 Task: Find connections with filter location St. Thomas with filter topic #Mindfulnesswith filter profile language Spanish with filter current company GE Digital with filter school Cochin University of Science & Technology, Kochi with filter industry Natural Gas Distribution with filter service category Corporate Law with filter keywords title Hotel Receptionist
Action: Mouse moved to (499, 194)
Screenshot: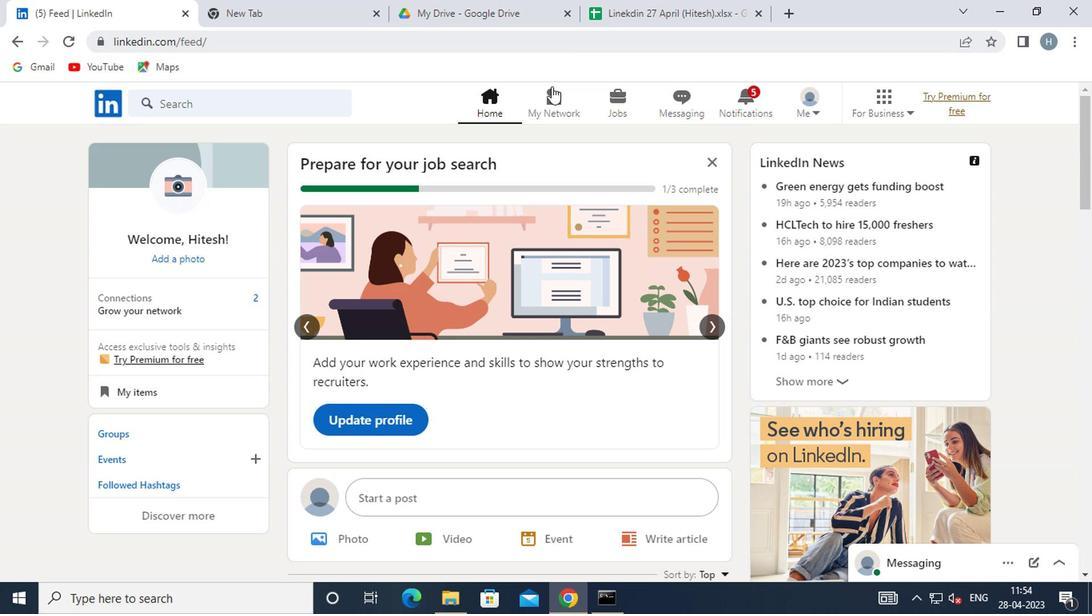
Action: Mouse pressed left at (499, 194)
Screenshot: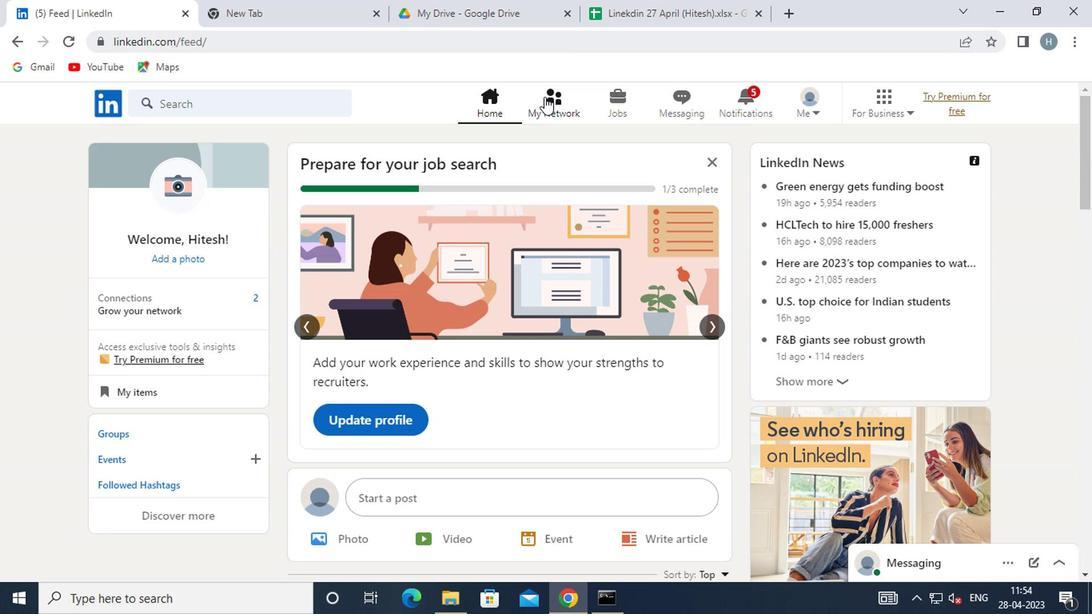 
Action: Mouse moved to (299, 246)
Screenshot: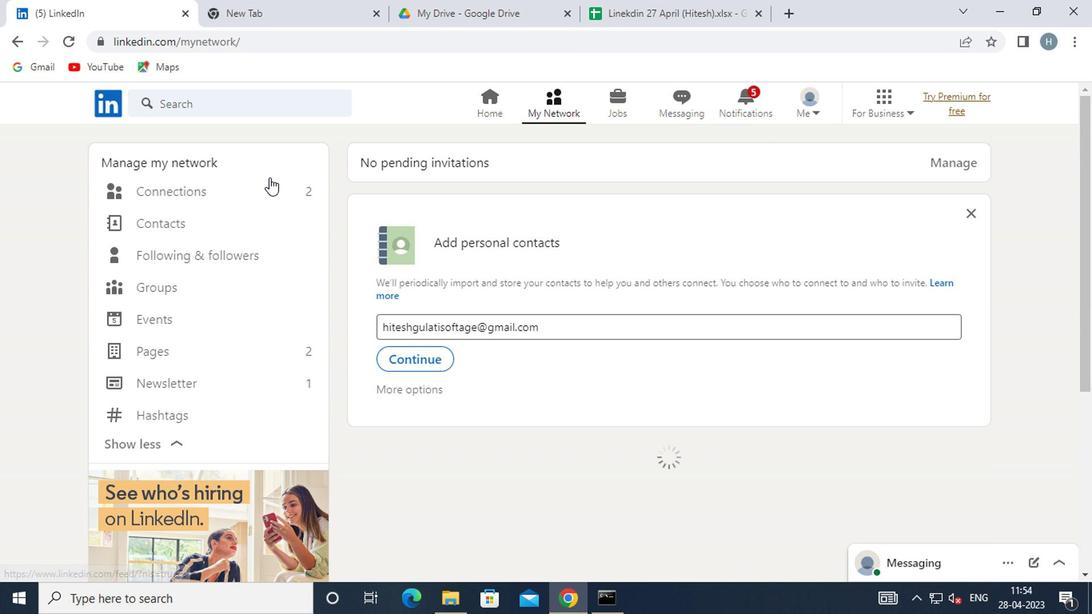 
Action: Mouse pressed left at (299, 246)
Screenshot: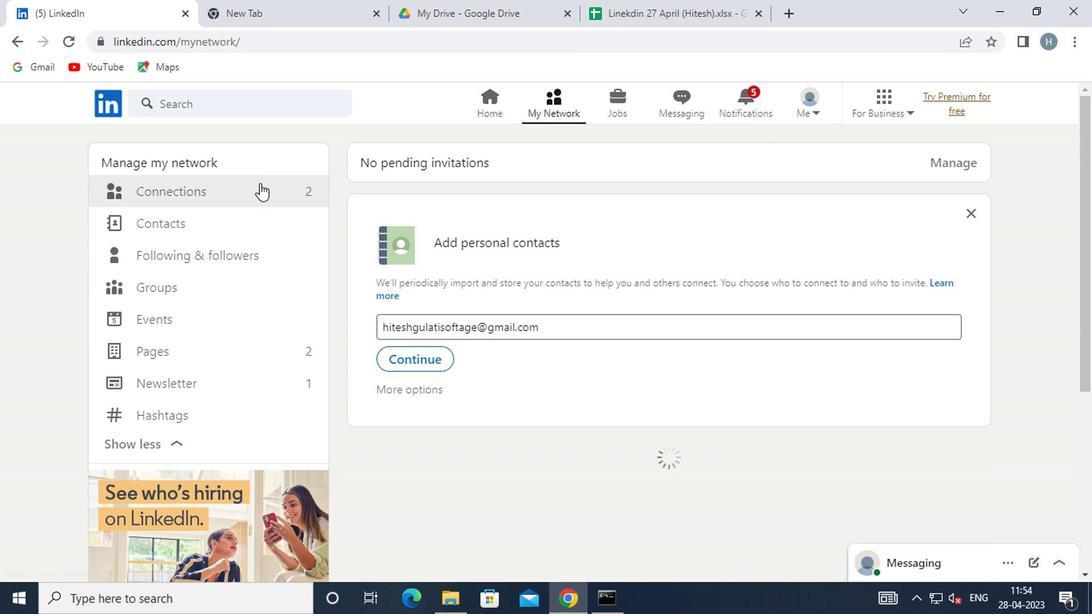 
Action: Mouse moved to (571, 250)
Screenshot: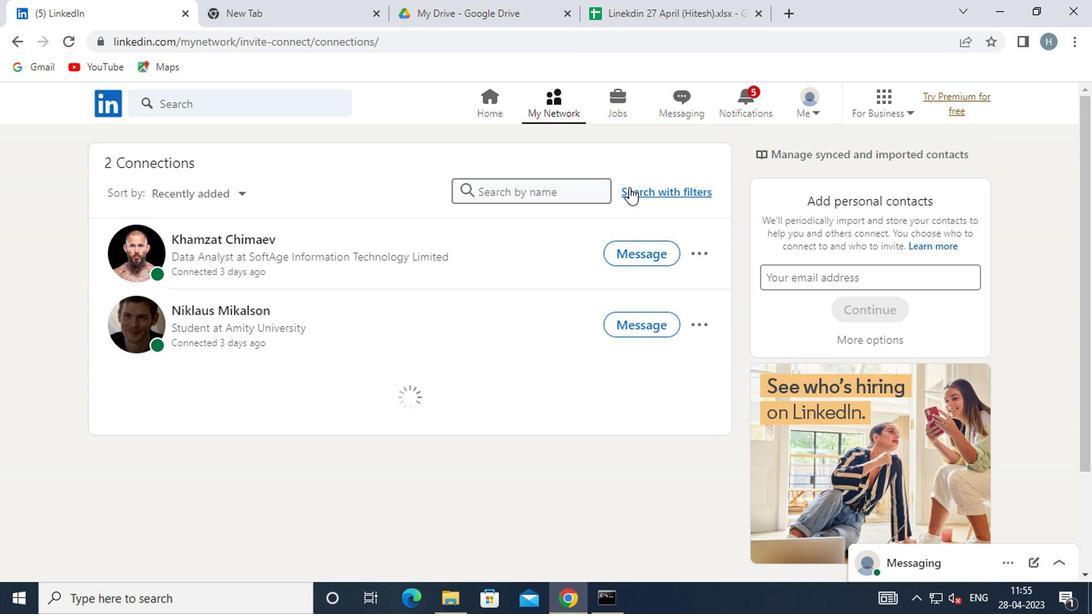
Action: Mouse pressed left at (571, 250)
Screenshot: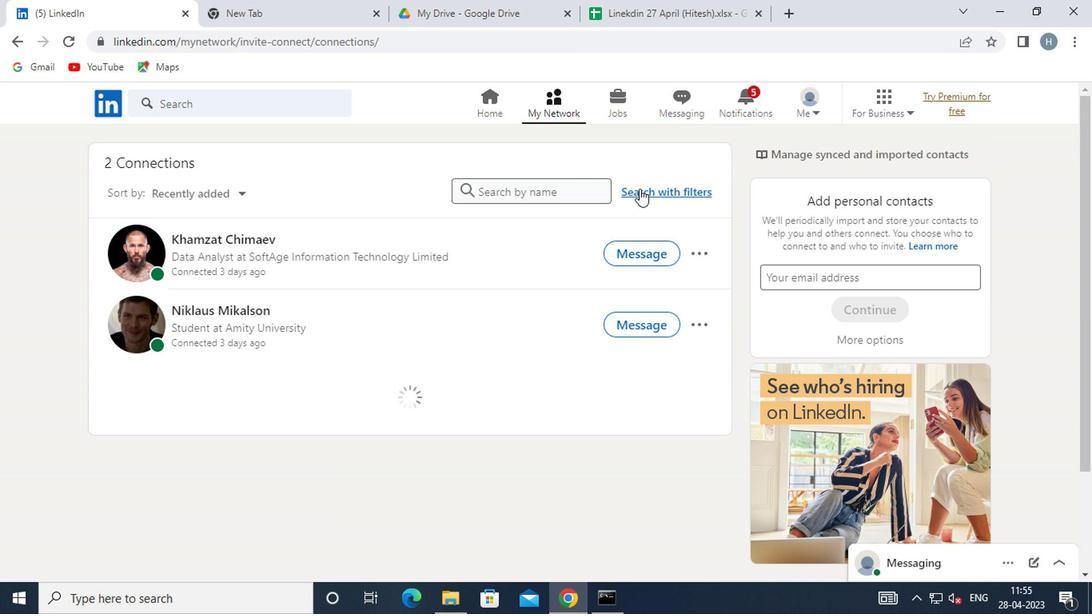 
Action: Mouse moved to (543, 219)
Screenshot: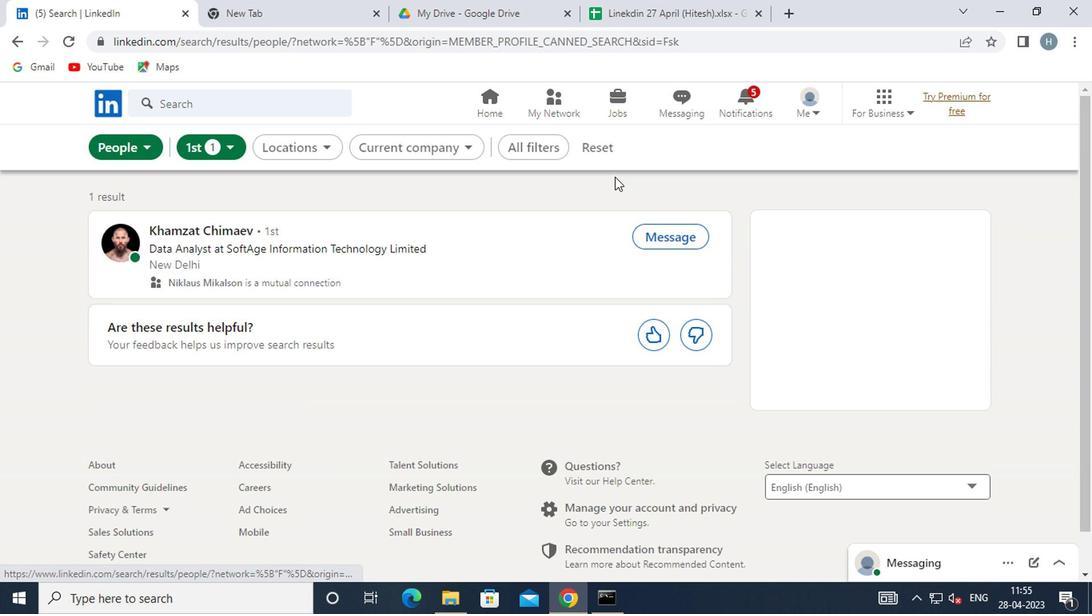 
Action: Mouse pressed left at (543, 219)
Screenshot: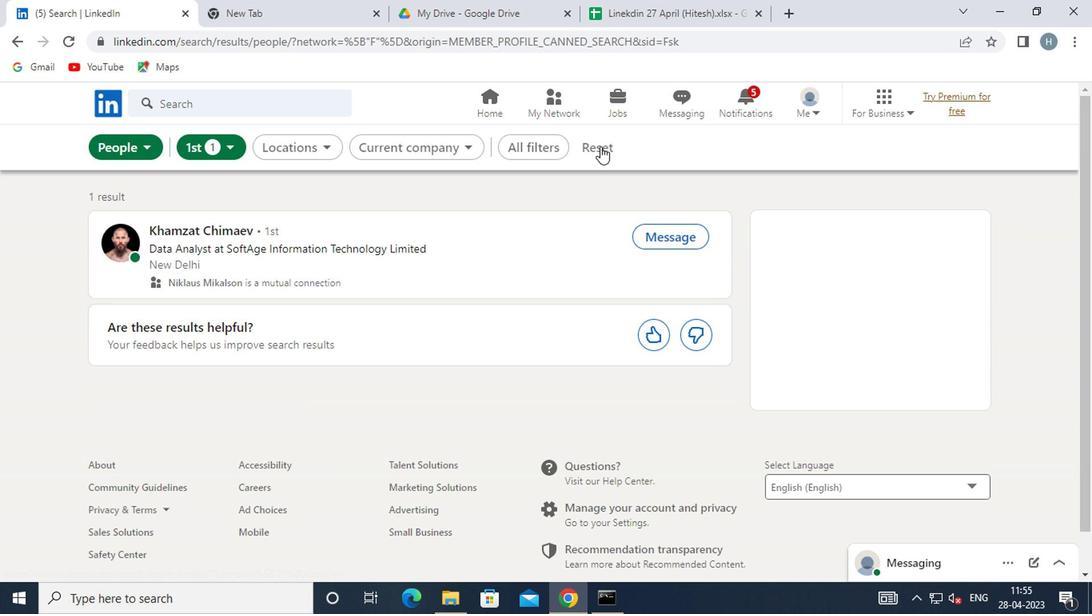 
Action: Mouse moved to (539, 219)
Screenshot: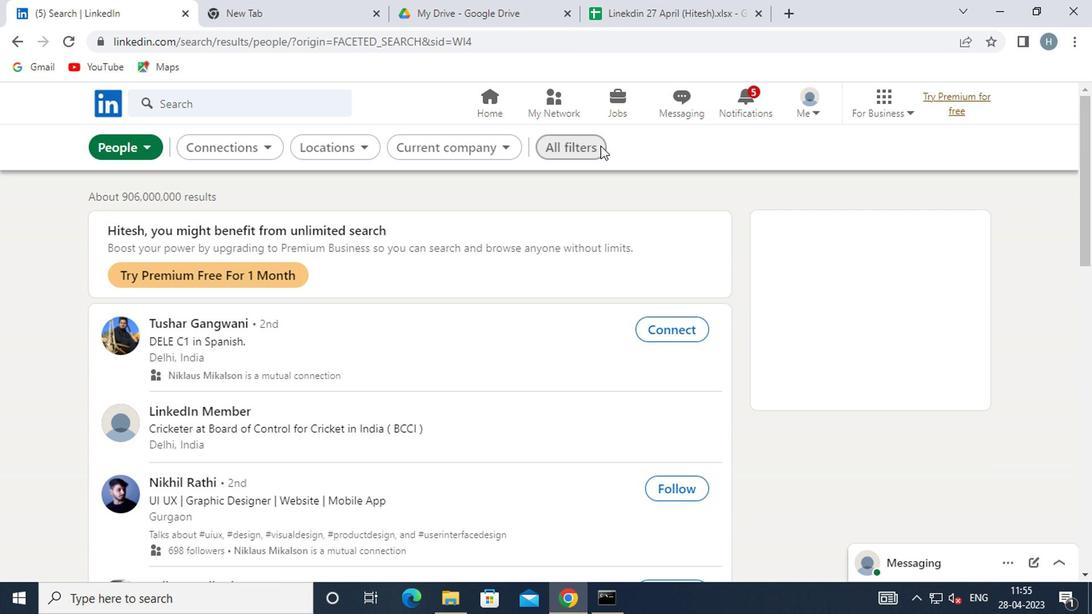 
Action: Mouse pressed left at (539, 219)
Screenshot: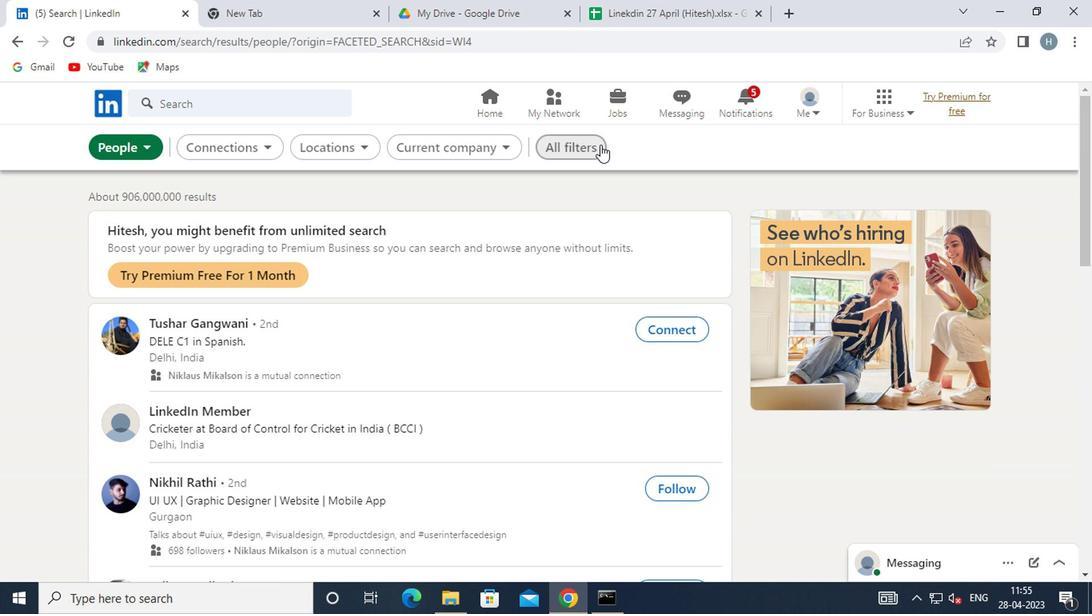 
Action: Mouse moved to (703, 320)
Screenshot: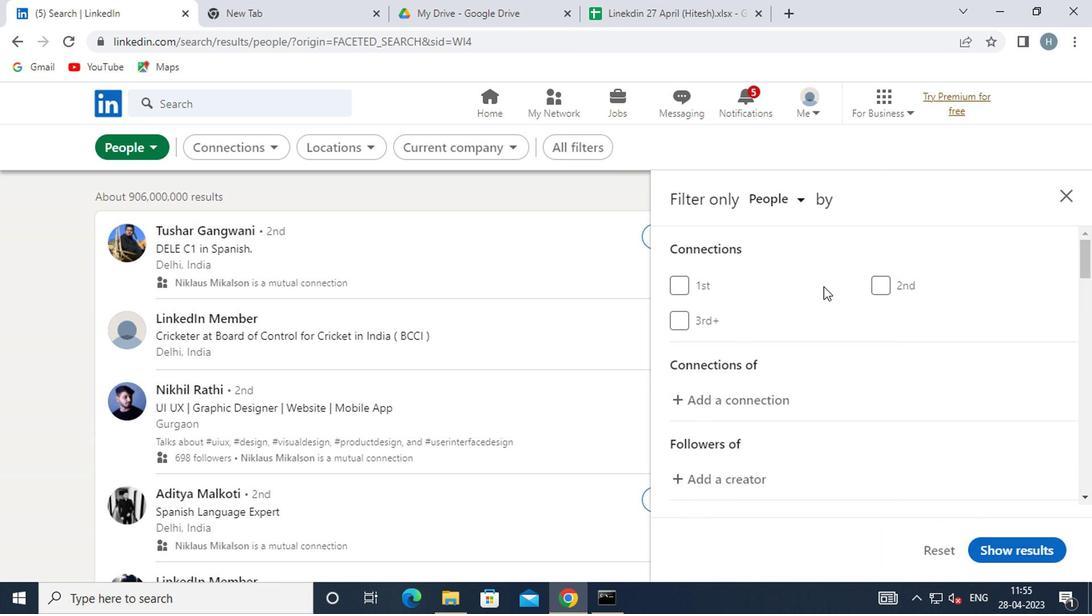 
Action: Mouse scrolled (703, 319) with delta (0, 0)
Screenshot: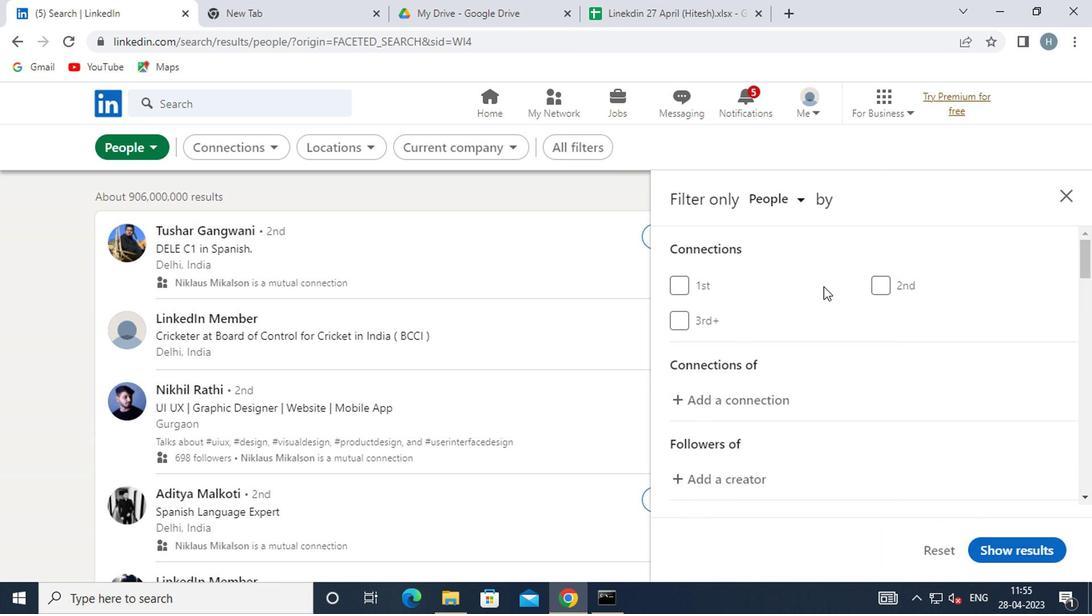
Action: Mouse moved to (703, 321)
Screenshot: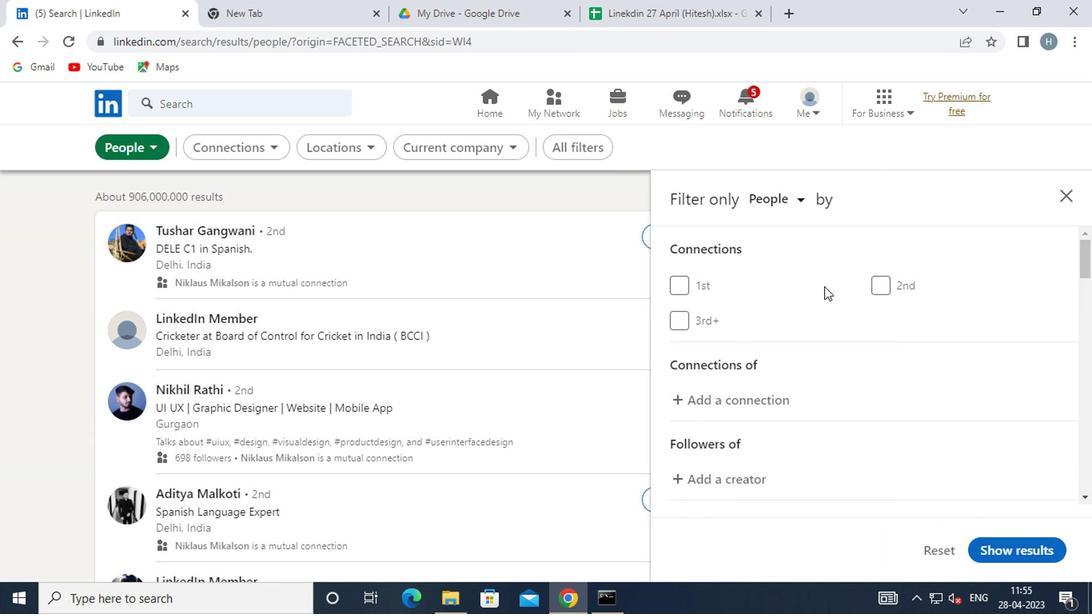 
Action: Mouse scrolled (703, 320) with delta (0, 0)
Screenshot: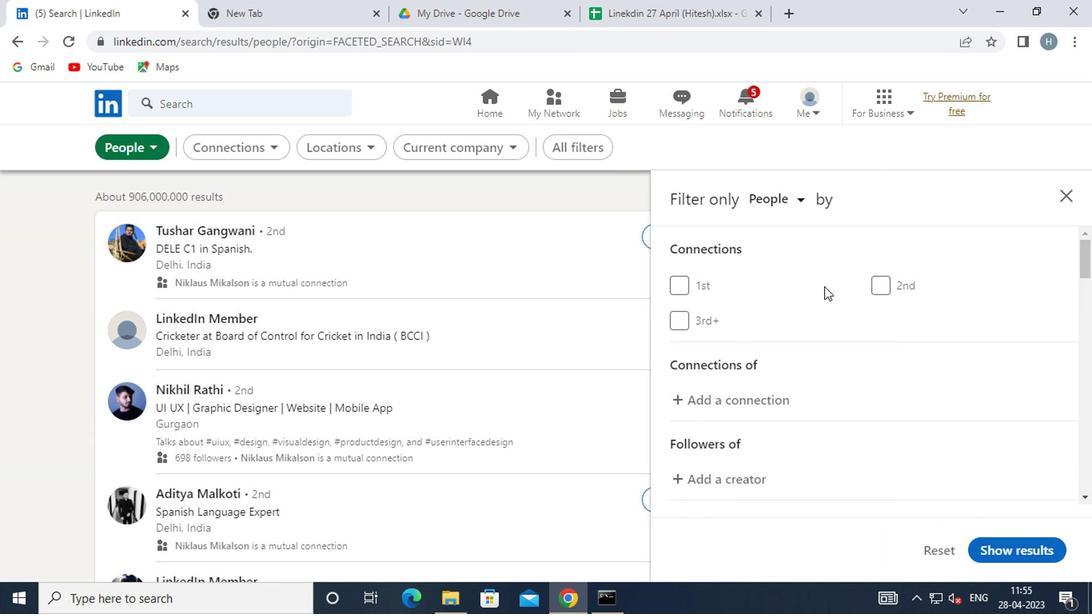 
Action: Mouse scrolled (703, 320) with delta (0, 0)
Screenshot: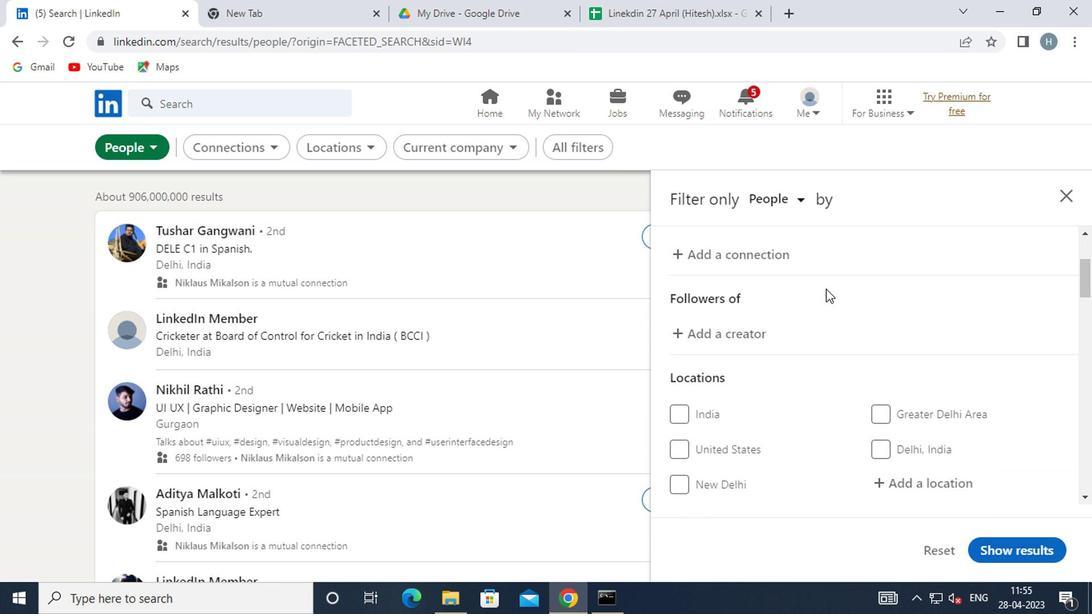 
Action: Mouse moved to (742, 390)
Screenshot: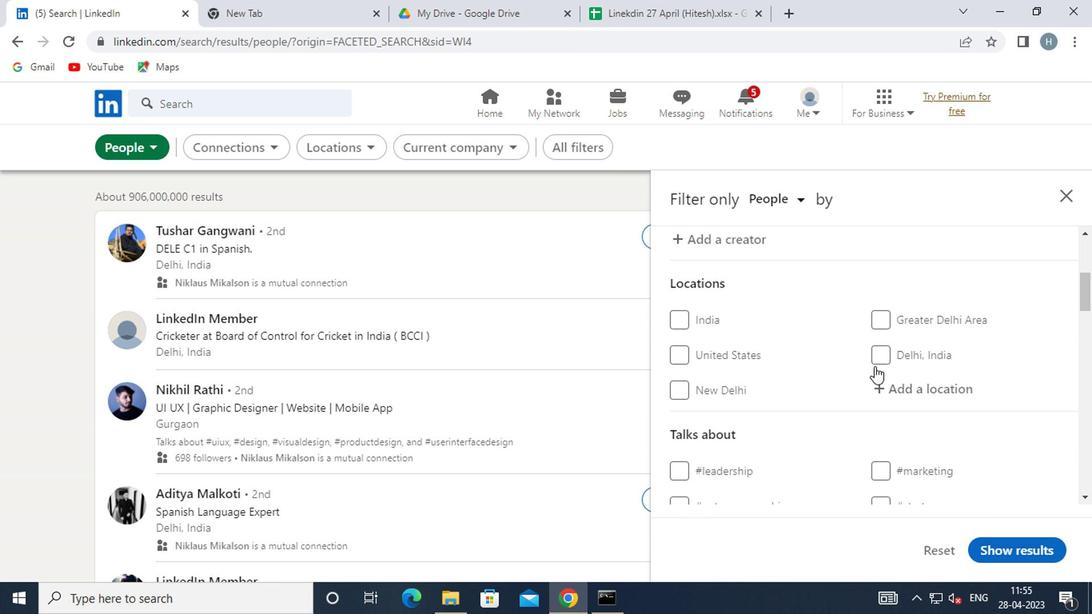 
Action: Mouse pressed left at (742, 390)
Screenshot: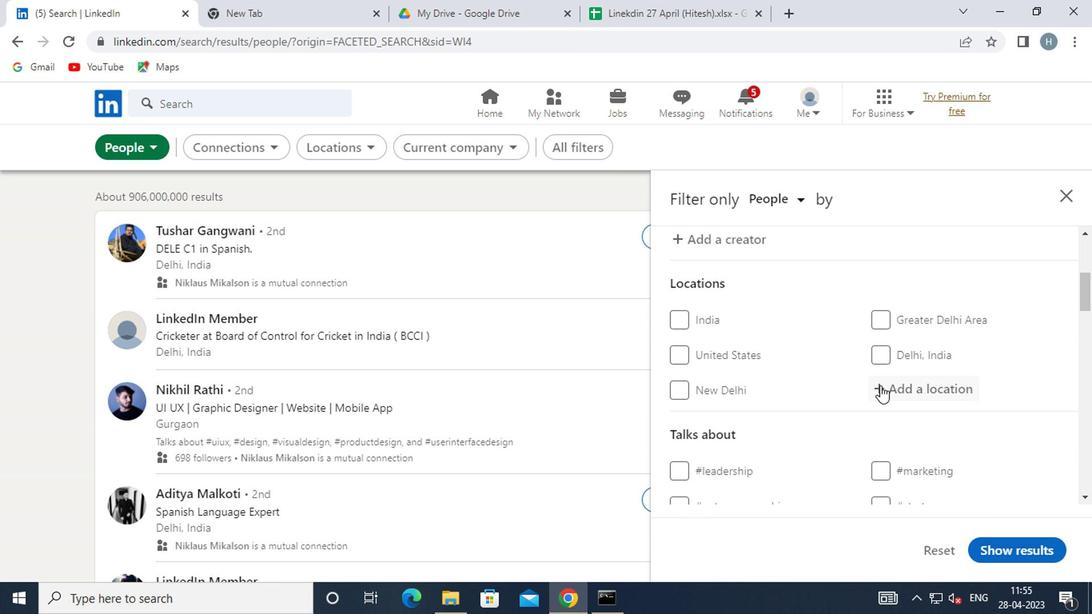 
Action: Mouse moved to (737, 394)
Screenshot: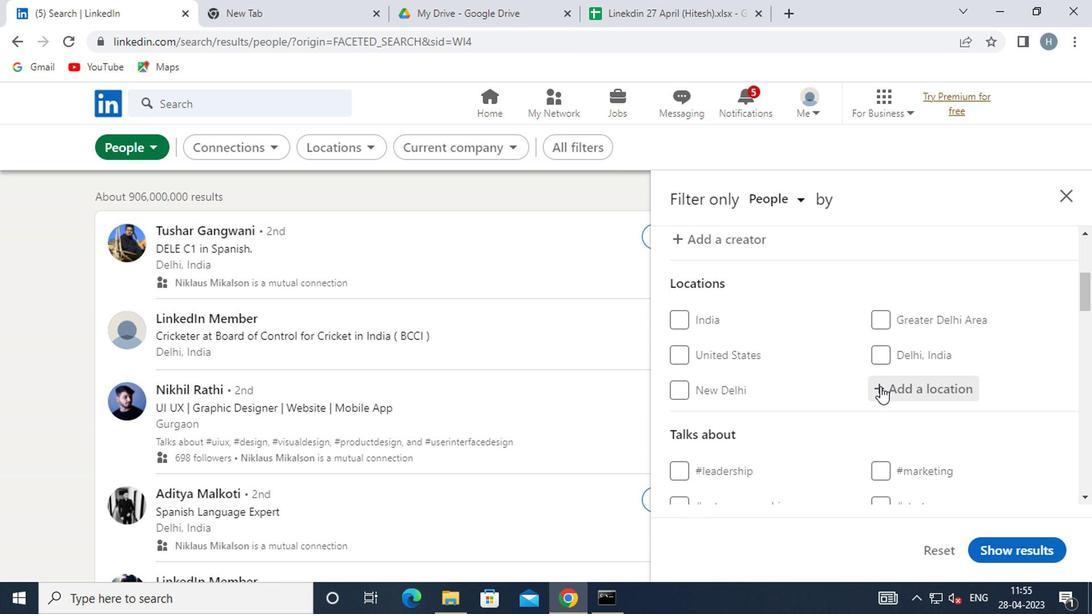 
Action: Key pressed <Key.shift>ST<Key.space><Key.shift>THOMAS
Screenshot: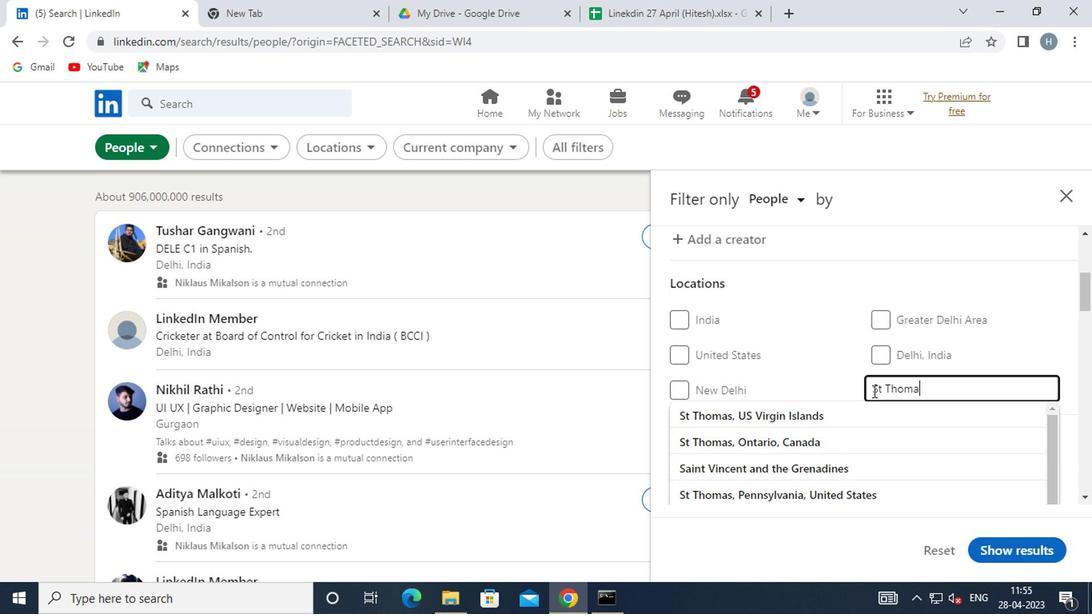 
Action: Mouse moved to (748, 396)
Screenshot: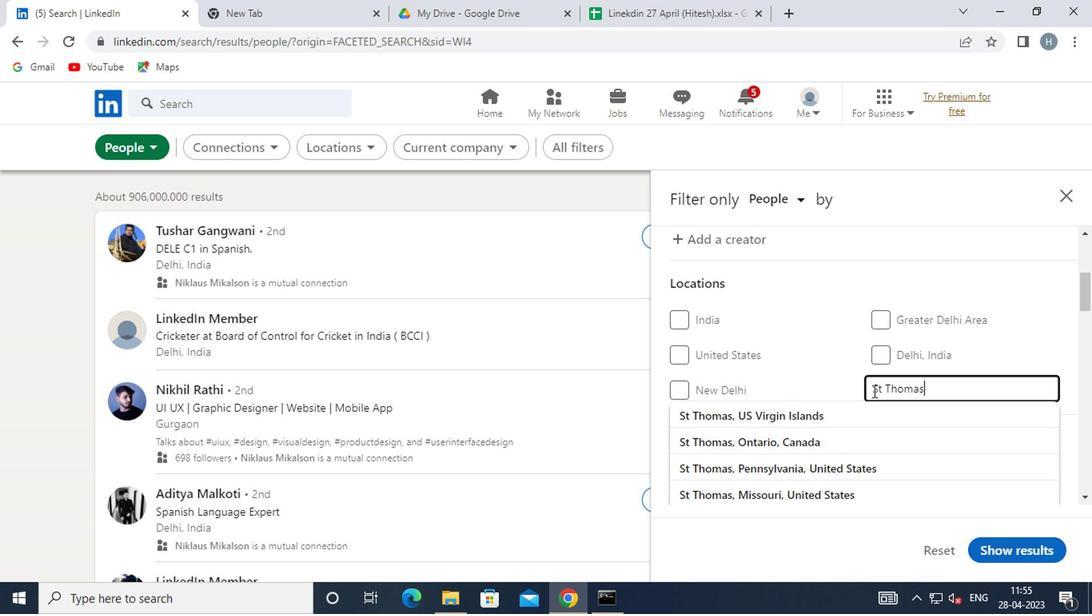 
Action: Key pressed <Key.enter>
Screenshot: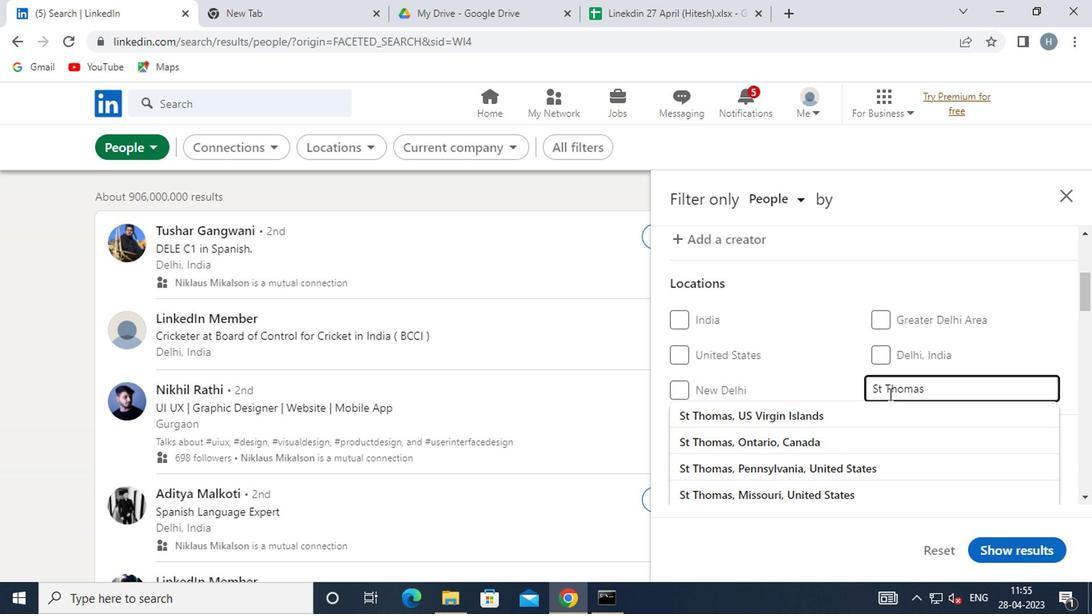 
Action: Mouse moved to (770, 397)
Screenshot: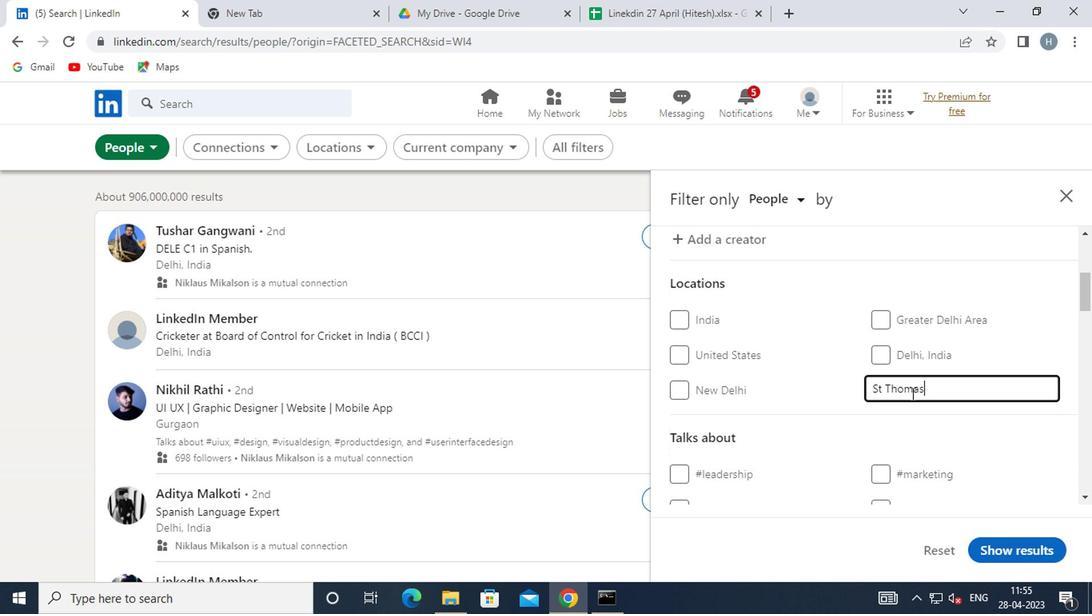 
Action: Mouse scrolled (770, 396) with delta (0, 0)
Screenshot: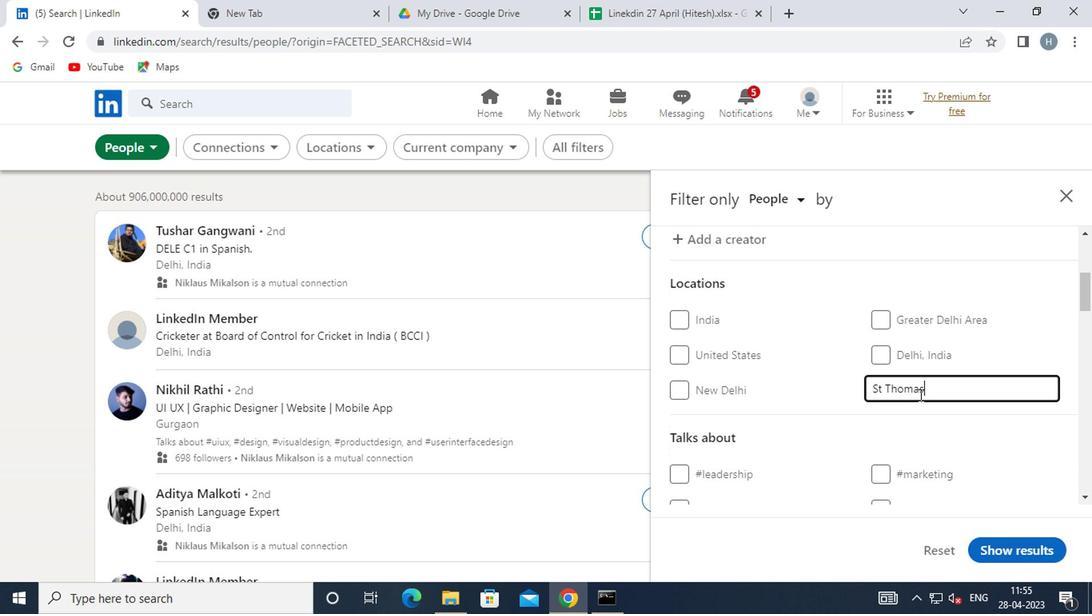 
Action: Mouse scrolled (770, 396) with delta (0, 0)
Screenshot: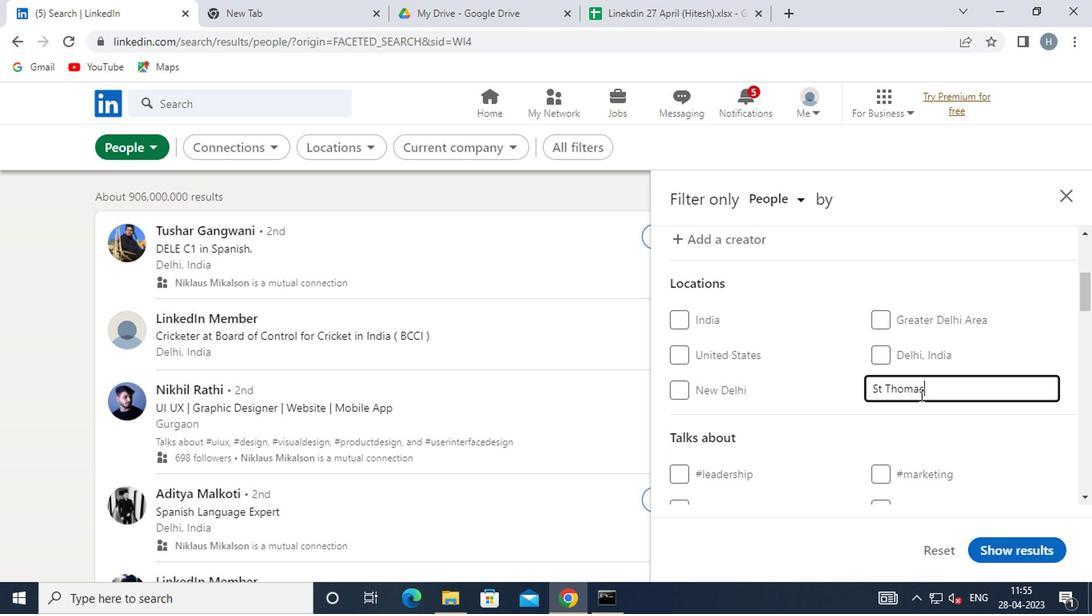 
Action: Mouse moved to (773, 395)
Screenshot: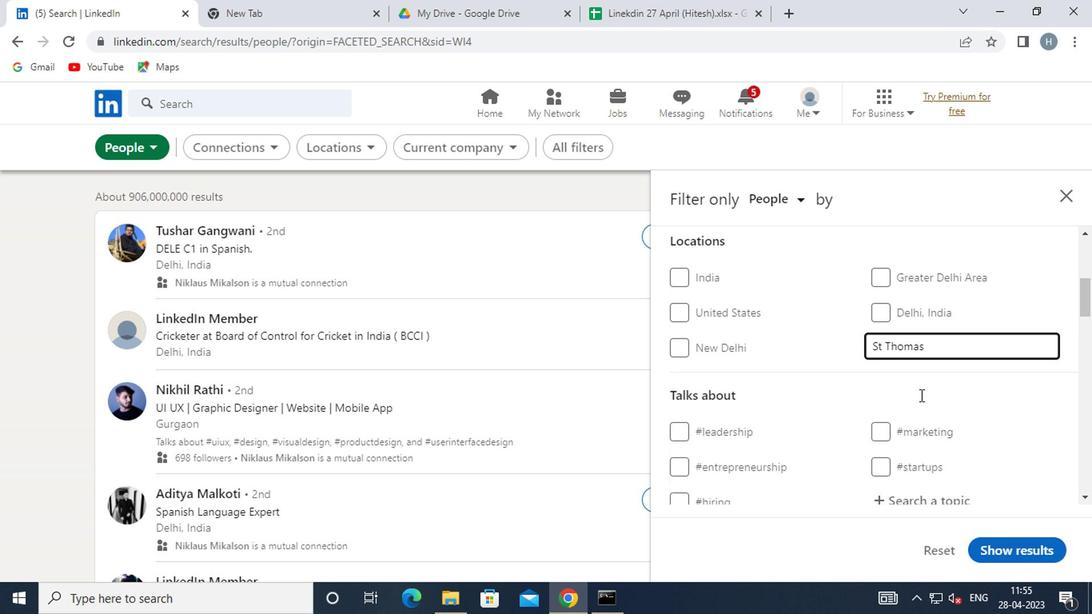 
Action: Mouse scrolled (773, 394) with delta (0, 0)
Screenshot: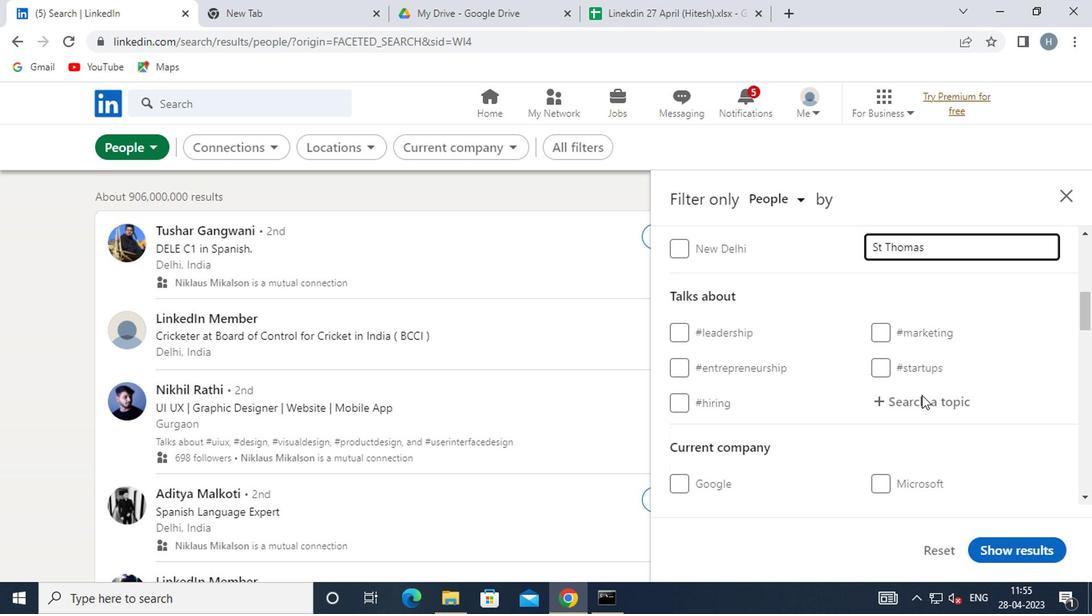 
Action: Mouse moved to (787, 336)
Screenshot: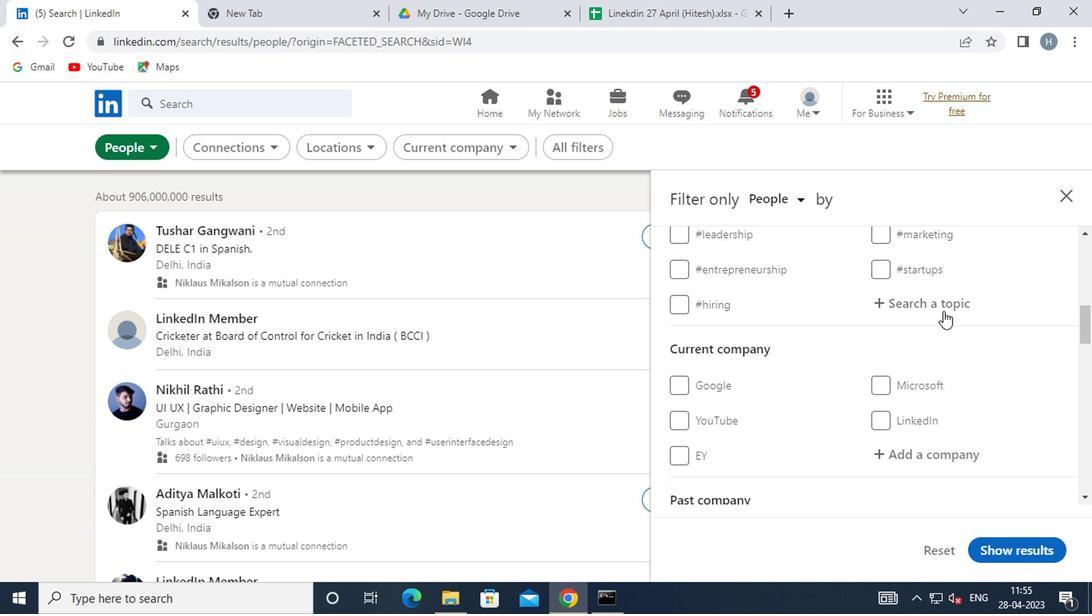 
Action: Mouse pressed left at (787, 336)
Screenshot: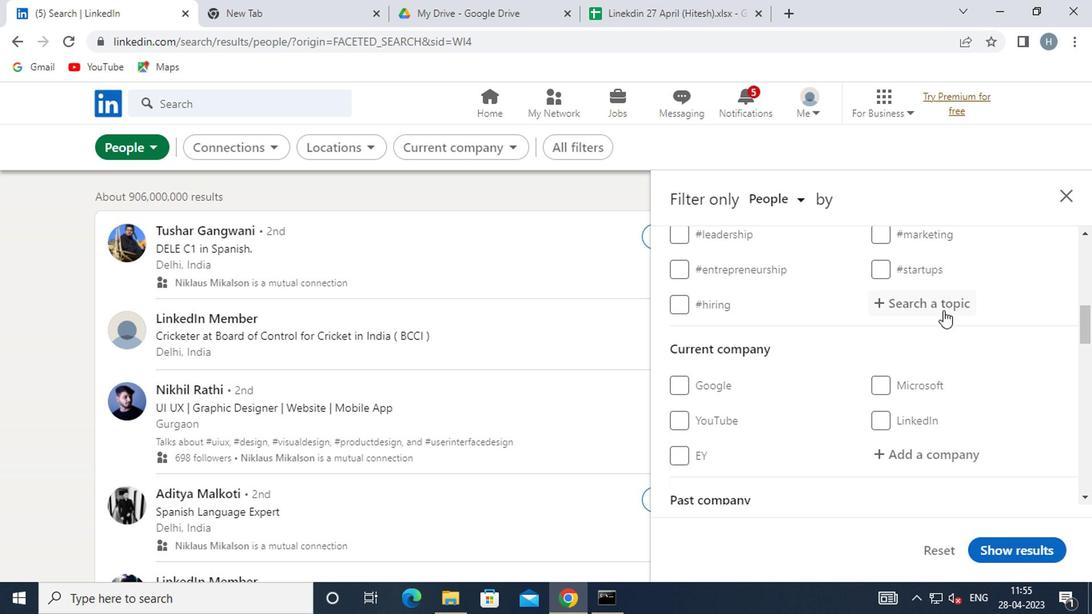 
Action: Key pressed <Key.shift><Key.shift><Key.shift><Key.shift><Key.shift><Key.shift><Key.shift><Key.shift><Key.shift>#<Key.shift>MINDFULNESS
Screenshot: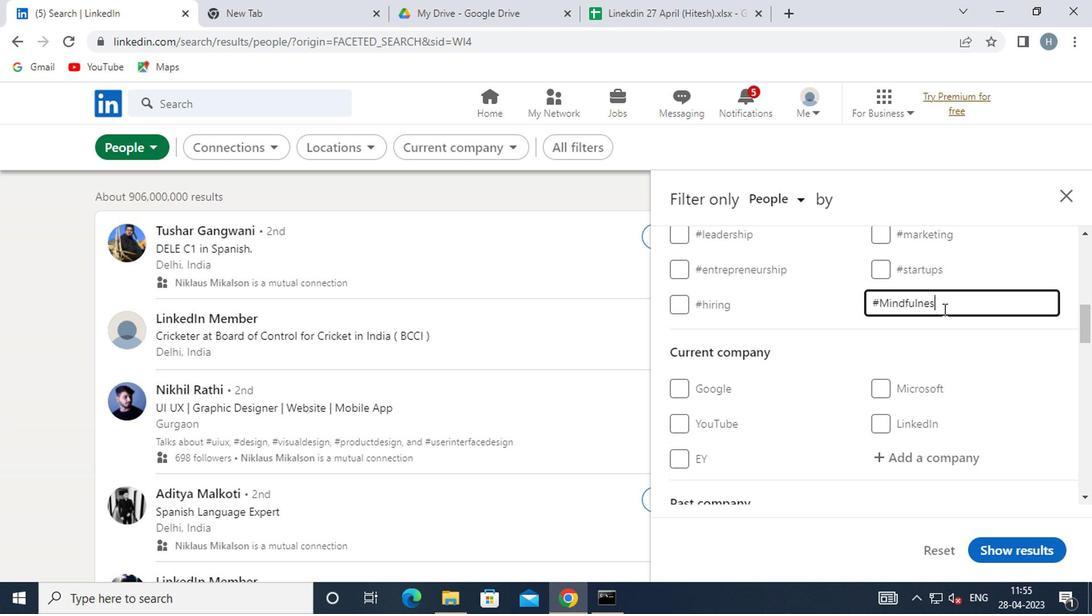 
Action: Mouse moved to (843, 354)
Screenshot: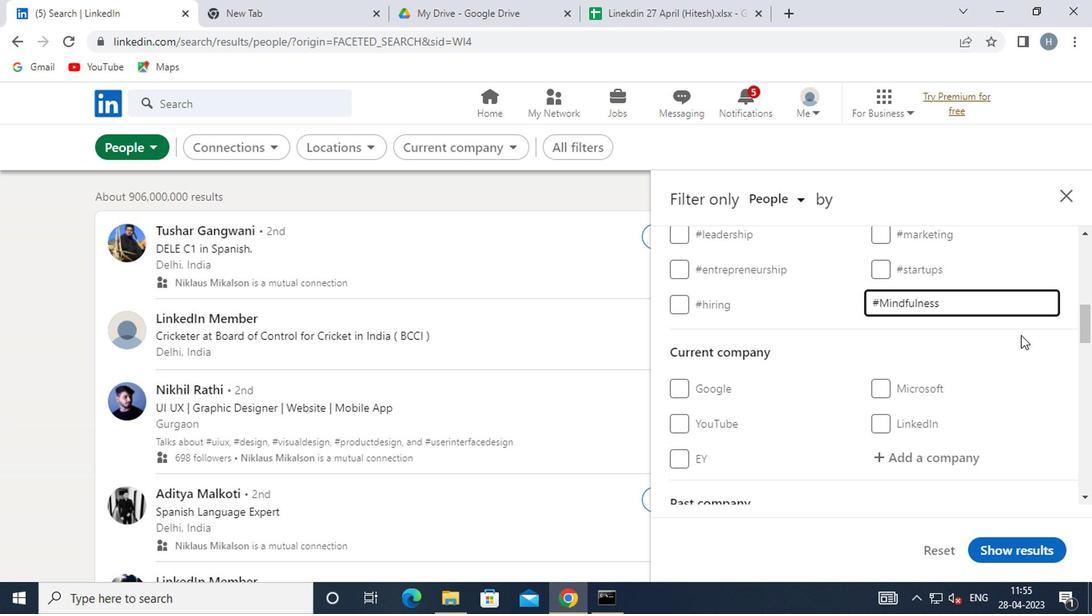 
Action: Key pressed <Key.enter>
Screenshot: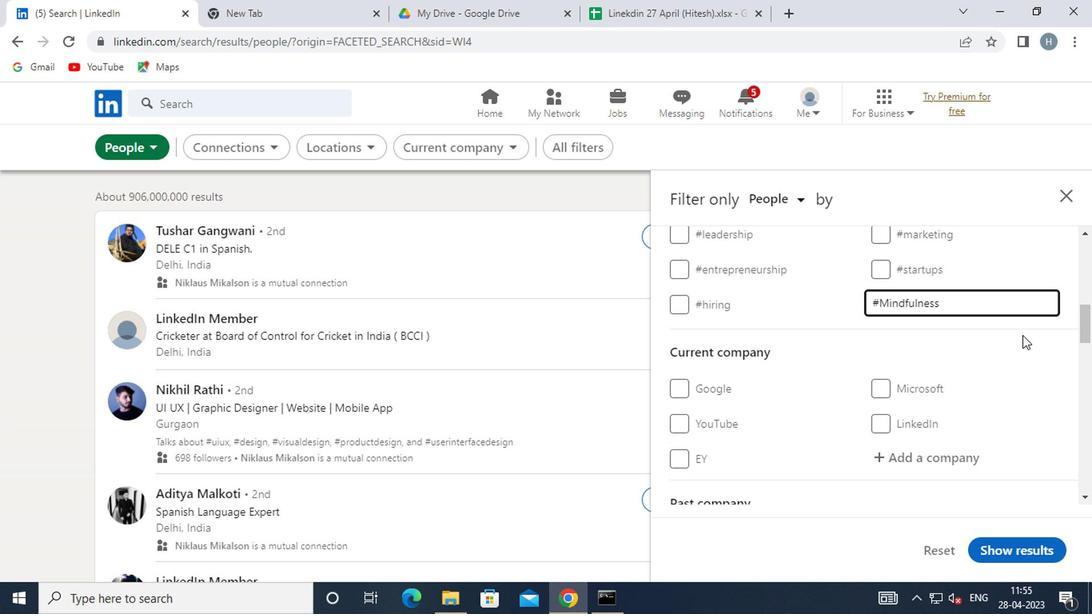 
Action: Mouse moved to (841, 364)
Screenshot: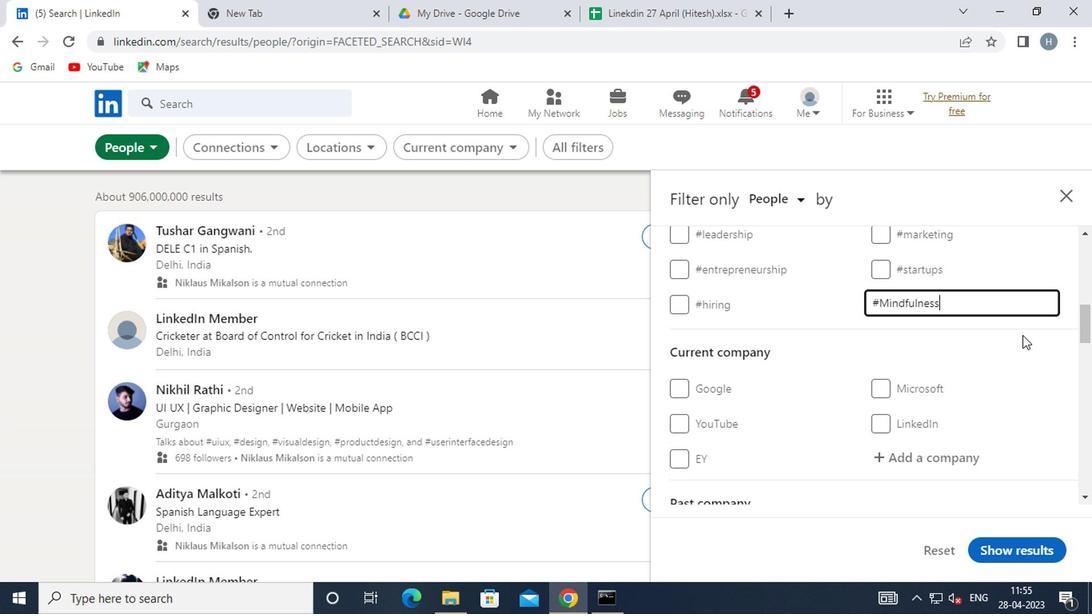 
Action: Mouse scrolled (841, 364) with delta (0, 0)
Screenshot: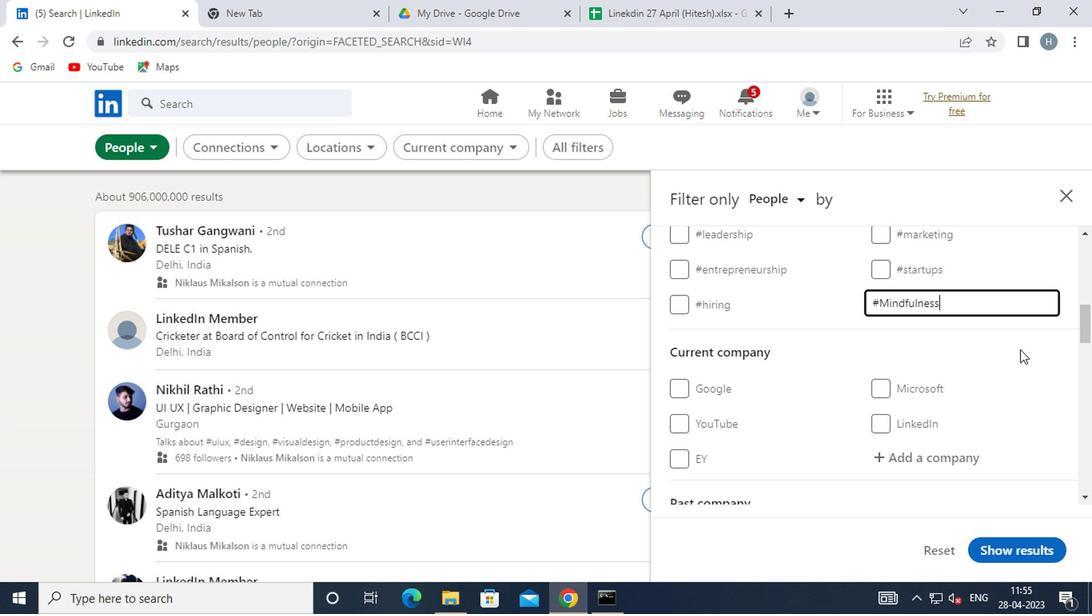 
Action: Mouse moved to (836, 357)
Screenshot: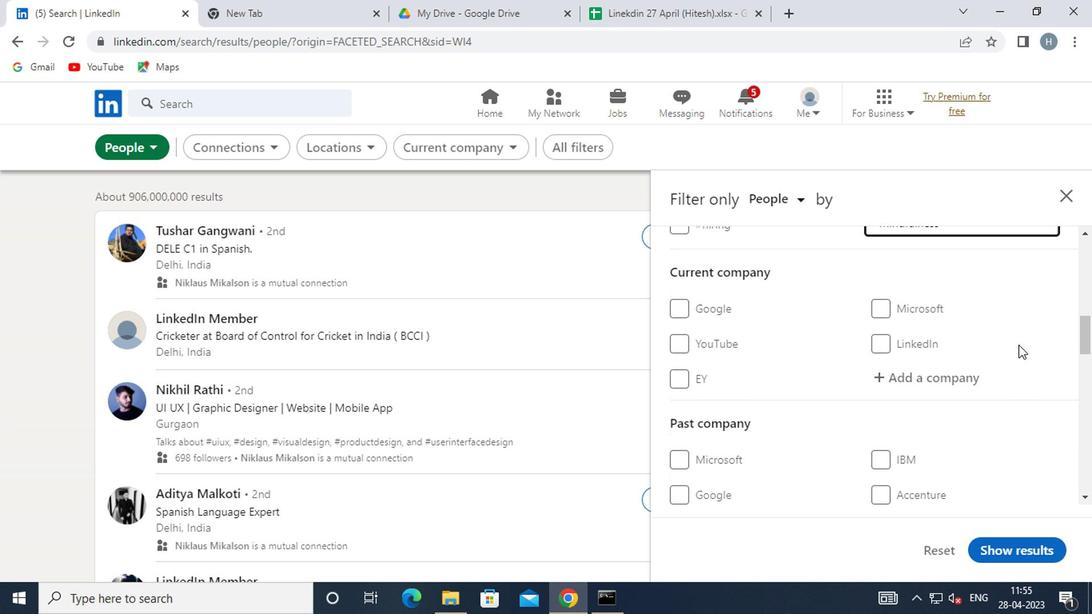 
Action: Mouse scrolled (836, 357) with delta (0, 0)
Screenshot: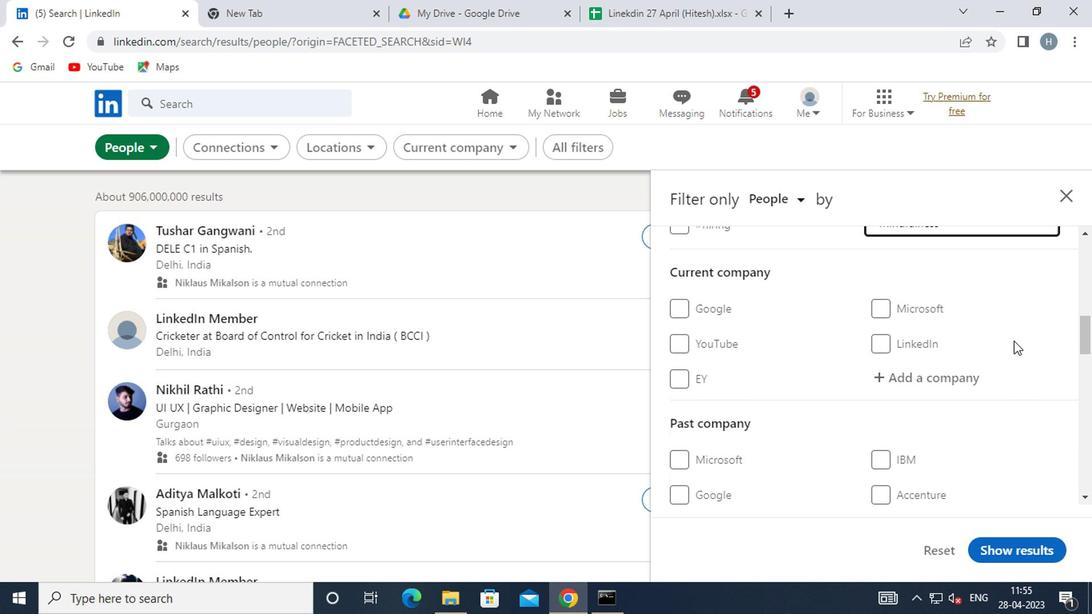 
Action: Mouse moved to (836, 356)
Screenshot: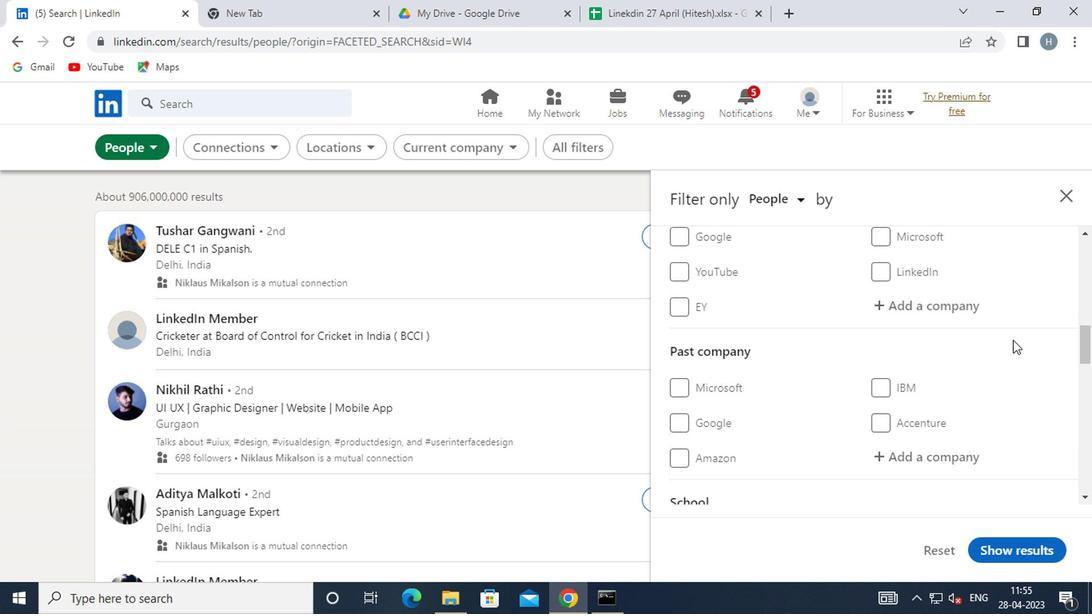 
Action: Mouse scrolled (836, 356) with delta (0, 0)
Screenshot: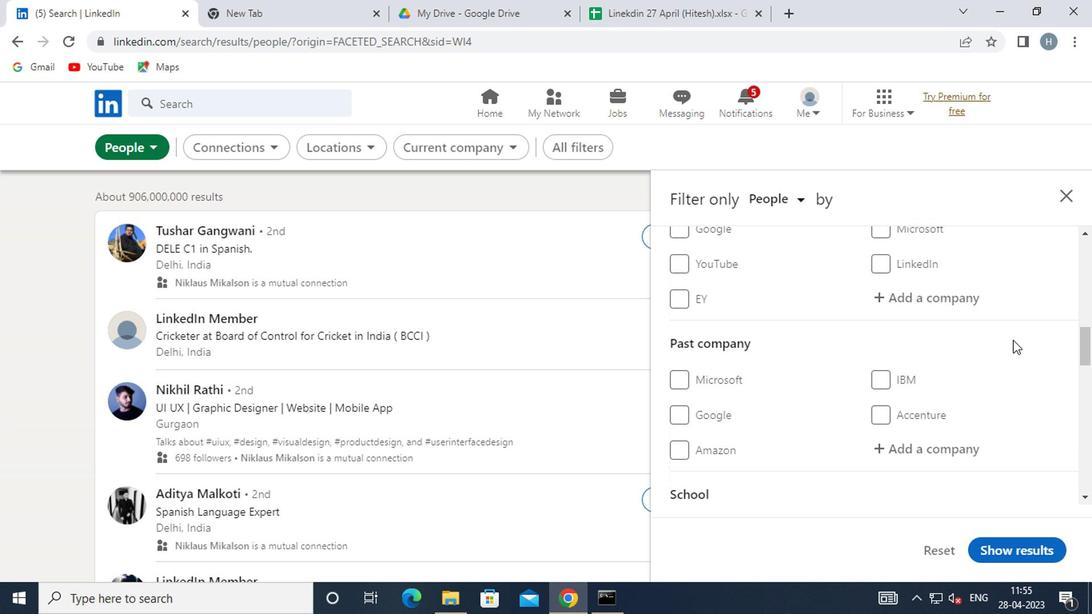 
Action: Mouse moved to (835, 354)
Screenshot: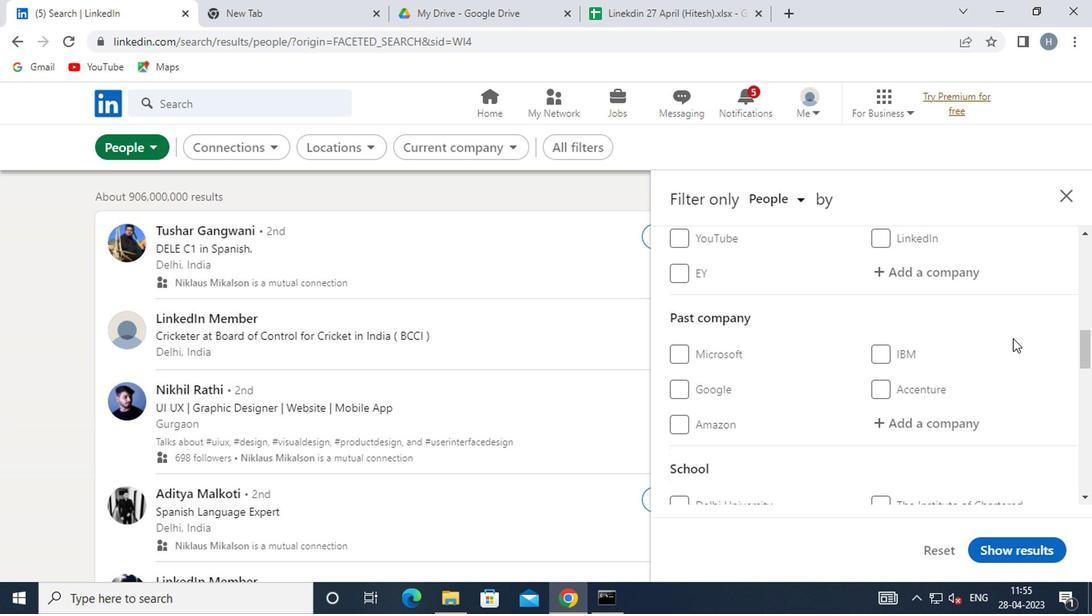 
Action: Mouse scrolled (835, 354) with delta (0, 0)
Screenshot: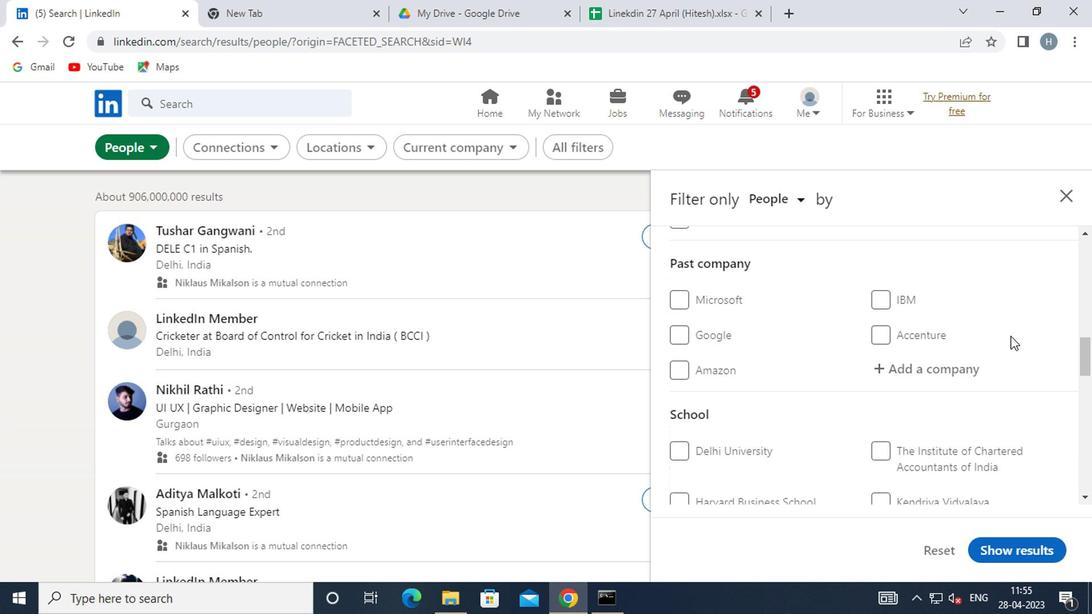 
Action: Mouse moved to (834, 353)
Screenshot: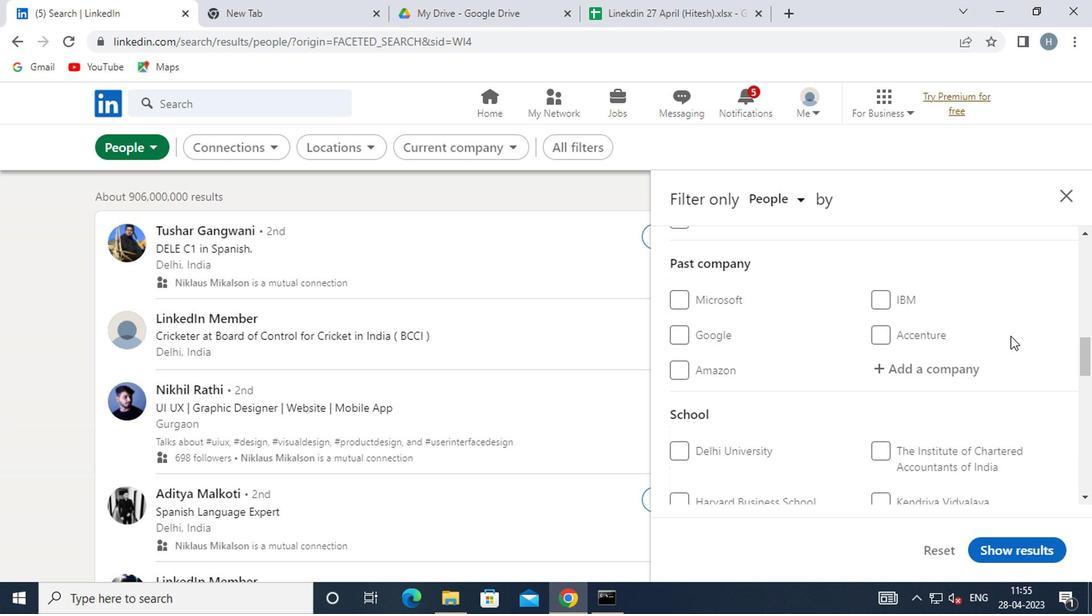 
Action: Mouse scrolled (834, 353) with delta (0, 0)
Screenshot: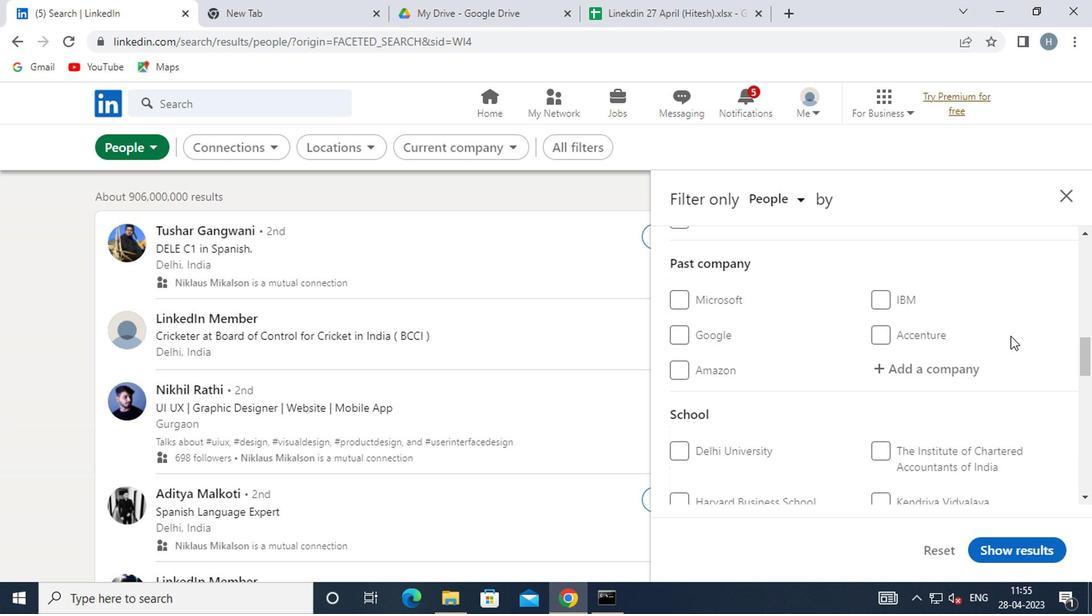 
Action: Mouse moved to (830, 352)
Screenshot: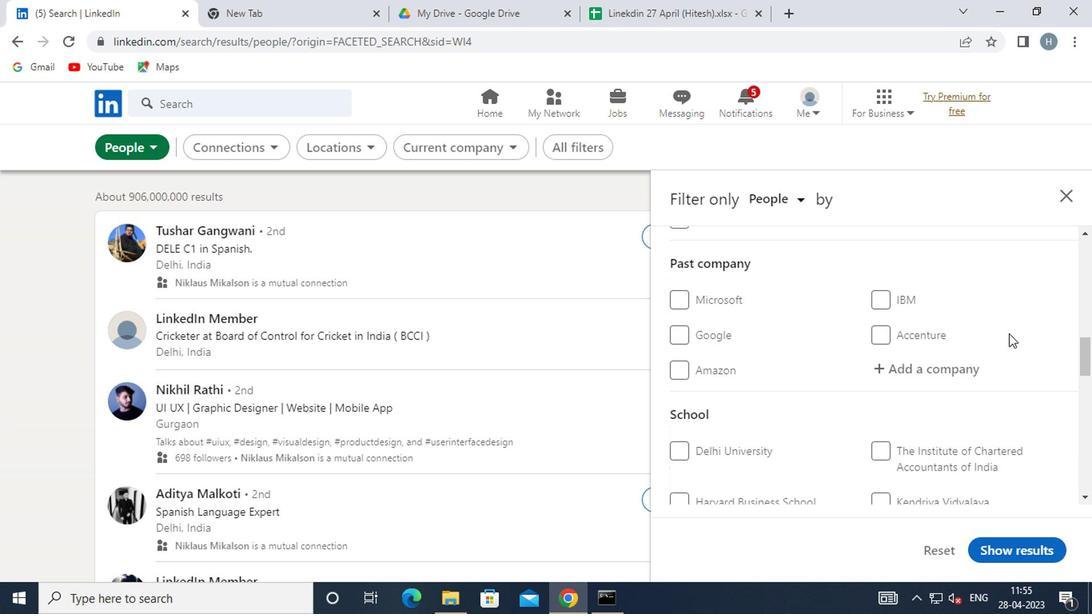 
Action: Mouse scrolled (830, 351) with delta (0, 0)
Screenshot: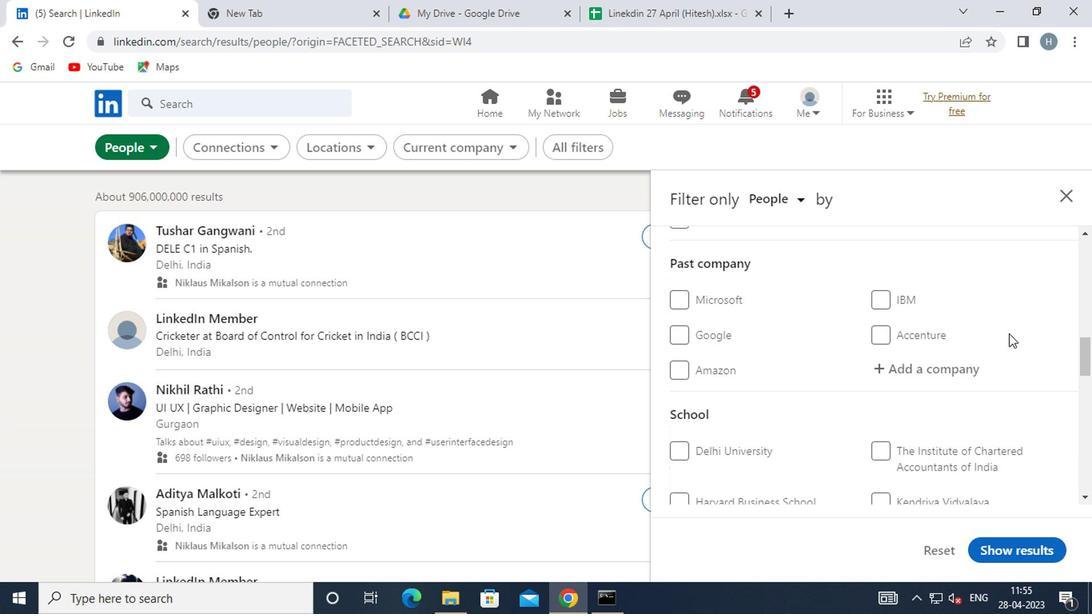 
Action: Mouse moved to (798, 358)
Screenshot: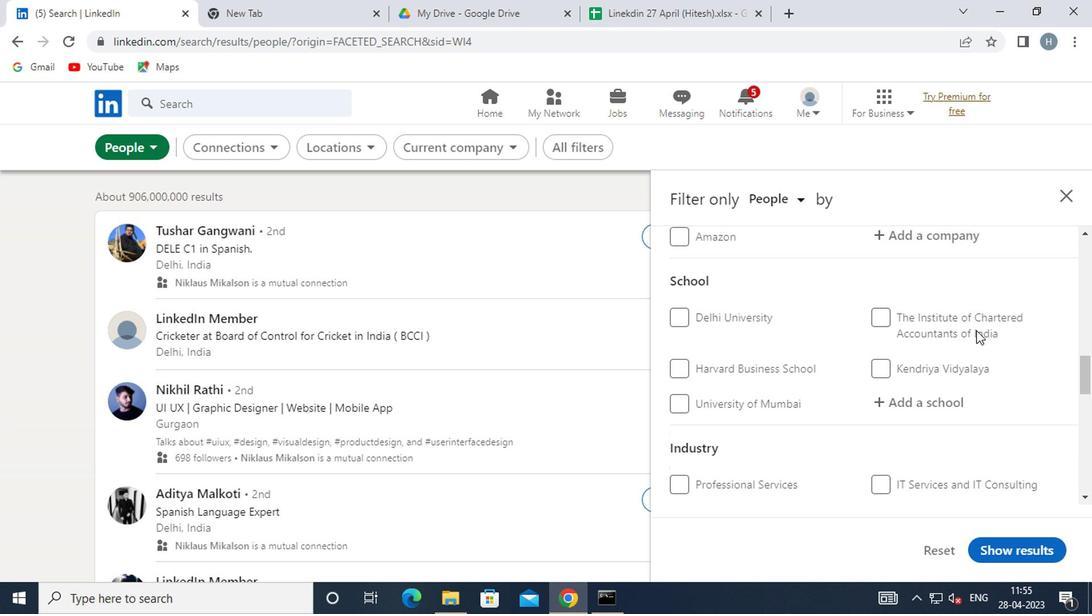 
Action: Mouse scrolled (798, 358) with delta (0, 0)
Screenshot: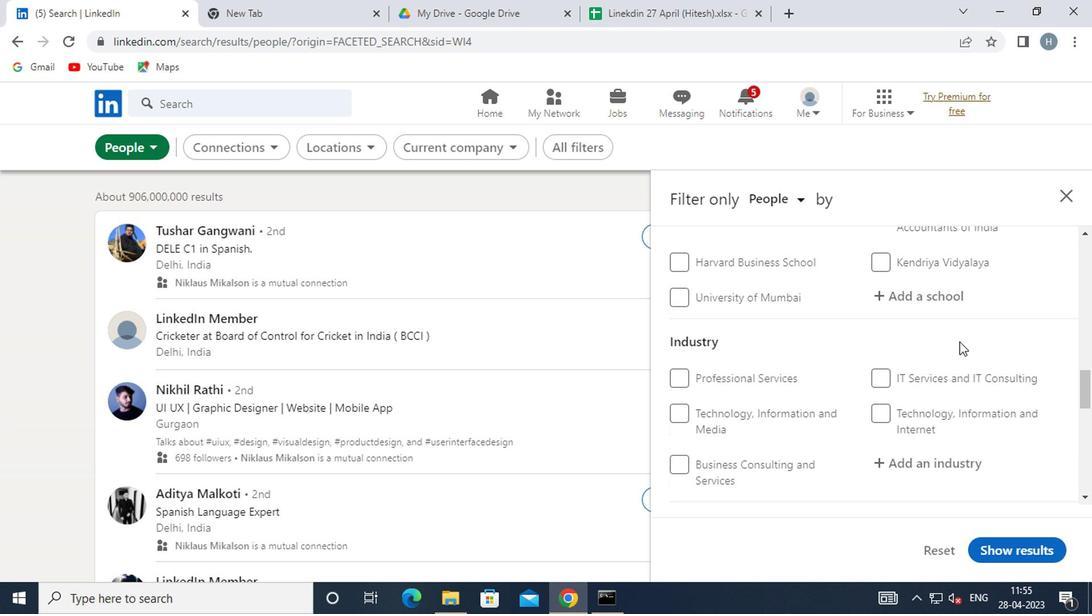 
Action: Mouse moved to (795, 360)
Screenshot: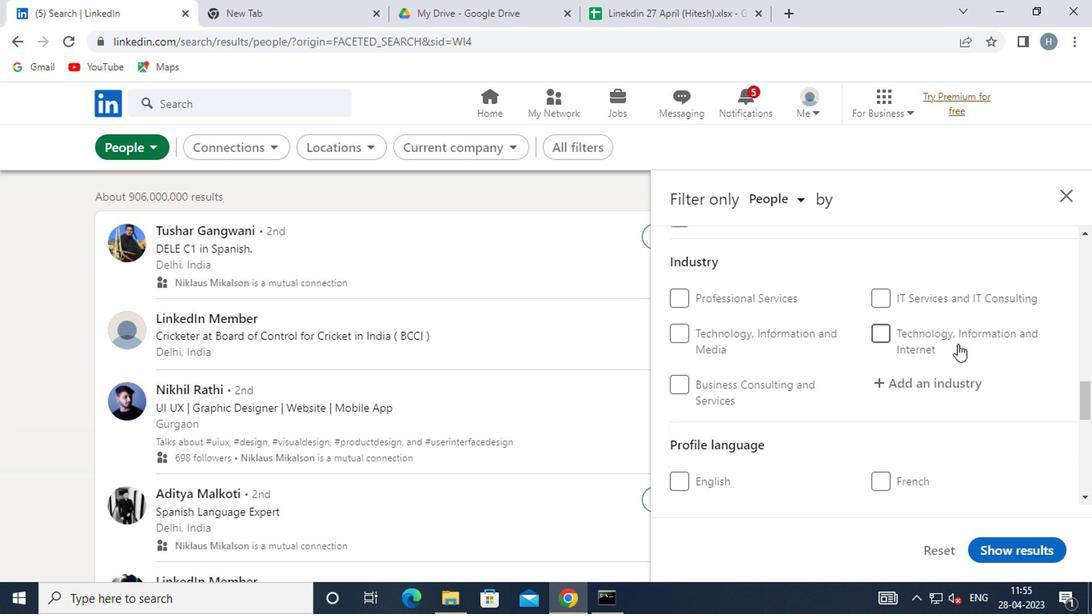 
Action: Mouse scrolled (795, 360) with delta (0, 0)
Screenshot: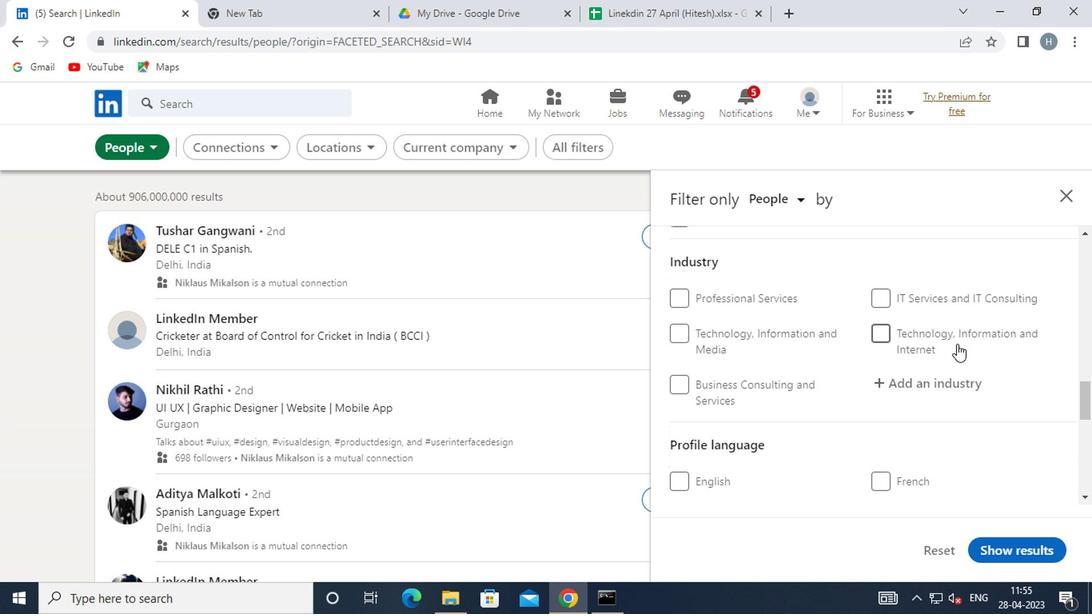 
Action: Mouse moved to (795, 361)
Screenshot: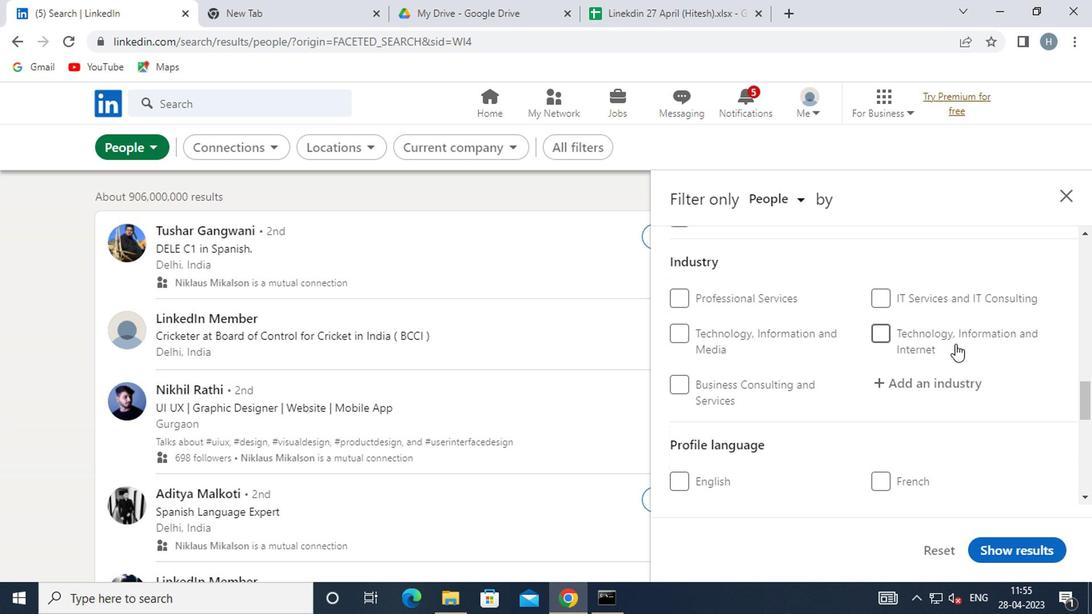 
Action: Mouse scrolled (795, 360) with delta (0, 0)
Screenshot: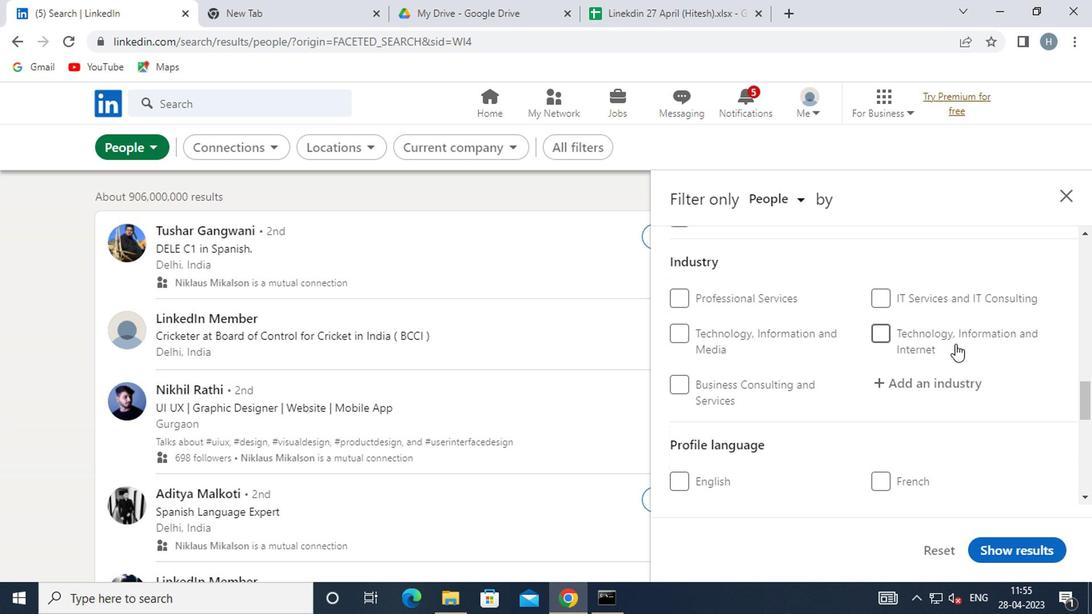 
Action: Mouse moved to (622, 369)
Screenshot: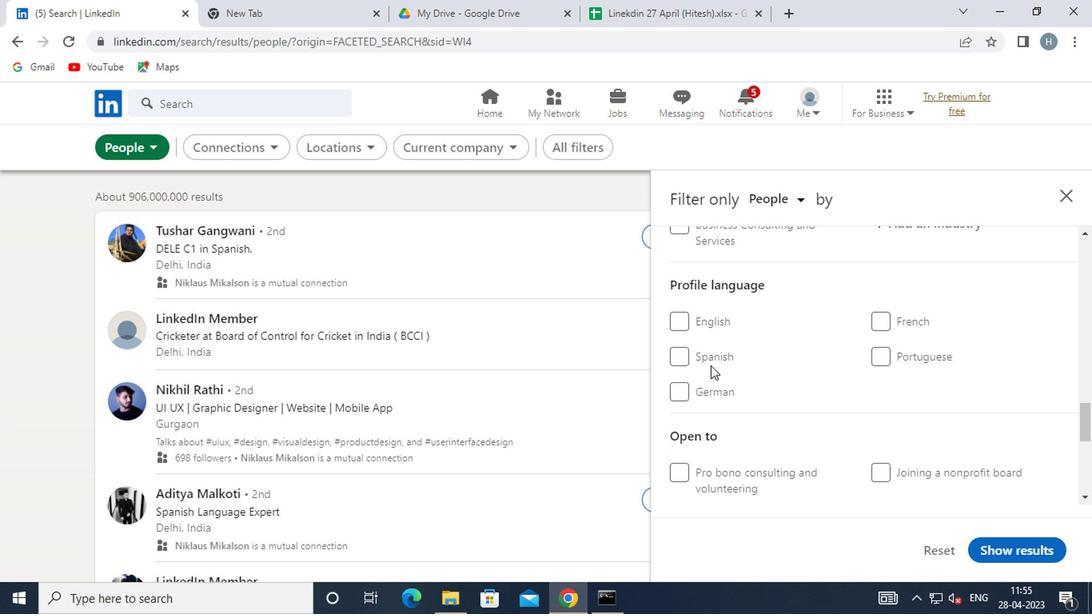 
Action: Mouse pressed left at (622, 369)
Screenshot: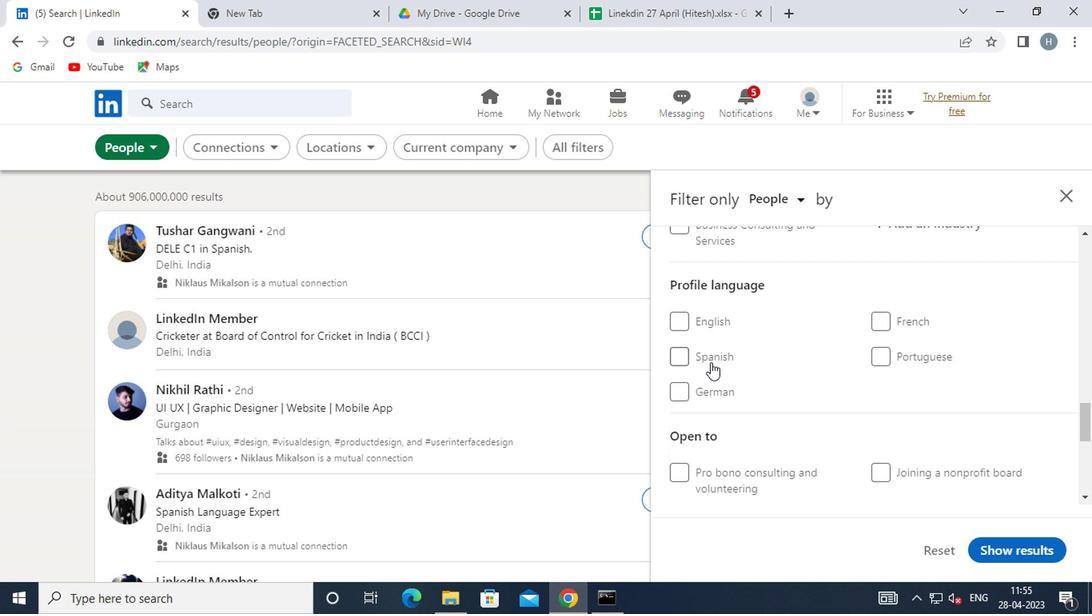 
Action: Mouse moved to (726, 365)
Screenshot: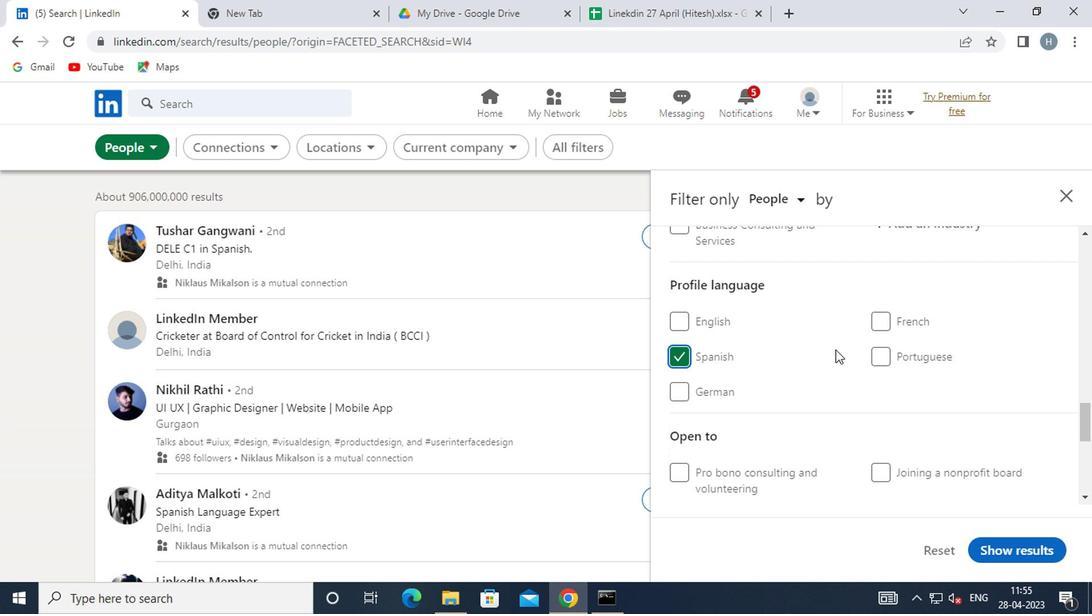 
Action: Mouse scrolled (726, 365) with delta (0, 0)
Screenshot: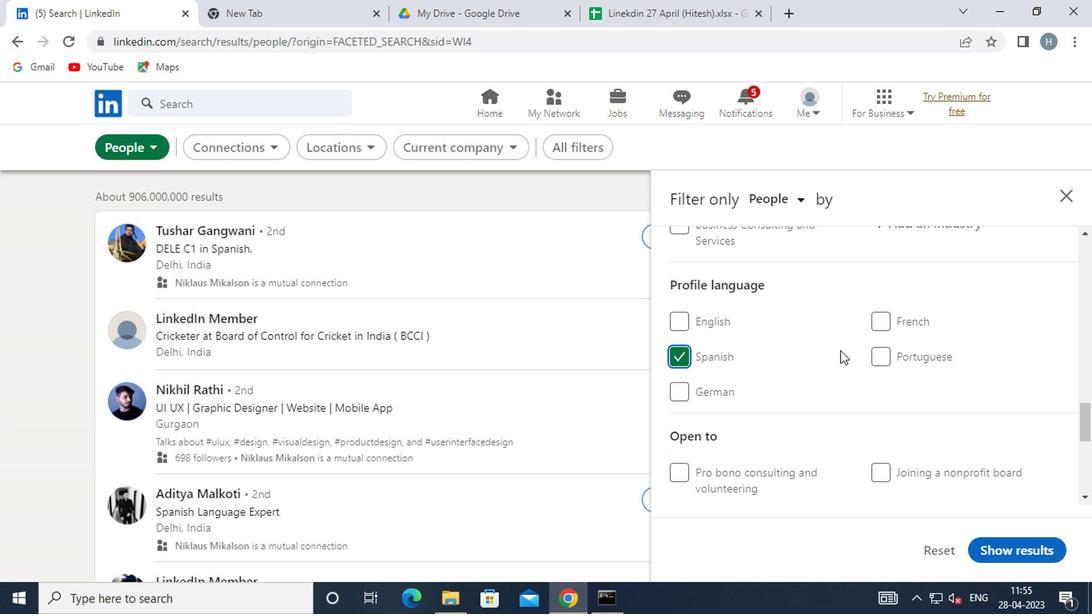 
Action: Mouse moved to (728, 364)
Screenshot: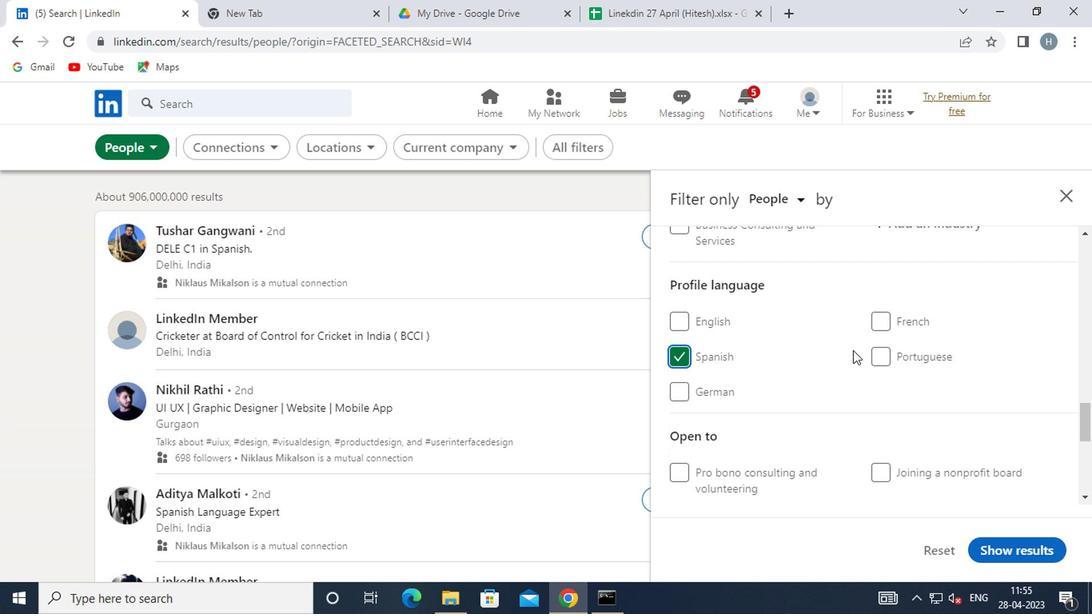 
Action: Mouse scrolled (728, 365) with delta (0, 0)
Screenshot: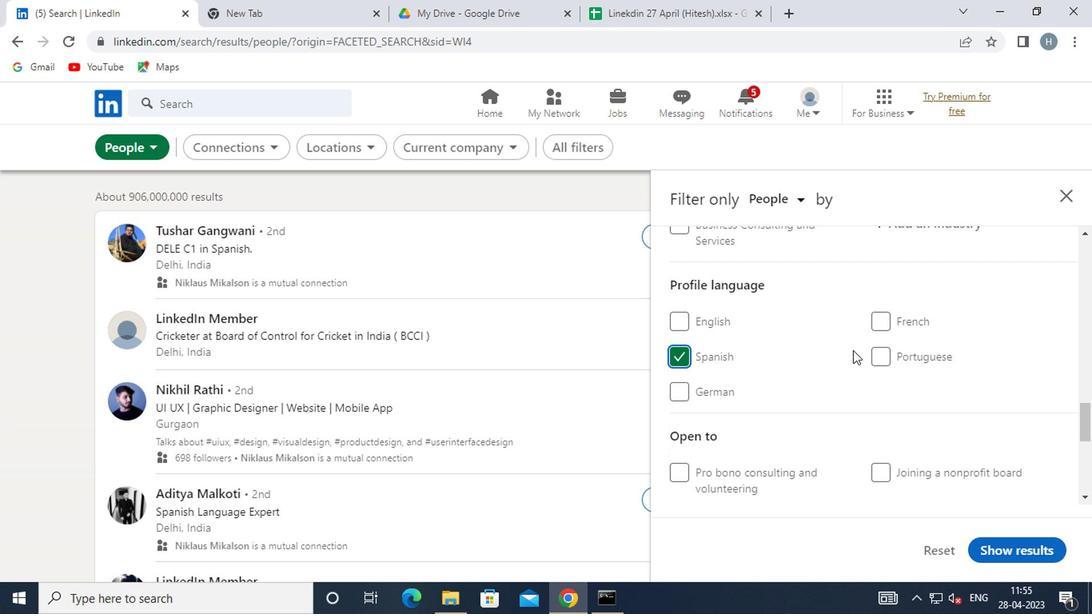 
Action: Mouse moved to (730, 359)
Screenshot: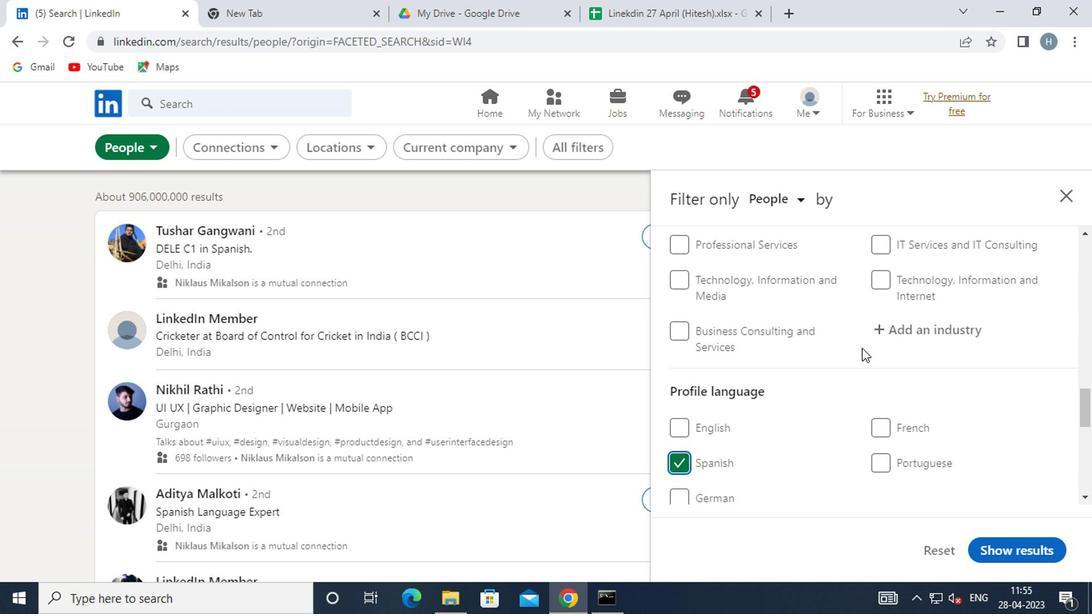 
Action: Mouse scrolled (730, 360) with delta (0, 0)
Screenshot: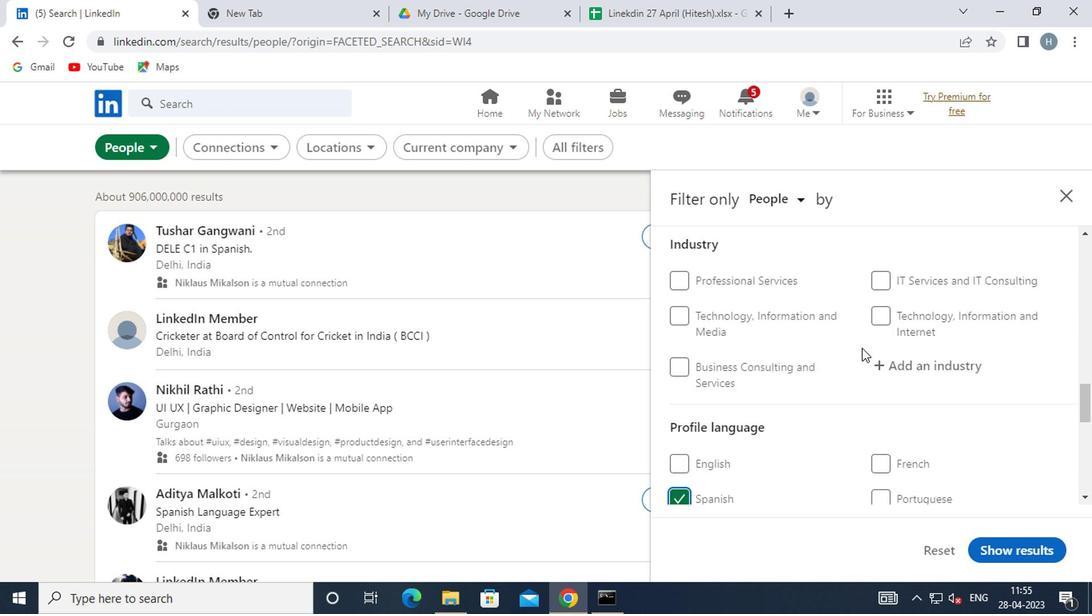 
Action: Mouse moved to (731, 358)
Screenshot: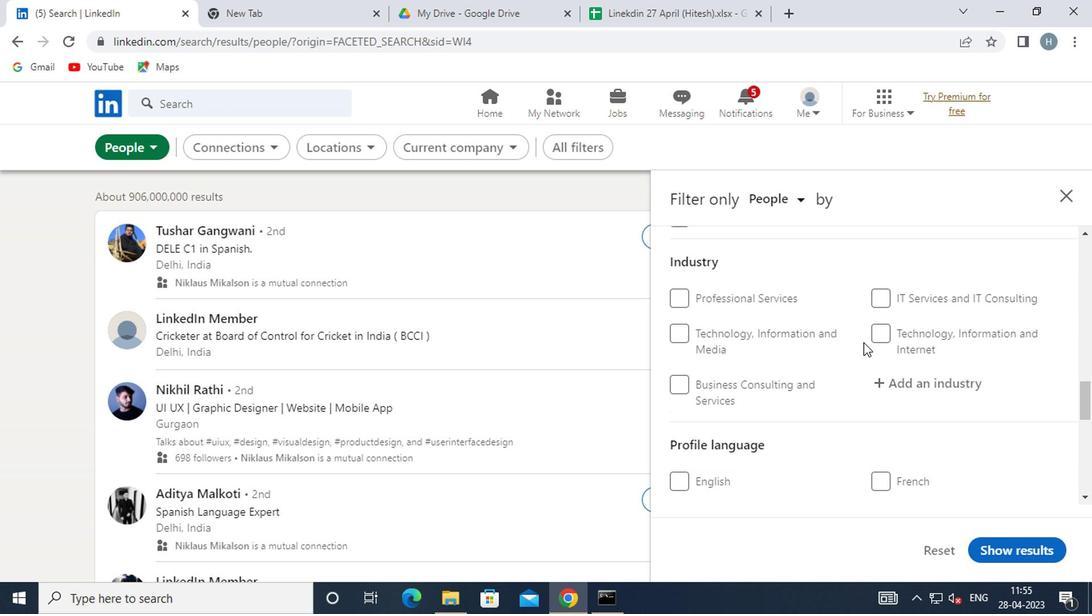 
Action: Mouse scrolled (731, 359) with delta (0, 0)
Screenshot: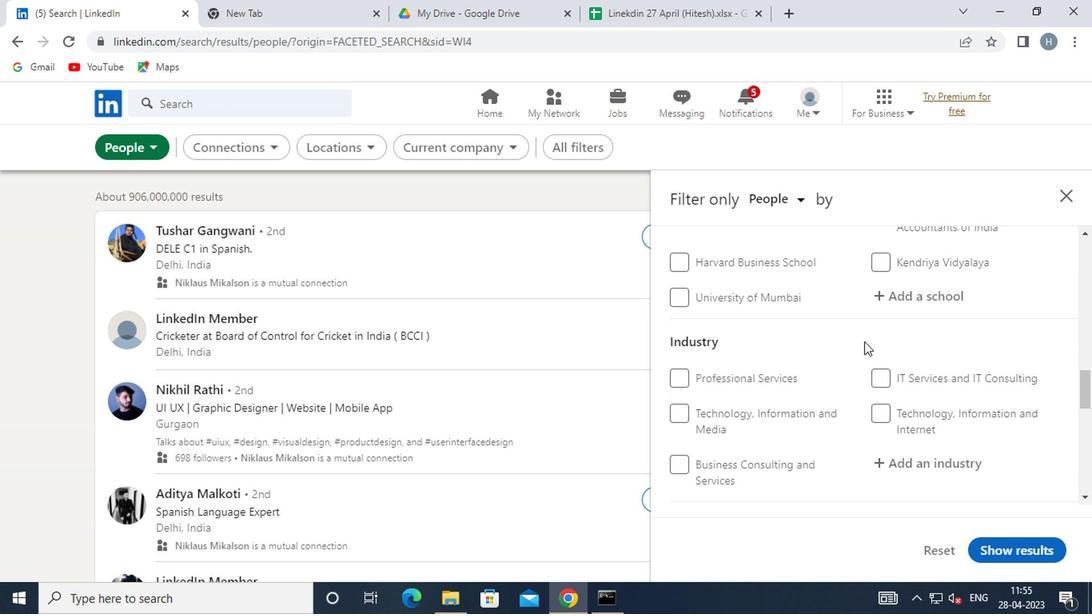 
Action: Mouse scrolled (731, 359) with delta (0, 0)
Screenshot: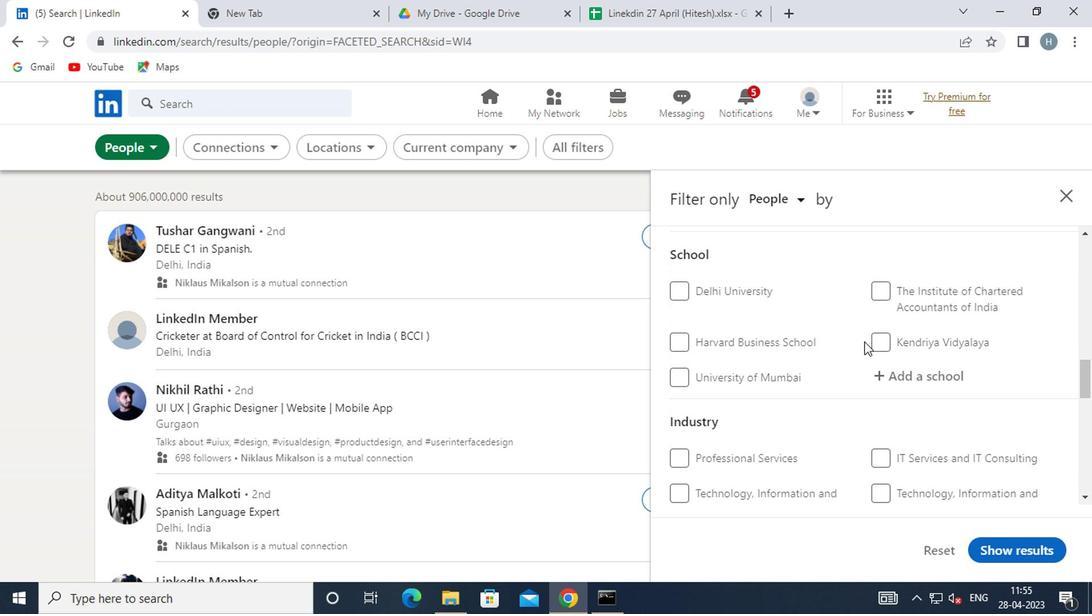 
Action: Mouse scrolled (731, 359) with delta (0, 0)
Screenshot: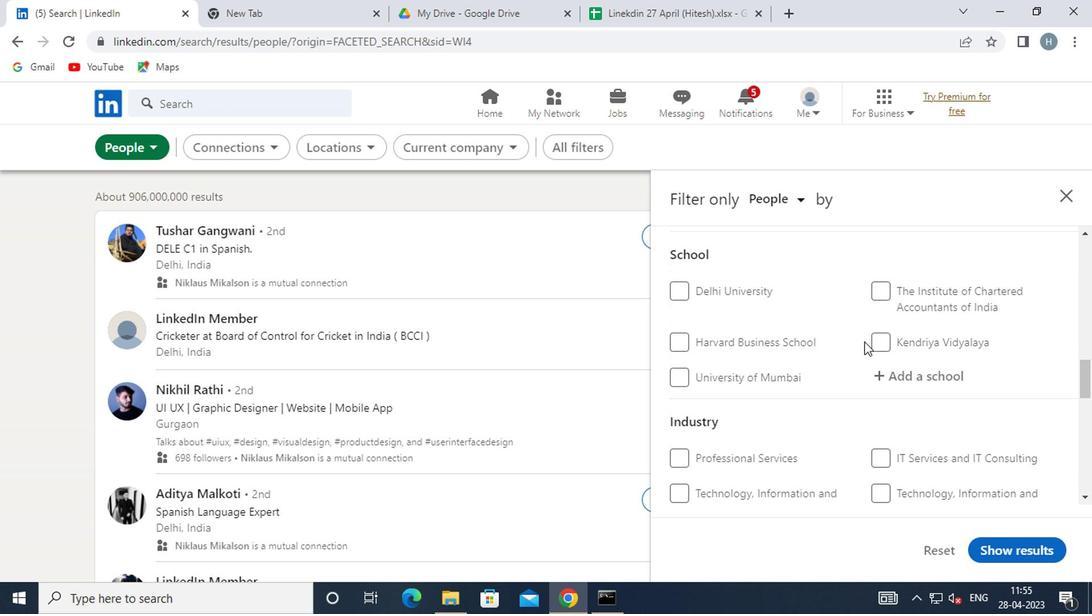 
Action: Mouse moved to (731, 358)
Screenshot: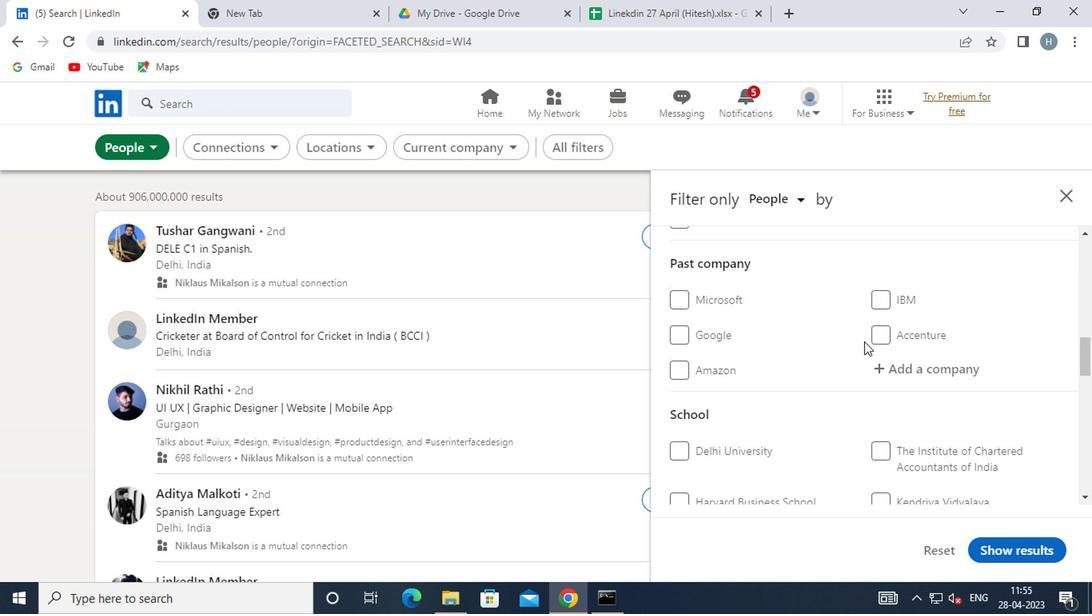 
Action: Mouse scrolled (731, 358) with delta (0, 0)
Screenshot: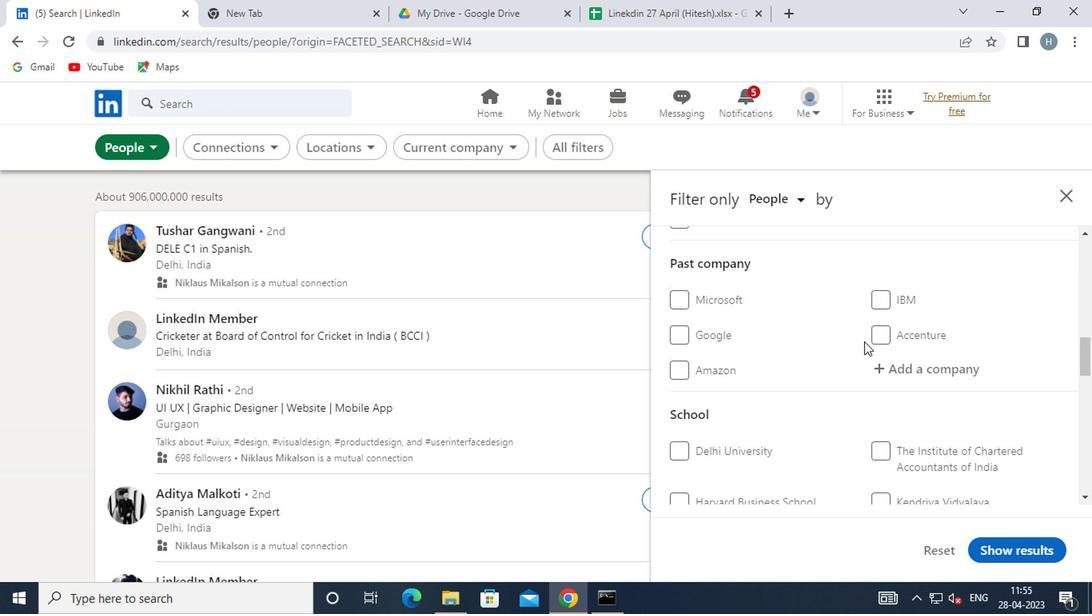 
Action: Mouse scrolled (731, 358) with delta (0, 0)
Screenshot: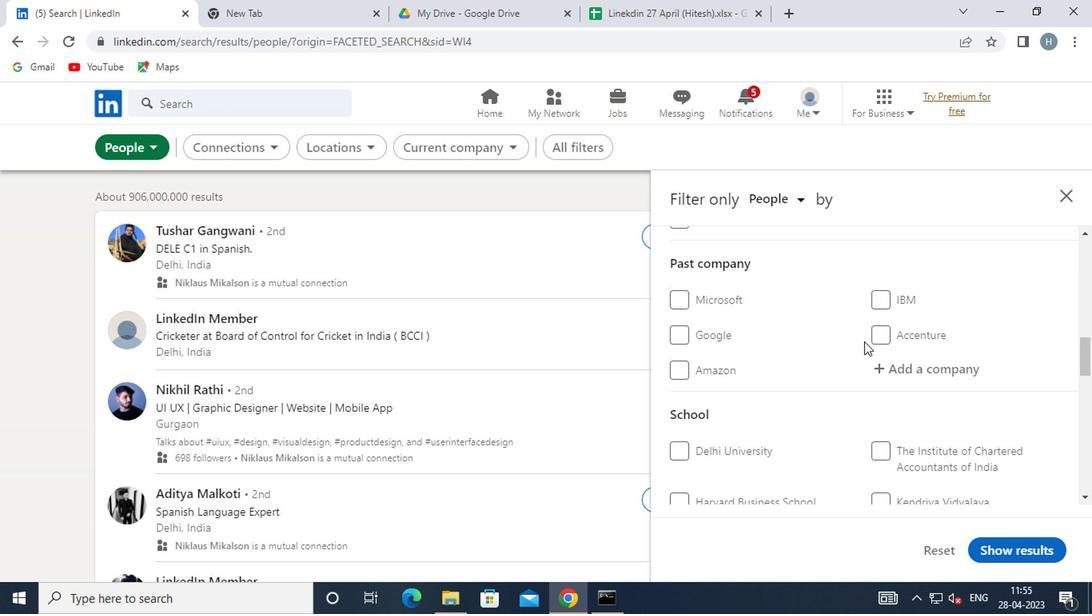
Action: Mouse moved to (755, 383)
Screenshot: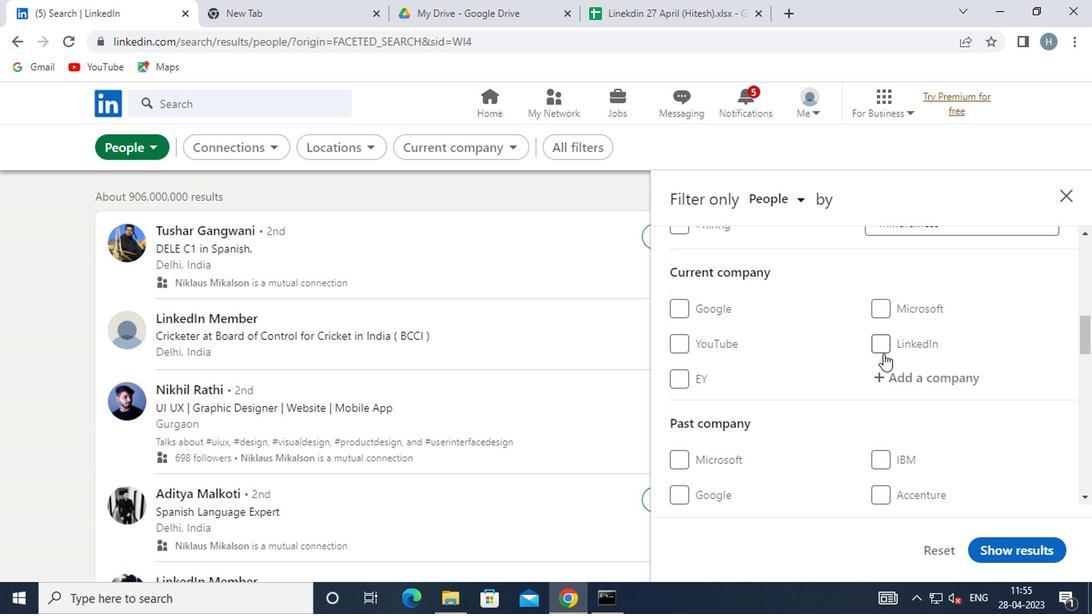 
Action: Mouse pressed left at (755, 383)
Screenshot: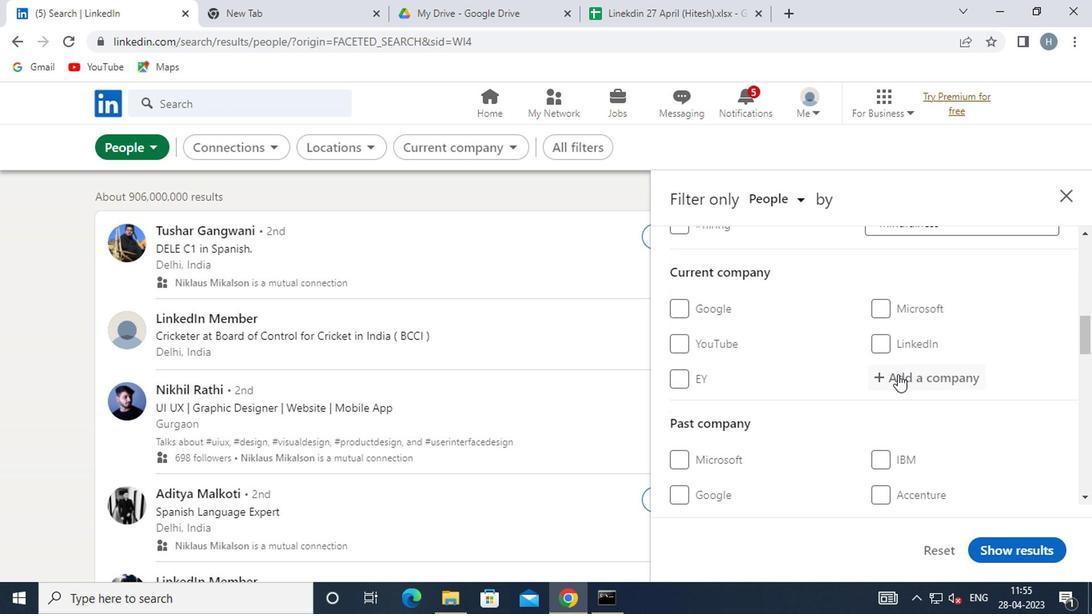 
Action: Mouse moved to (746, 385)
Screenshot: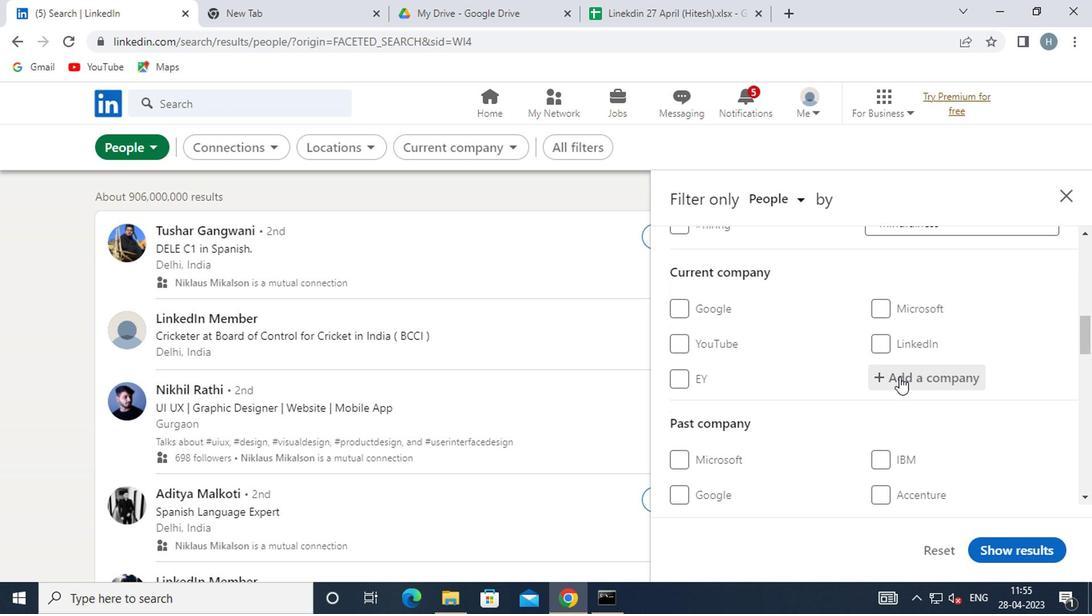 
Action: Key pressed <Key.shift><Key.shift>GE<Key.space>DIGITA
Screenshot: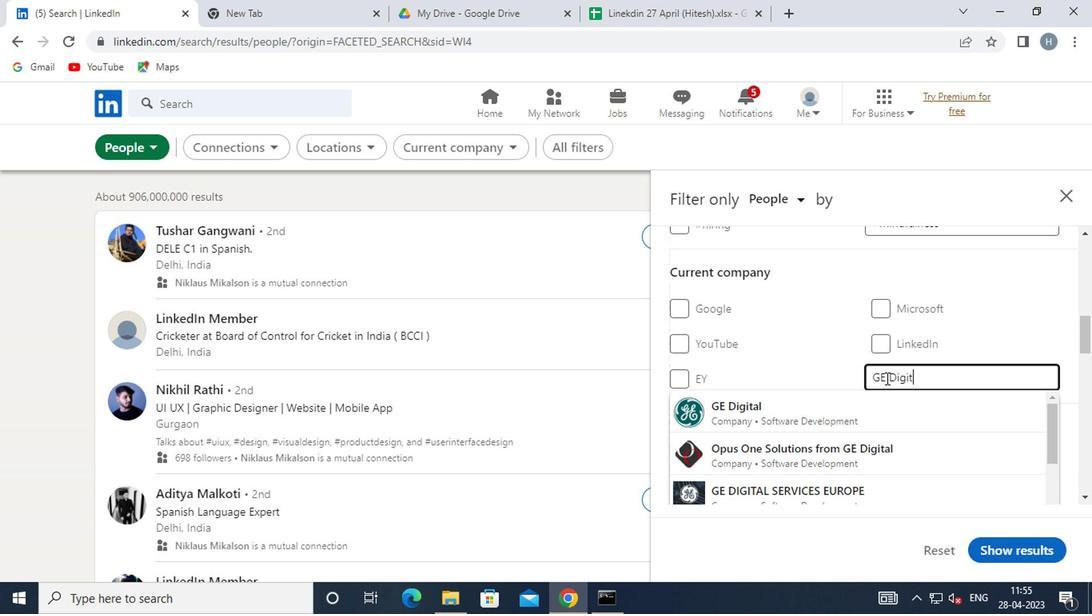 
Action: Mouse moved to (816, 390)
Screenshot: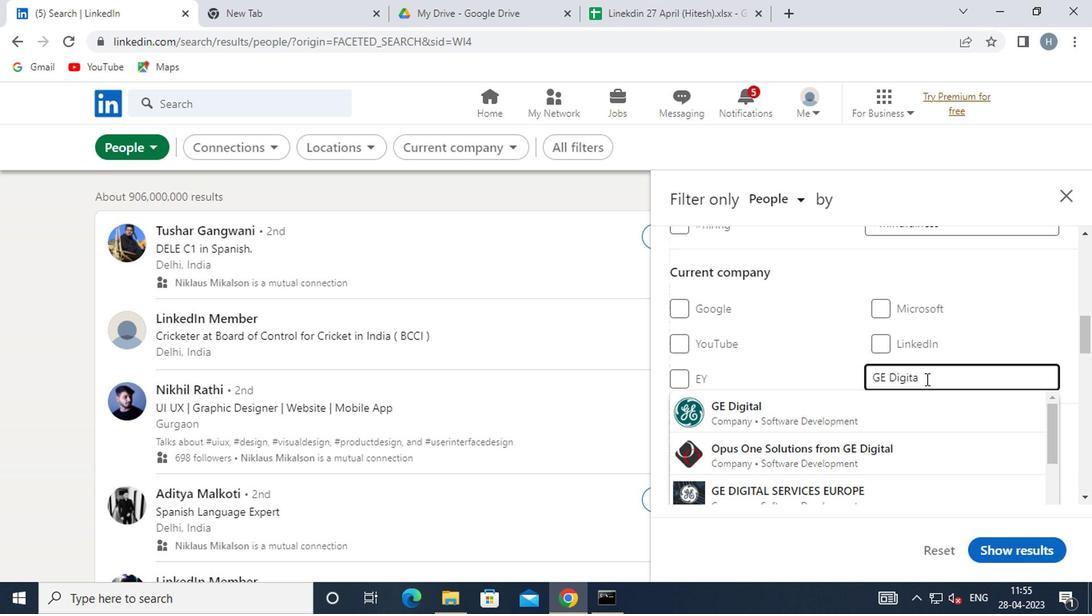 
Action: Key pressed L
Screenshot: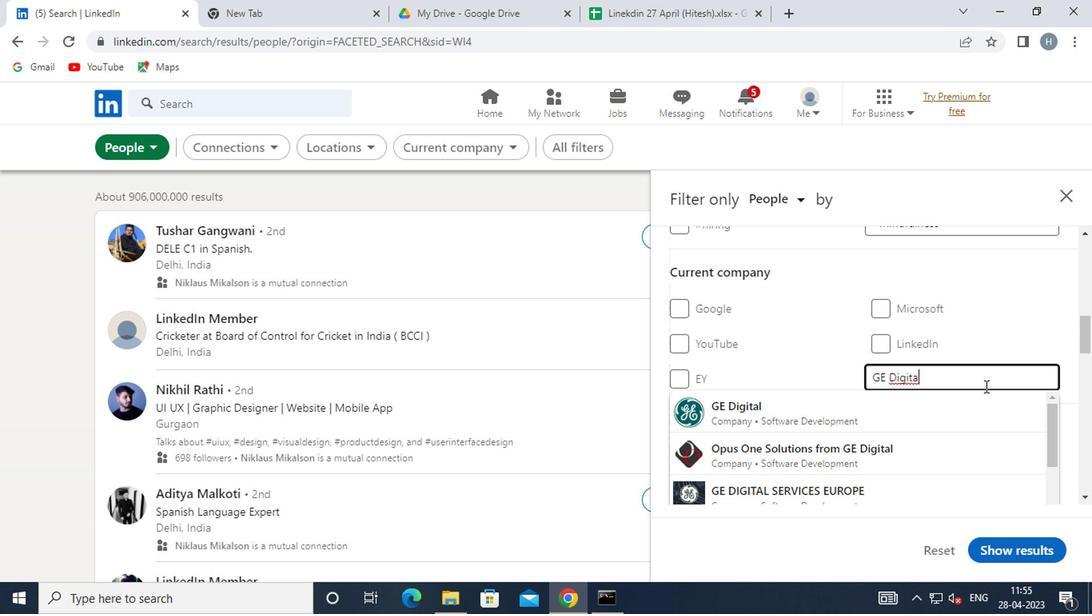 
Action: Mouse moved to (745, 406)
Screenshot: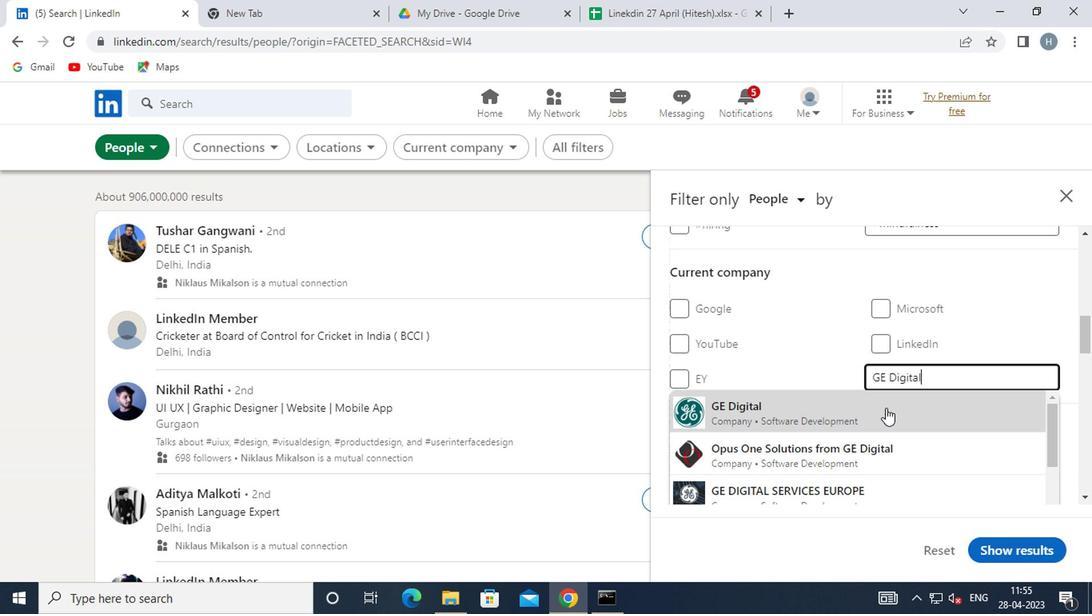 
Action: Mouse pressed left at (745, 406)
Screenshot: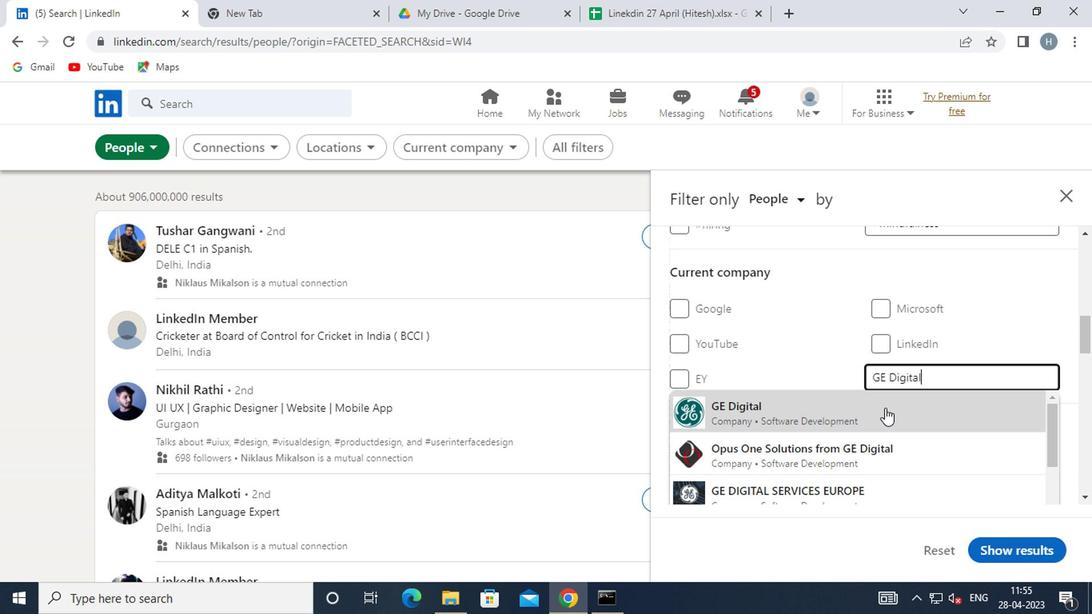 
Action: Mouse moved to (724, 361)
Screenshot: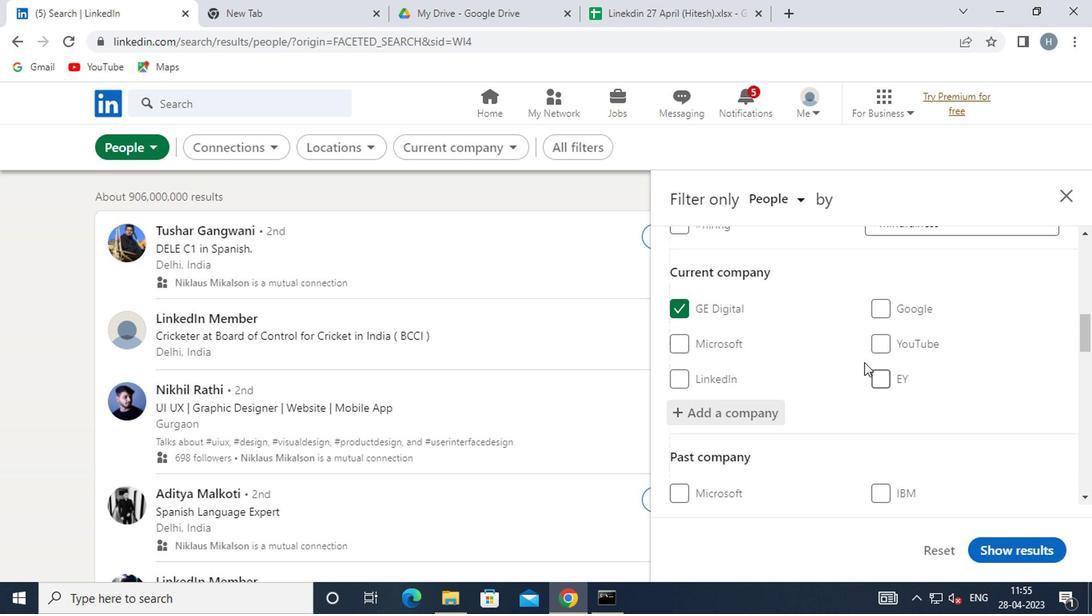 
Action: Mouse scrolled (724, 360) with delta (0, 0)
Screenshot: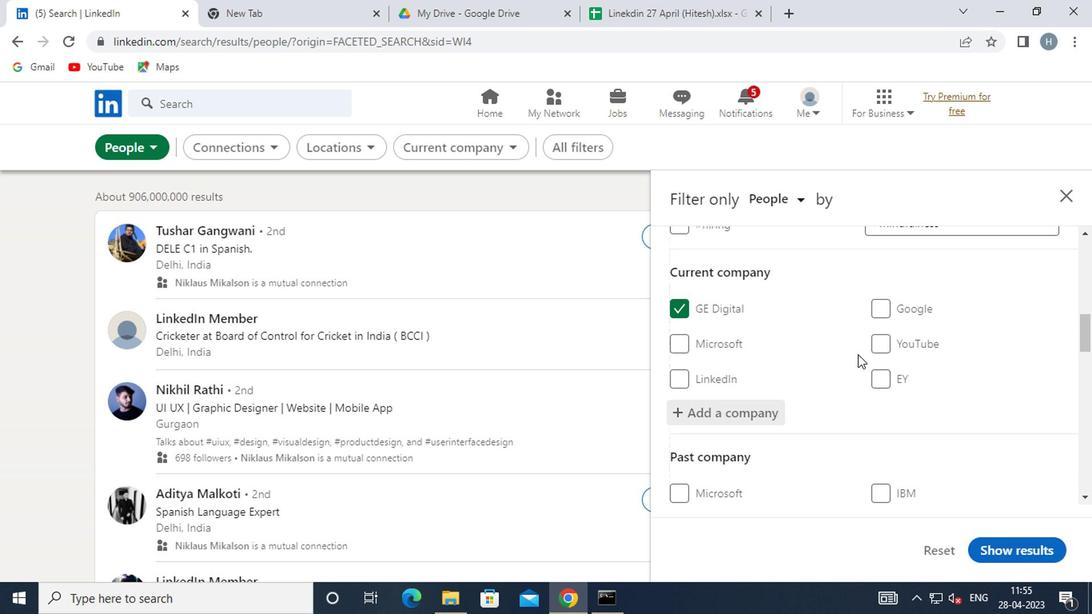 
Action: Mouse scrolled (724, 360) with delta (0, 0)
Screenshot: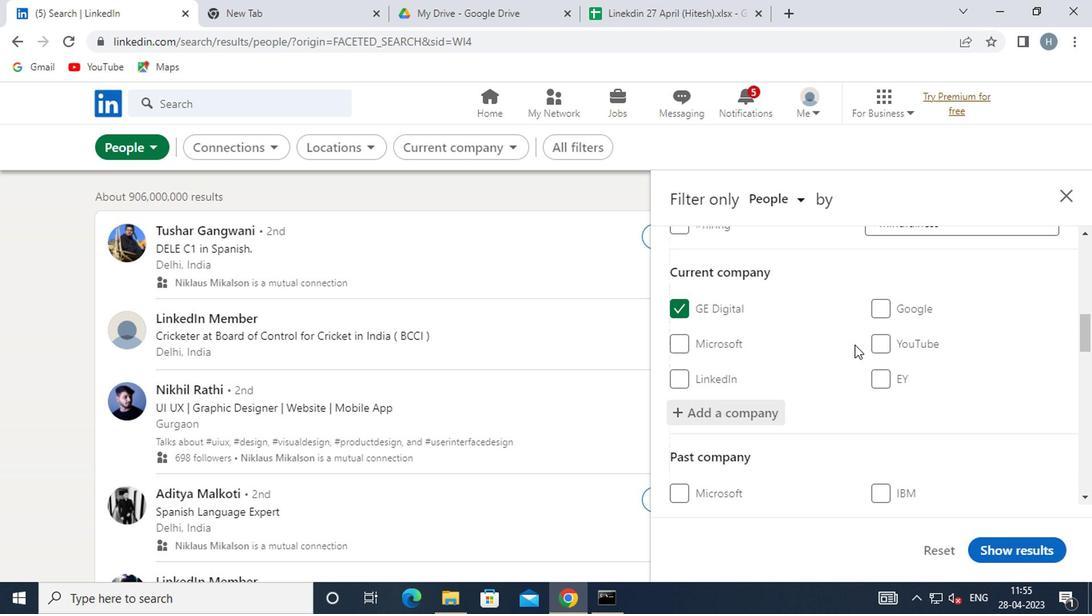 
Action: Mouse moved to (716, 347)
Screenshot: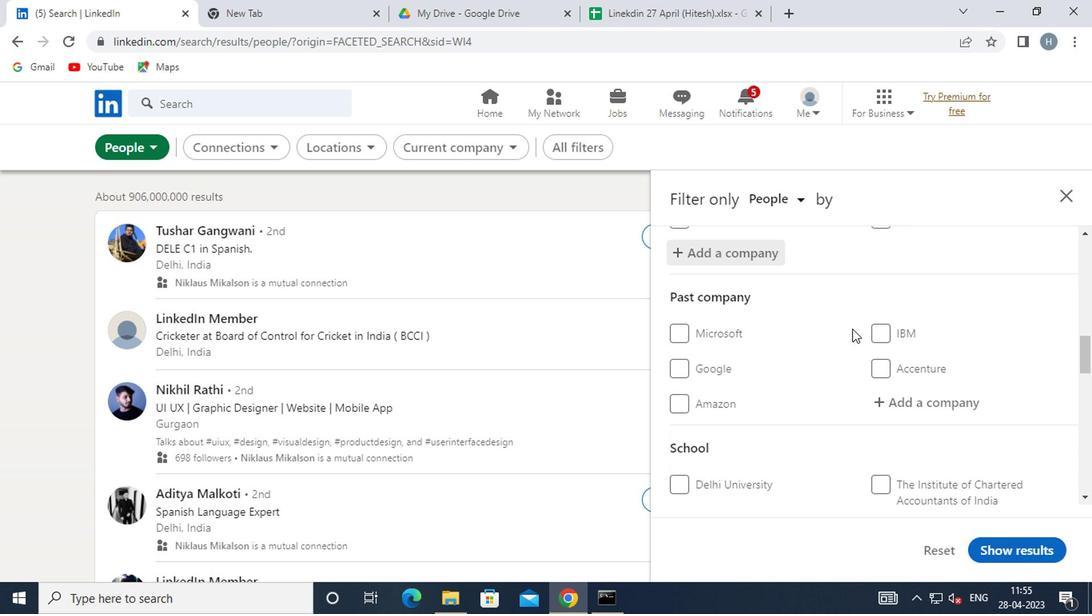 
Action: Mouse scrolled (716, 346) with delta (0, 0)
Screenshot: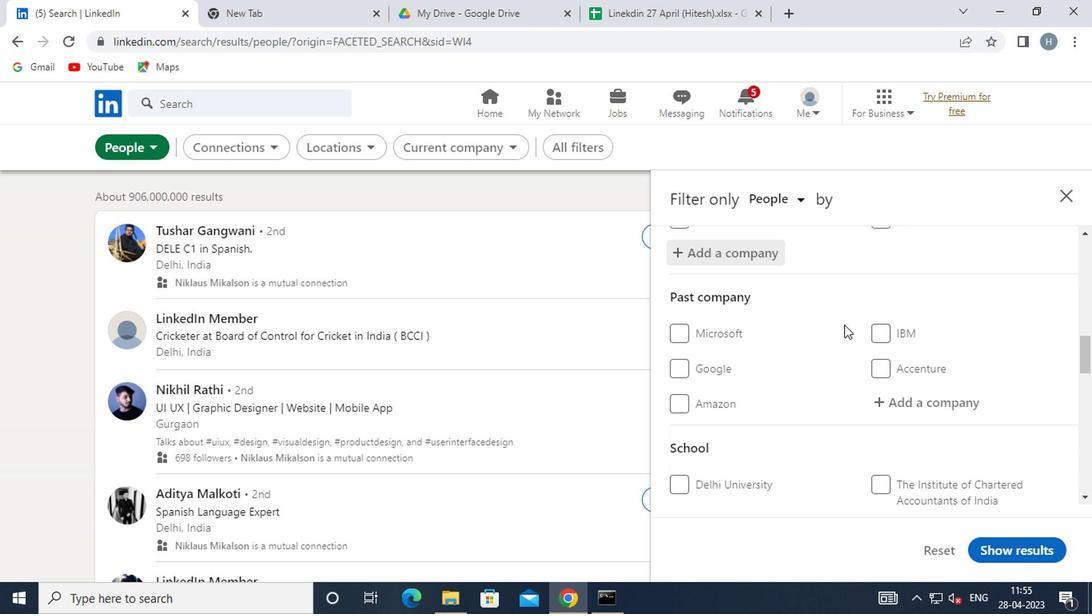 
Action: Mouse moved to (716, 347)
Screenshot: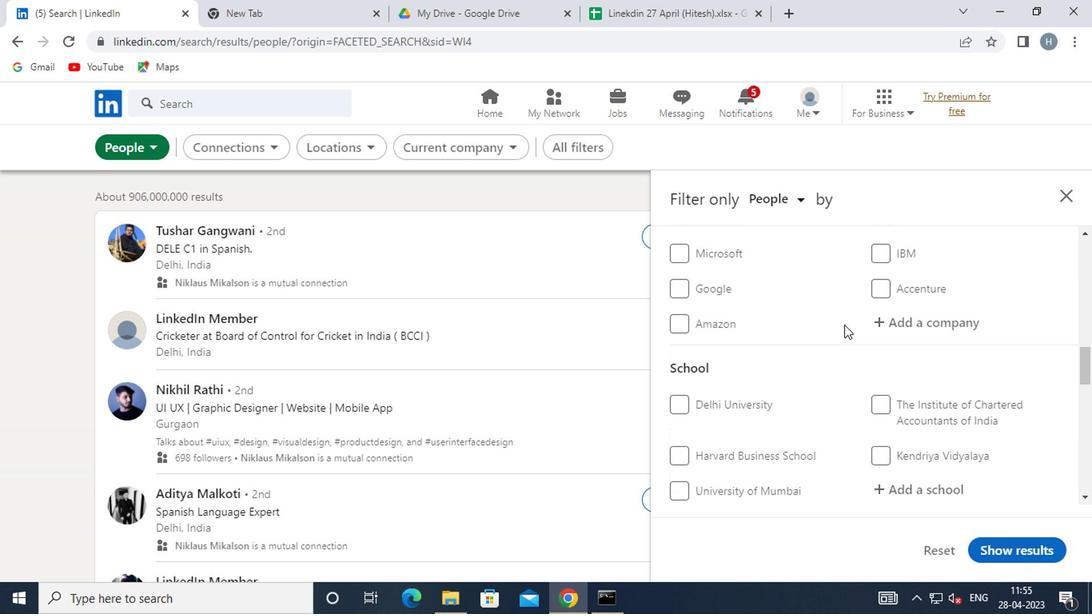 
Action: Mouse scrolled (716, 347) with delta (0, 0)
Screenshot: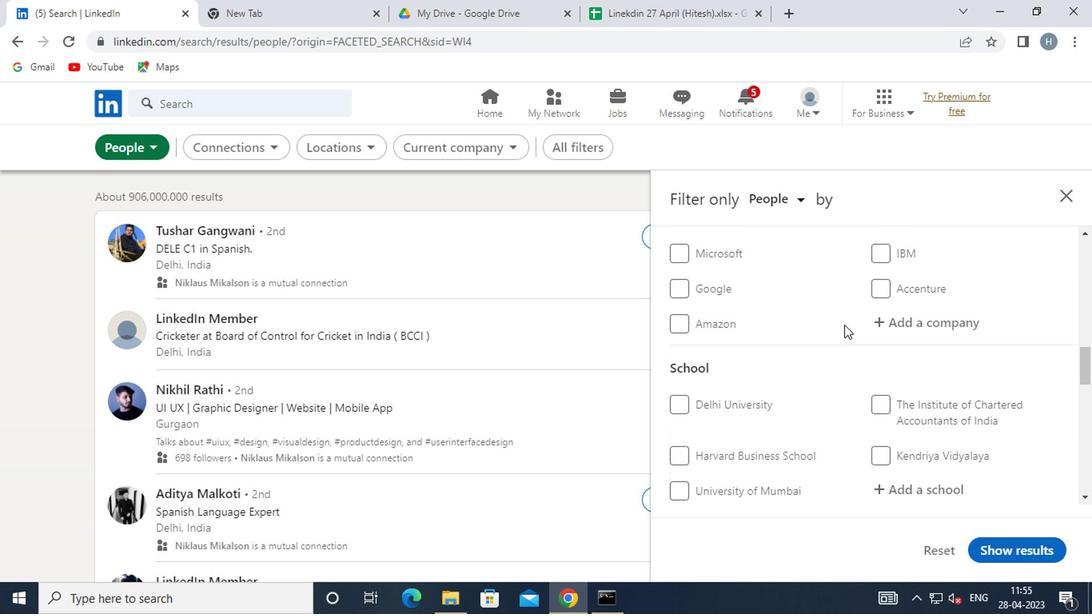 
Action: Mouse moved to (716, 348)
Screenshot: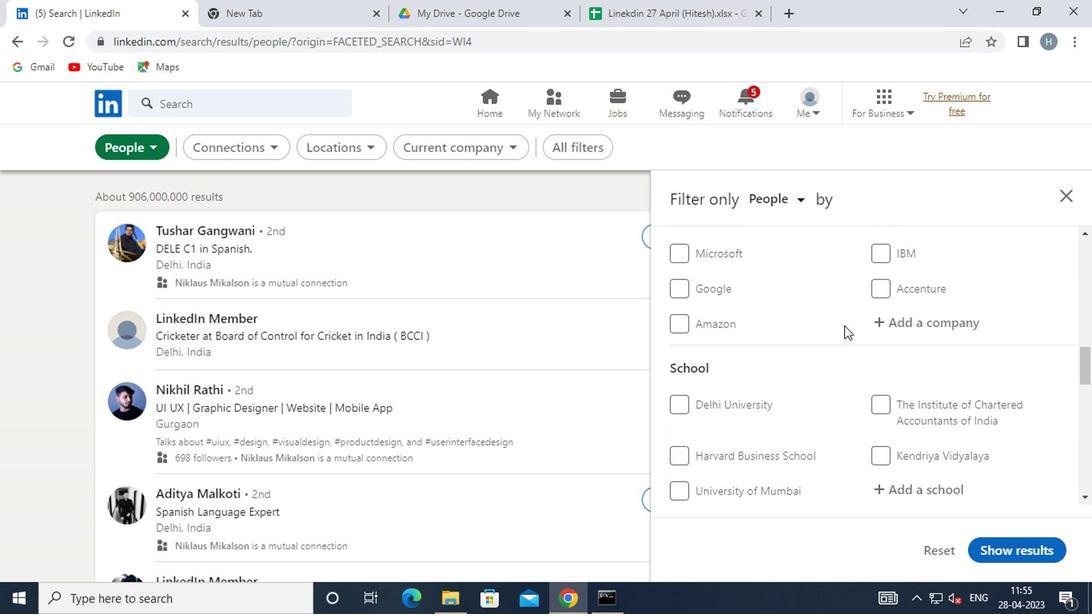 
Action: Mouse scrolled (716, 347) with delta (0, 0)
Screenshot: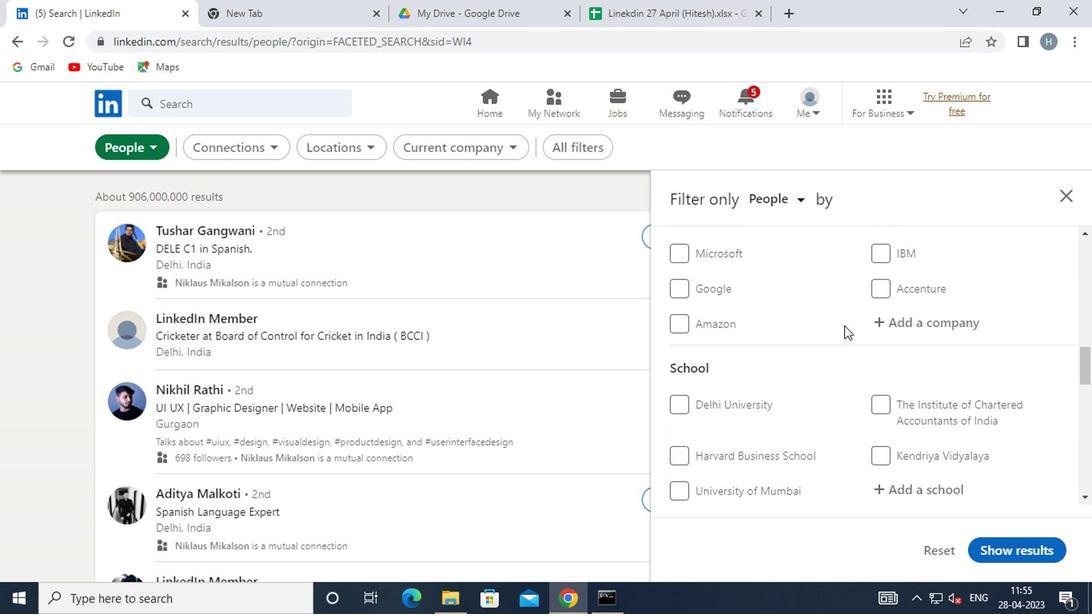 
Action: Mouse moved to (771, 351)
Screenshot: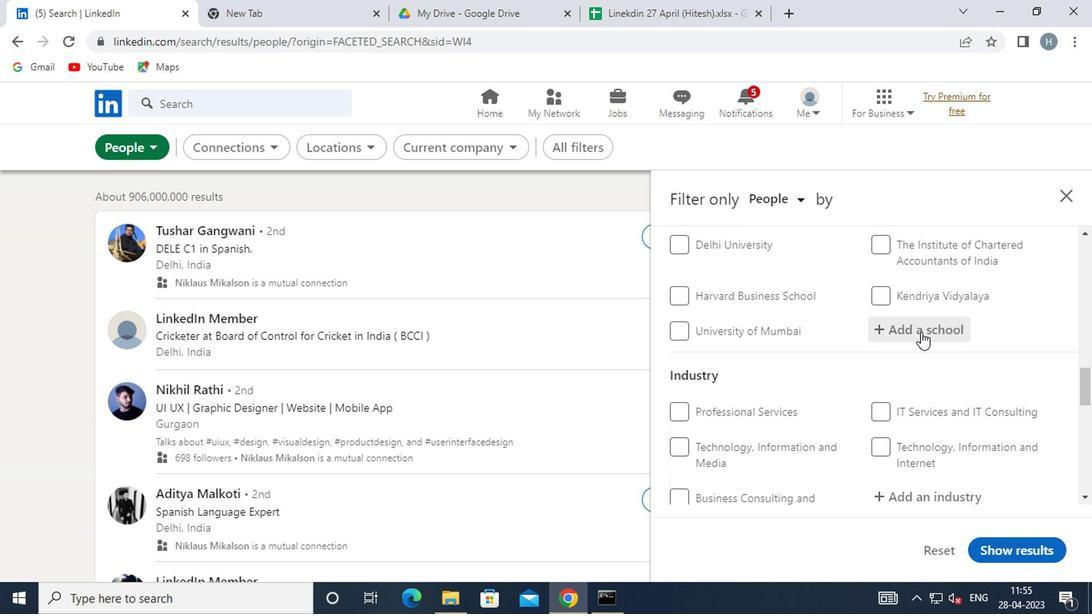 
Action: Mouse pressed left at (771, 351)
Screenshot: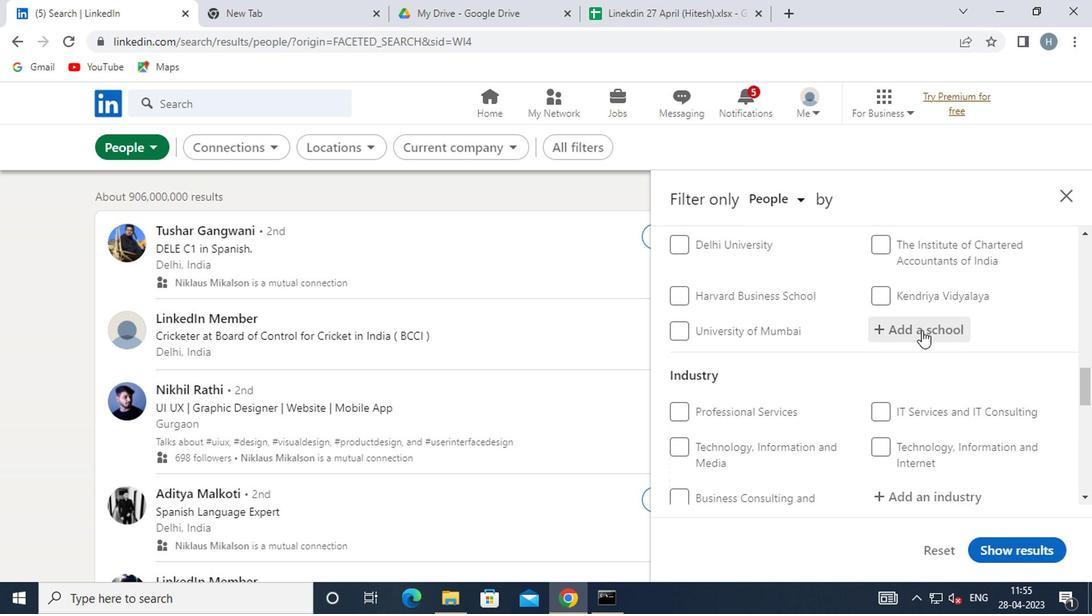 
Action: Key pressed <Key.shift>COCHIN
Screenshot: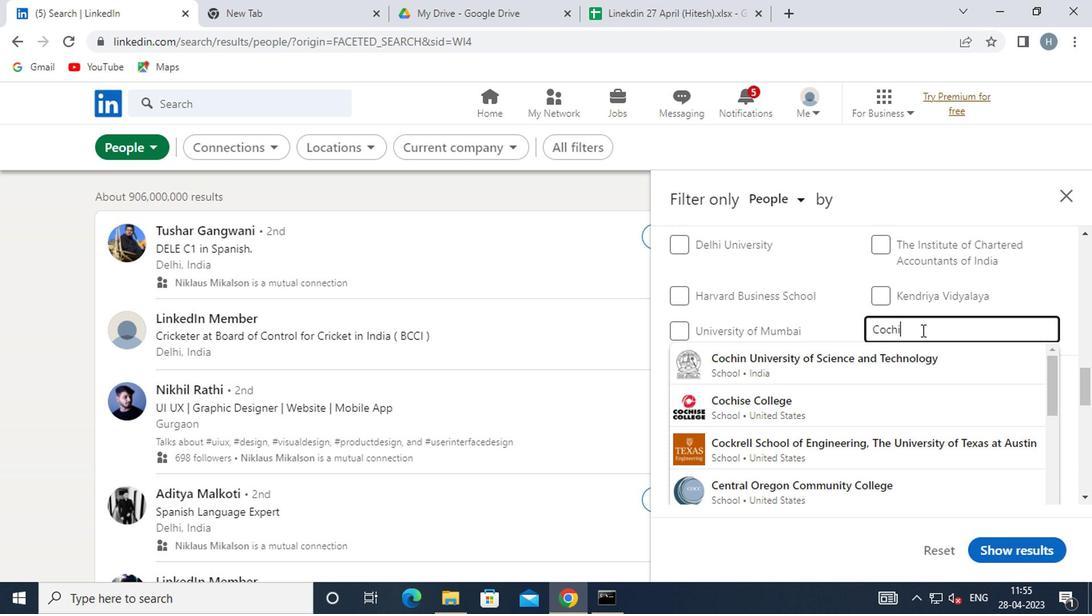 
Action: Mouse moved to (765, 461)
Screenshot: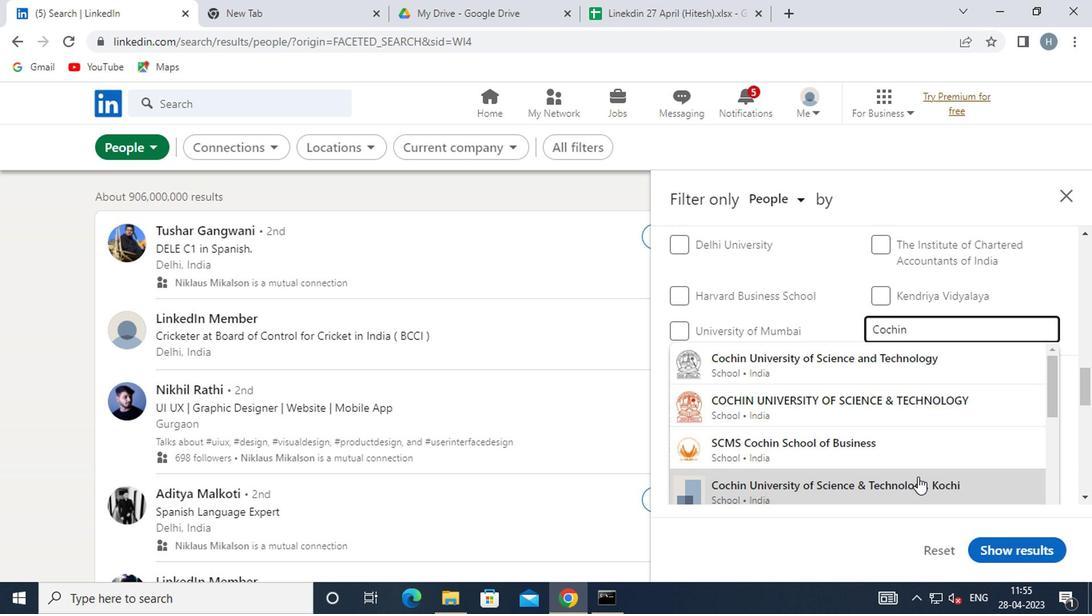 
Action: Mouse pressed left at (765, 461)
Screenshot: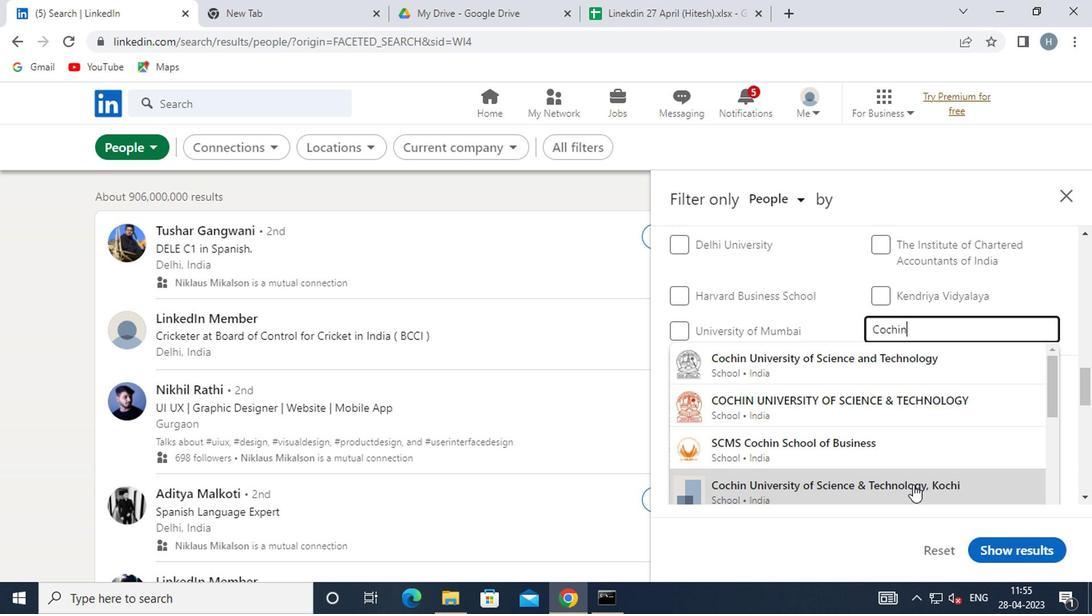 
Action: Mouse moved to (724, 392)
Screenshot: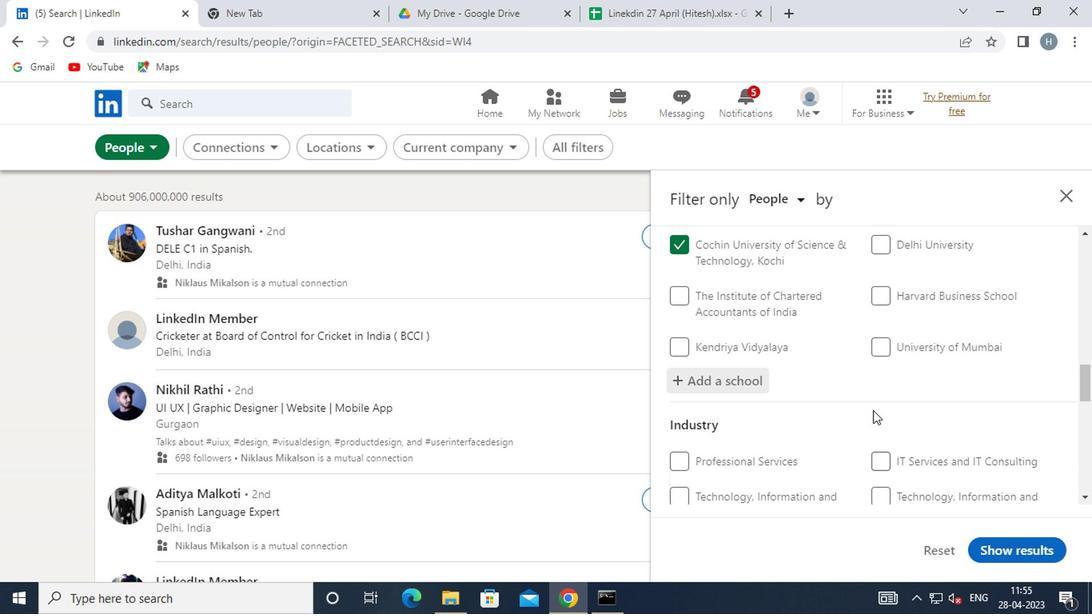 
Action: Mouse scrolled (724, 391) with delta (0, 0)
Screenshot: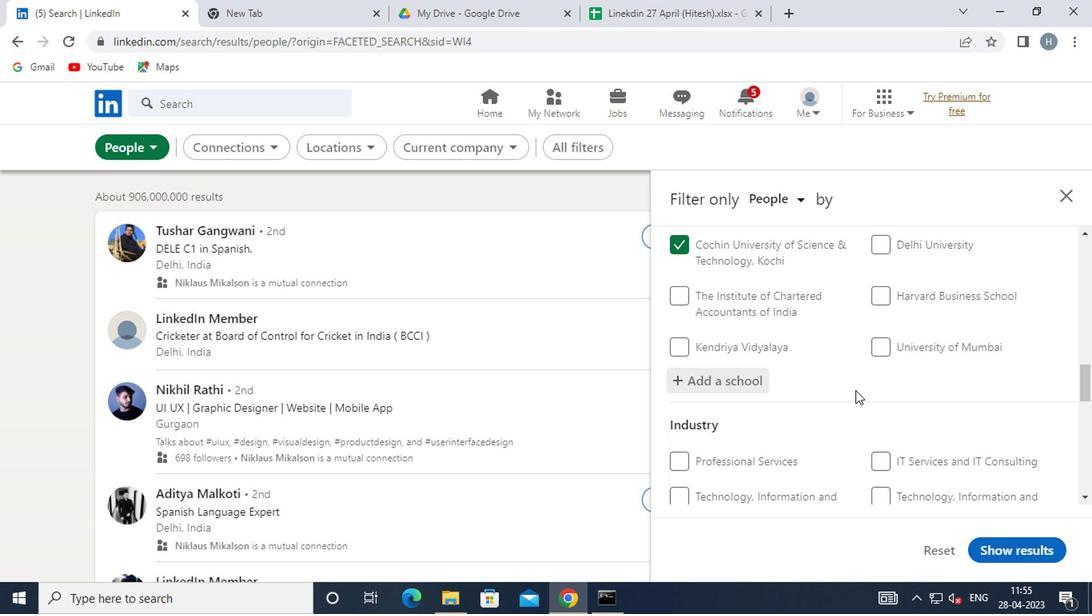 
Action: Mouse moved to (728, 383)
Screenshot: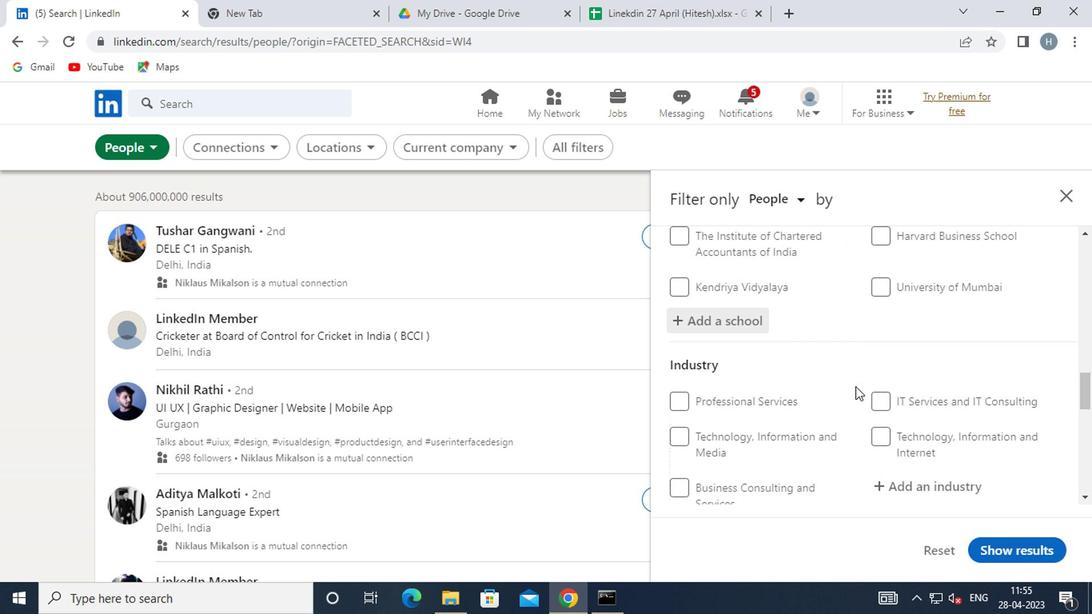 
Action: Mouse scrolled (728, 382) with delta (0, 0)
Screenshot: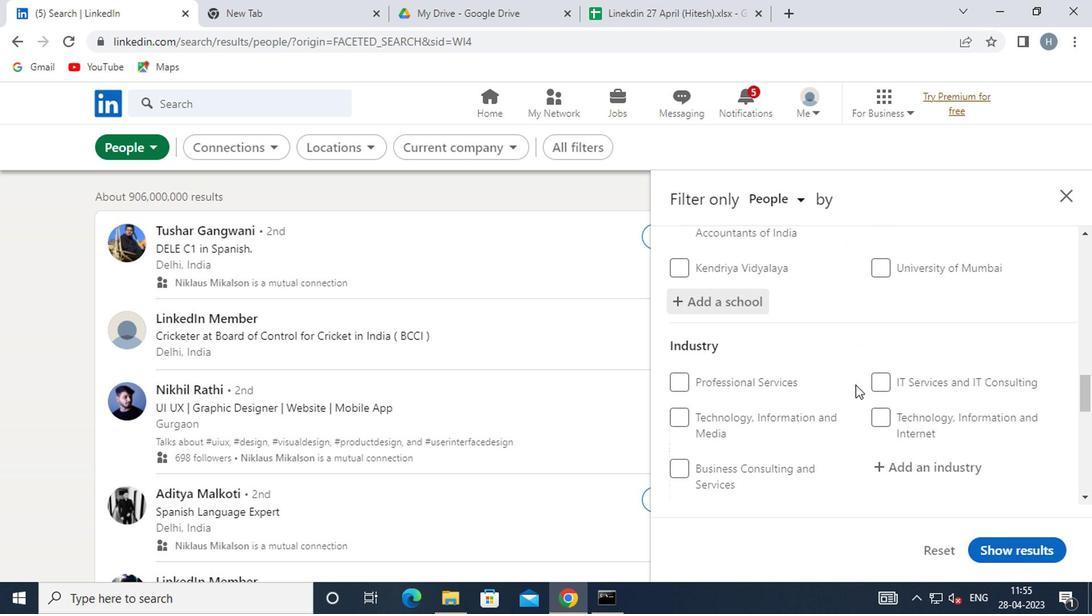 
Action: Mouse moved to (770, 389)
Screenshot: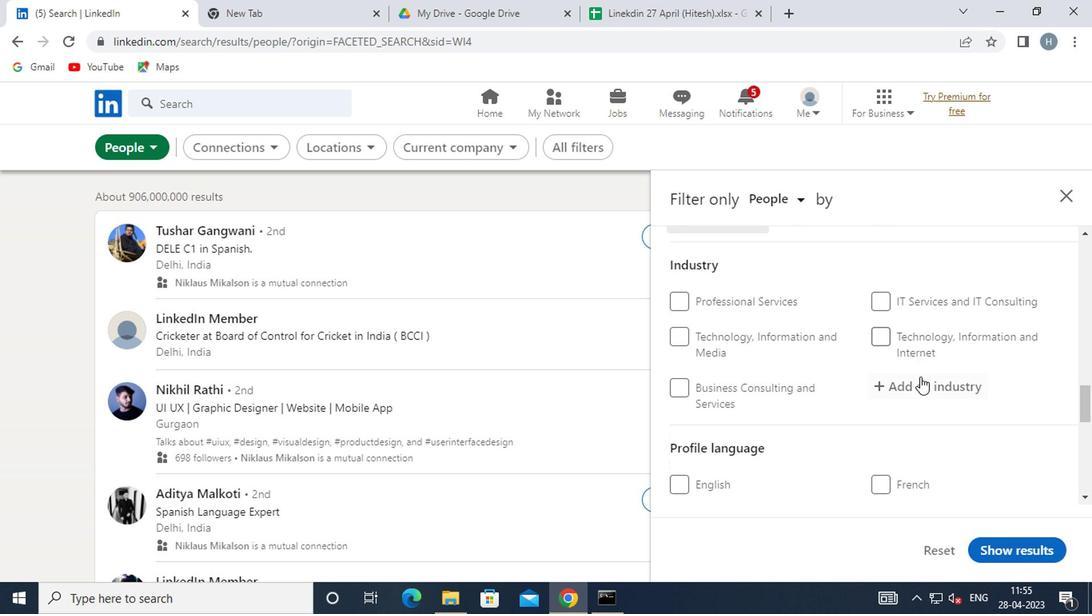 
Action: Mouse pressed left at (770, 389)
Screenshot: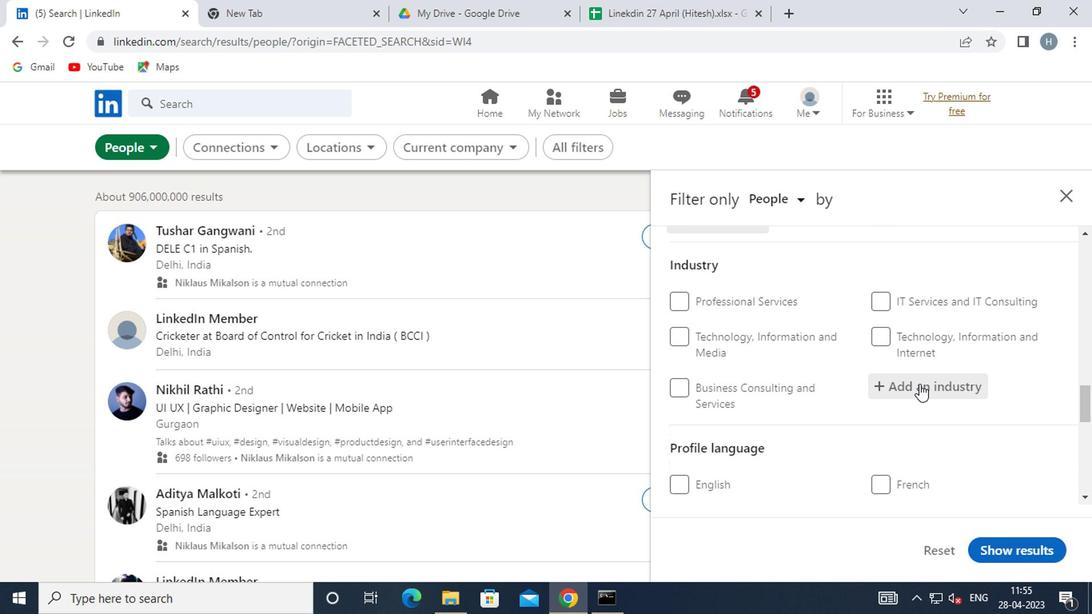 
Action: Mouse moved to (756, 382)
Screenshot: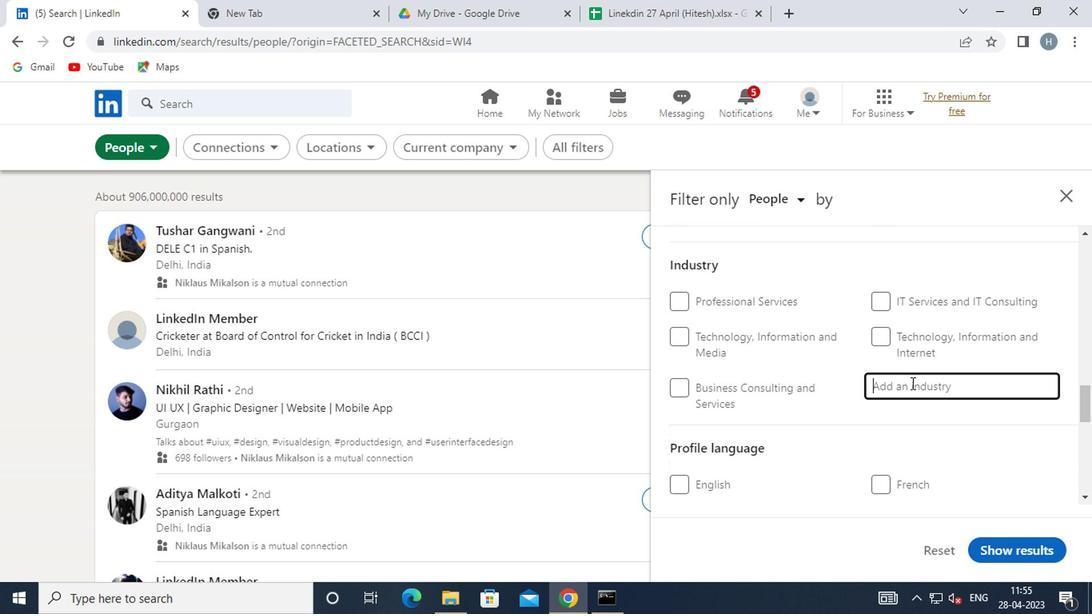 
Action: Key pressed <Key.shift>
Screenshot: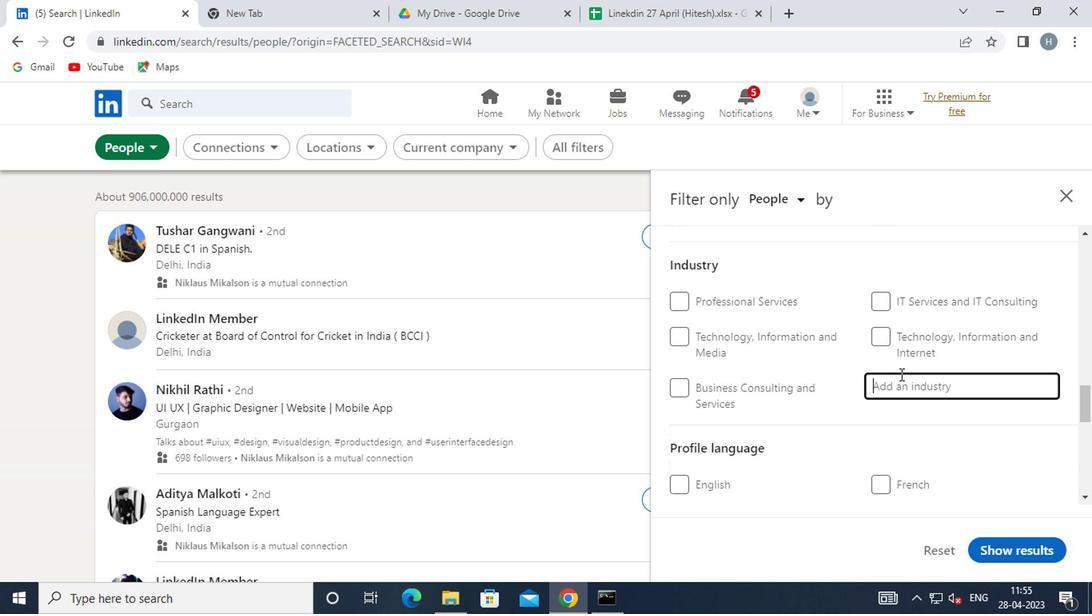 
Action: Mouse moved to (756, 381)
Screenshot: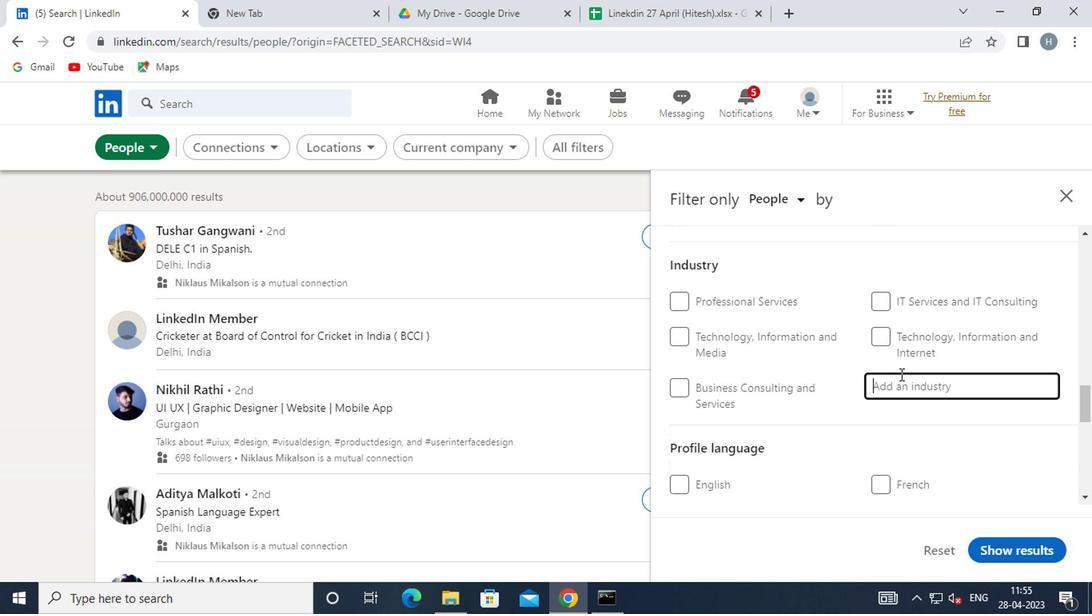 
Action: Key pressed <Key.shift><Key.shift><Key.shift>NATU
Screenshot: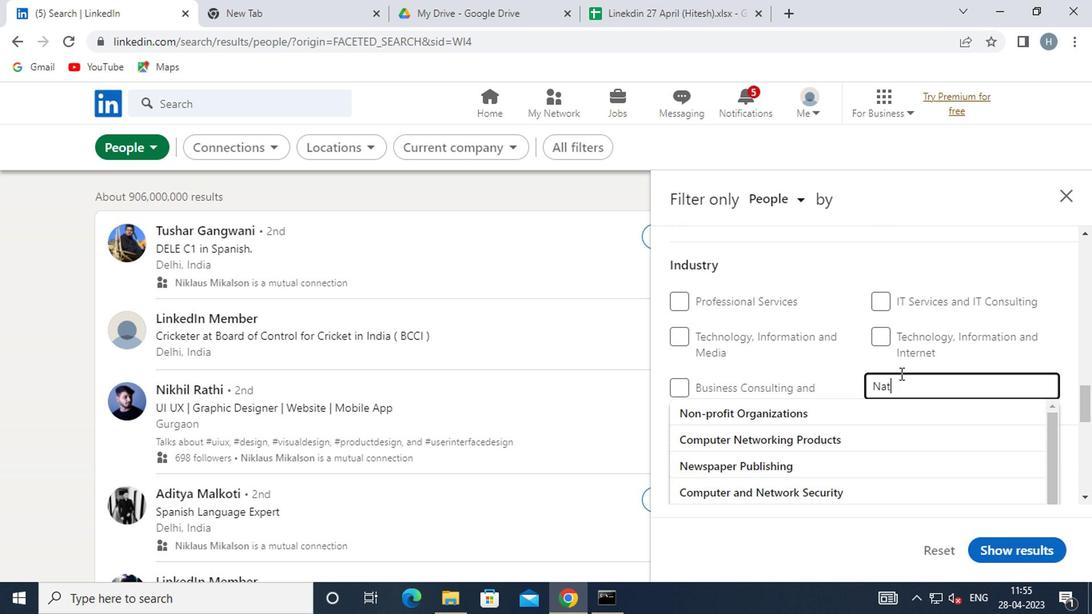 
Action: Mouse moved to (713, 427)
Screenshot: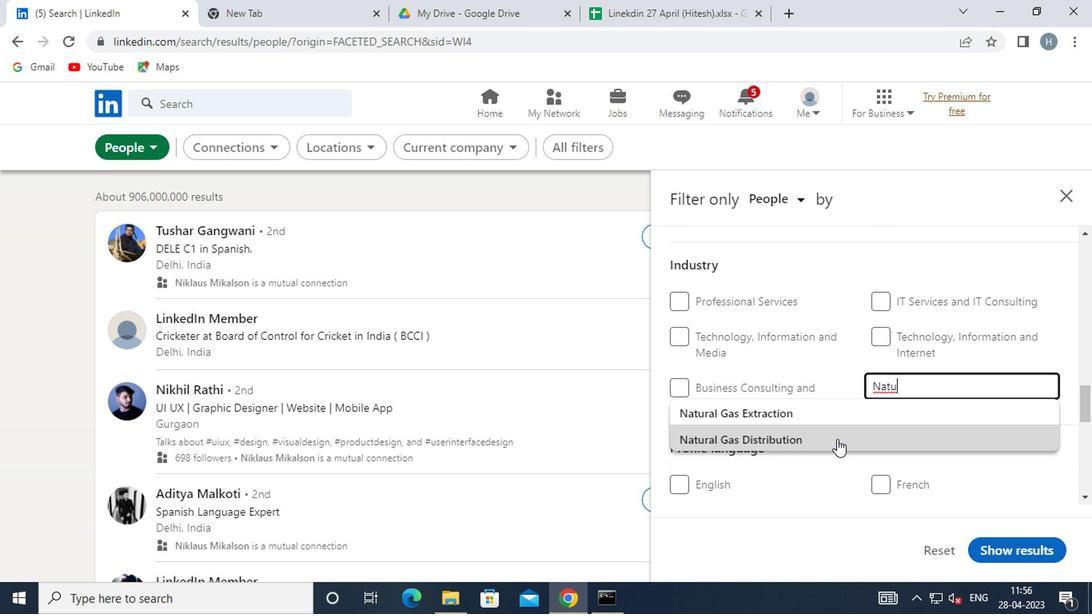 
Action: Mouse pressed left at (713, 427)
Screenshot: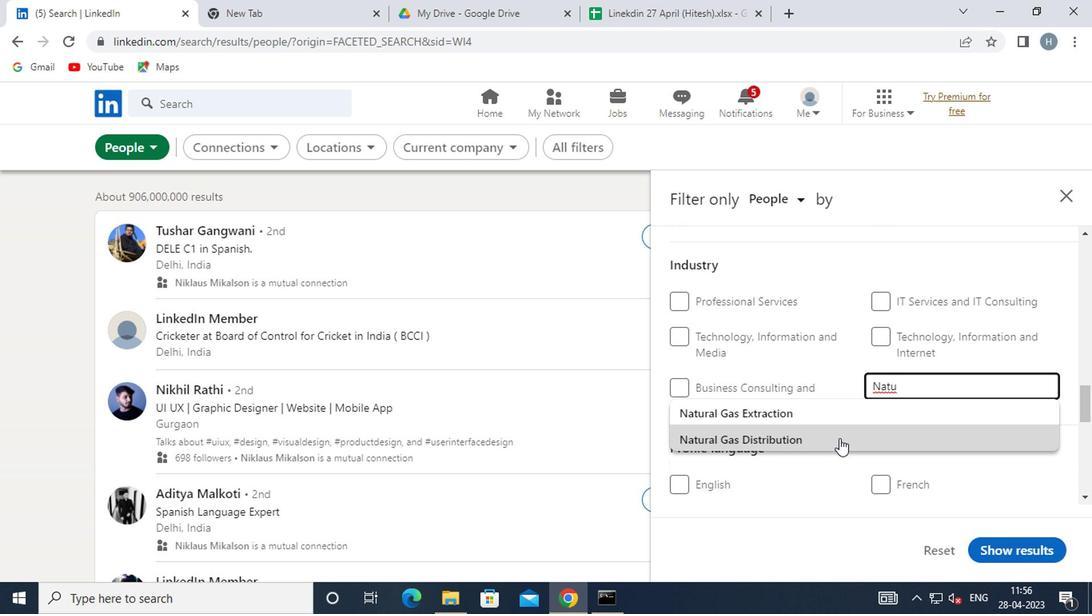 
Action: Mouse moved to (715, 419)
Screenshot: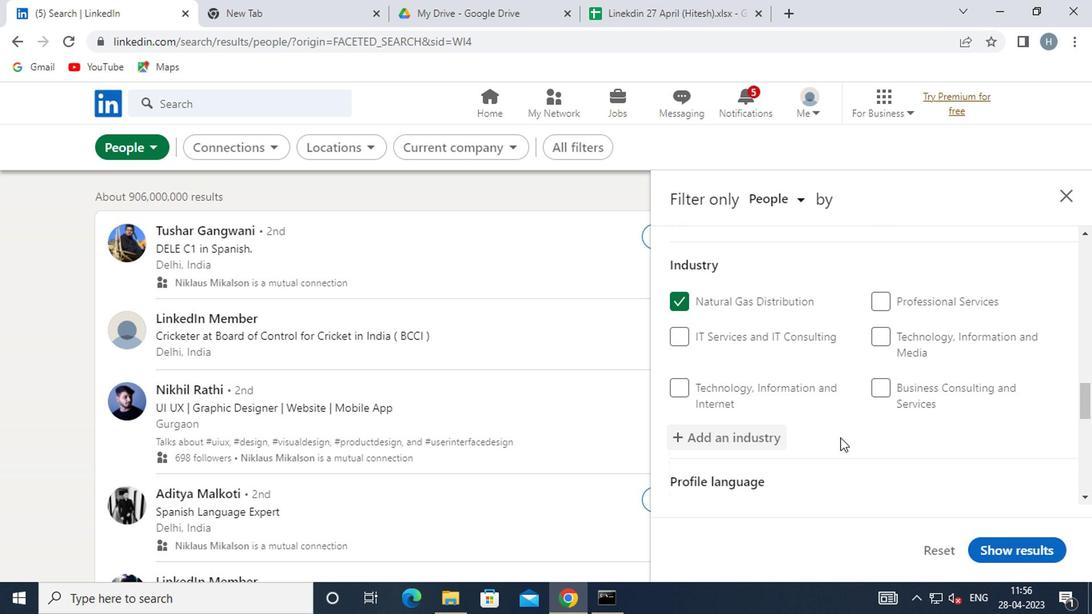 
Action: Mouse scrolled (715, 418) with delta (0, 0)
Screenshot: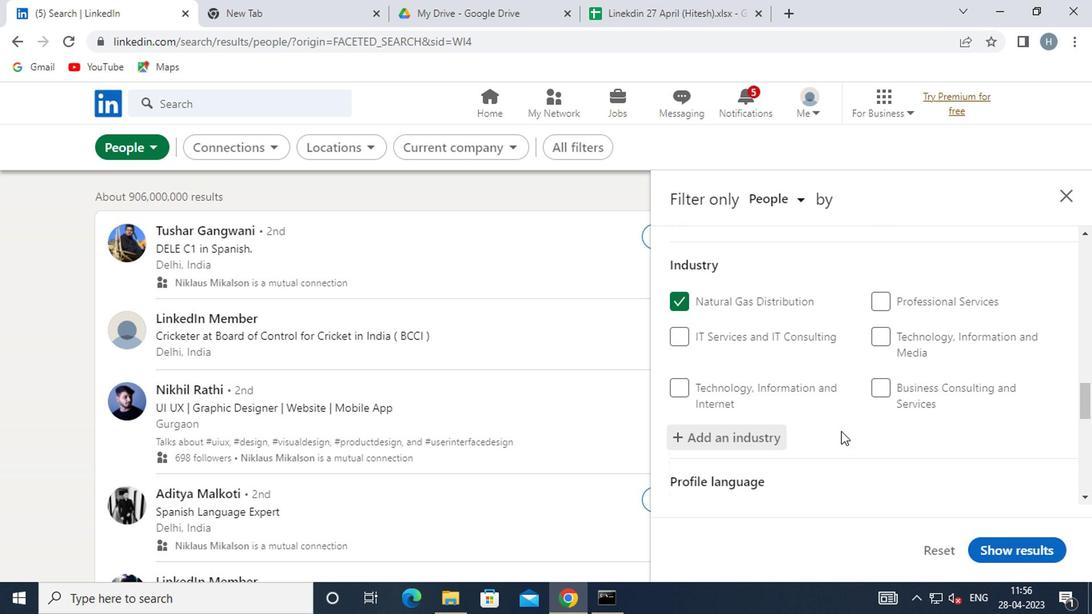 
Action: Mouse scrolled (715, 418) with delta (0, 0)
Screenshot: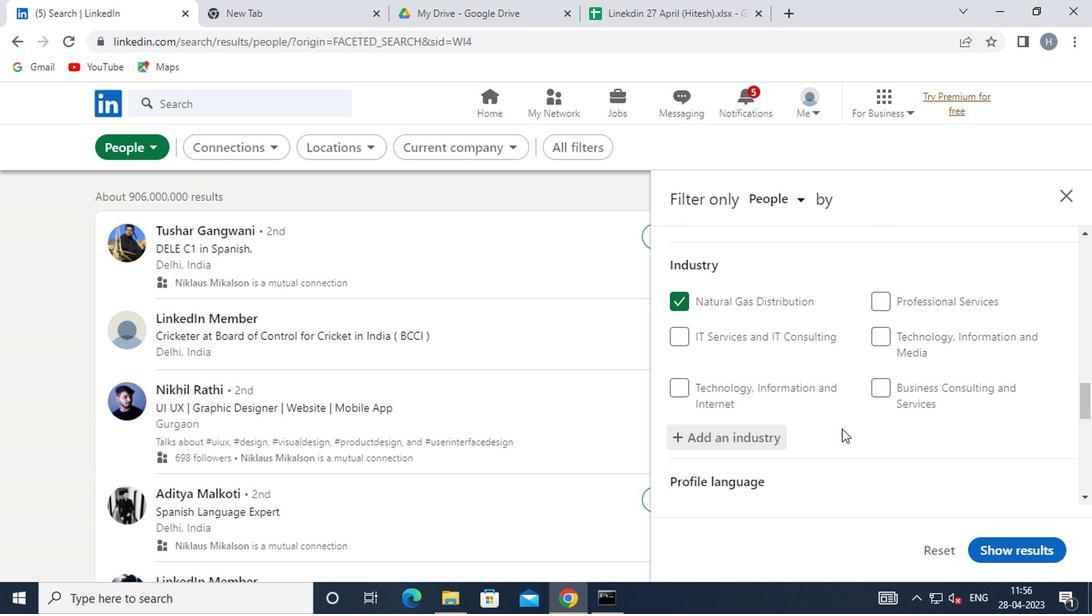 
Action: Mouse moved to (704, 403)
Screenshot: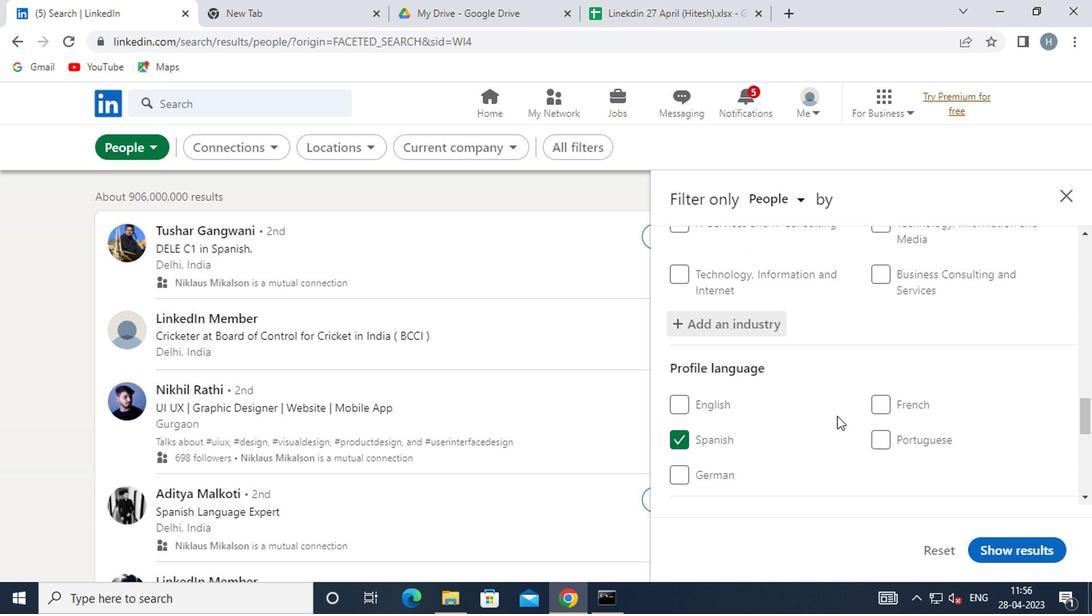 
Action: Mouse scrolled (704, 403) with delta (0, 0)
Screenshot: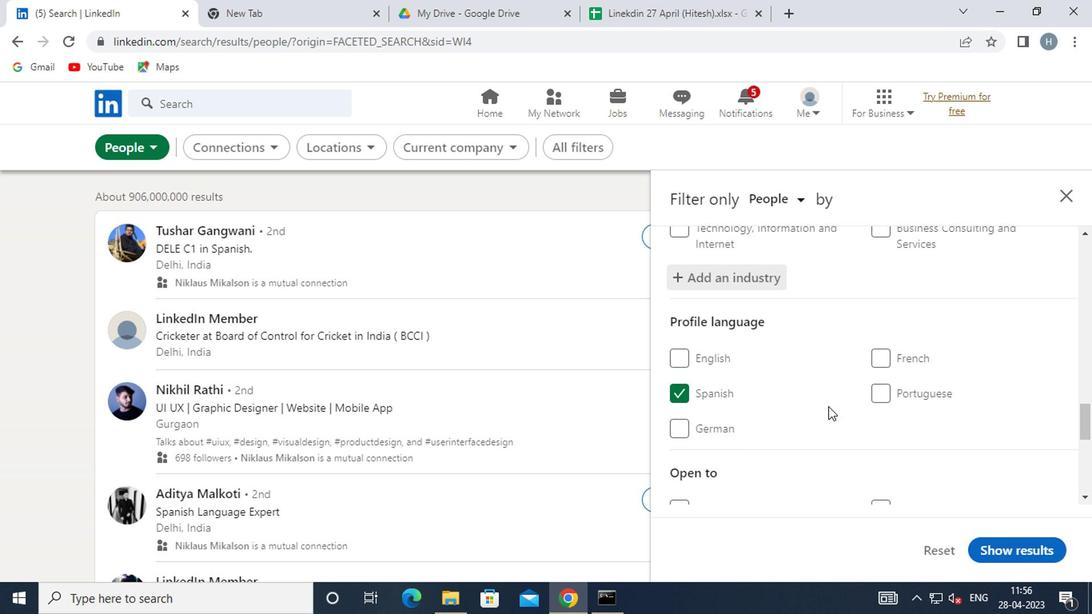 
Action: Mouse moved to (704, 403)
Screenshot: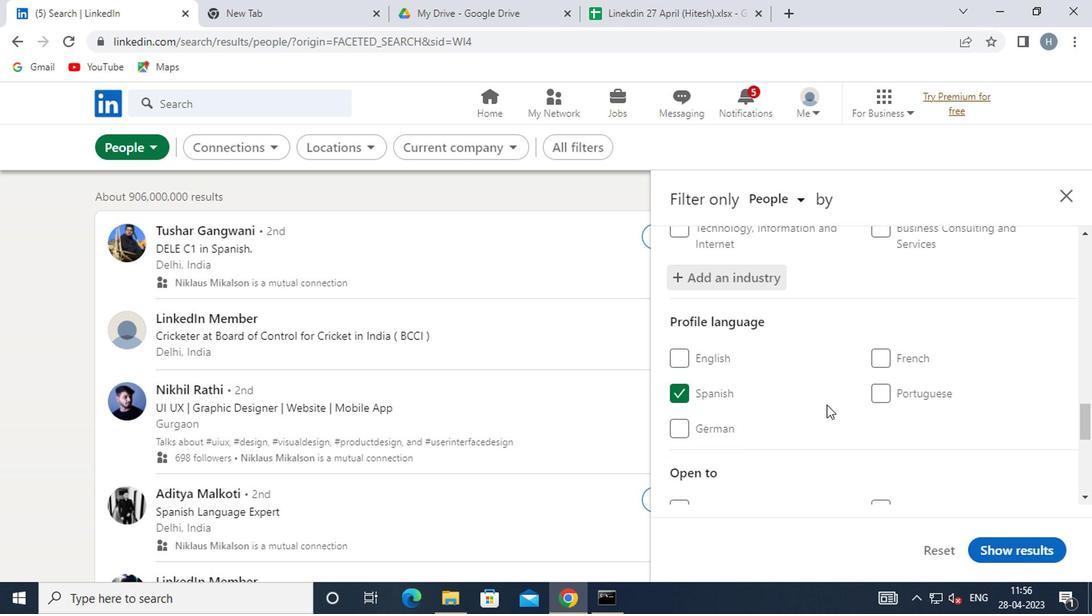
Action: Mouse scrolled (704, 402) with delta (0, 0)
Screenshot: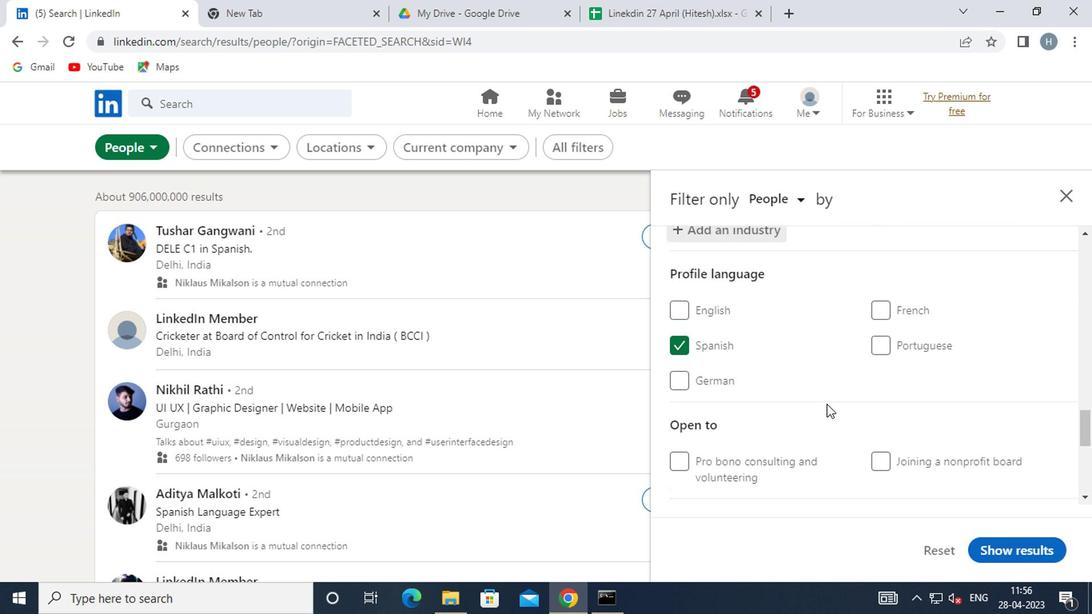 
Action: Mouse scrolled (704, 402) with delta (0, 0)
Screenshot: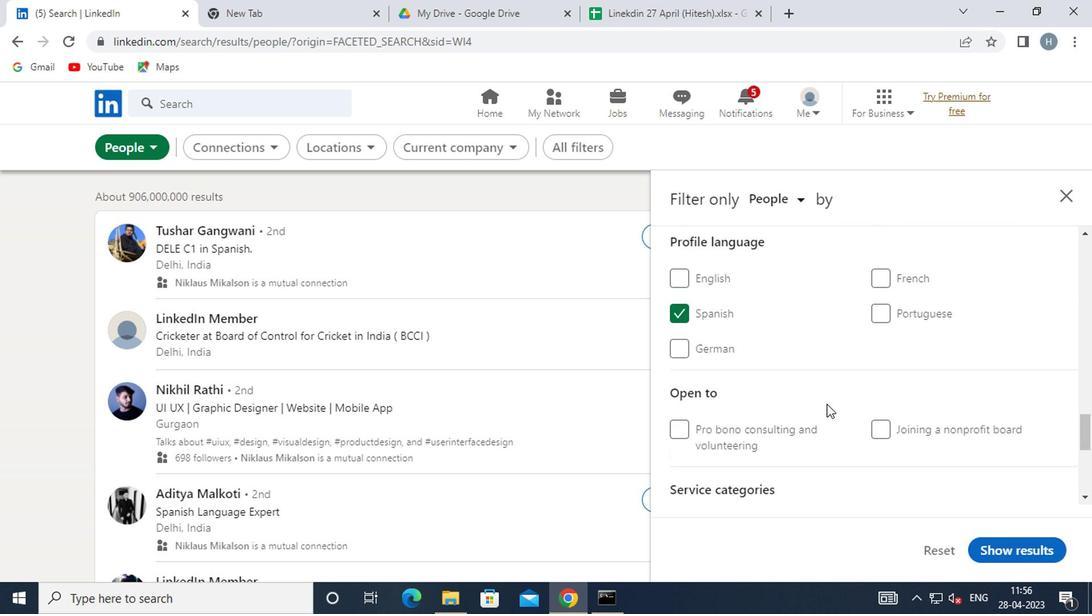
Action: Mouse moved to (756, 401)
Screenshot: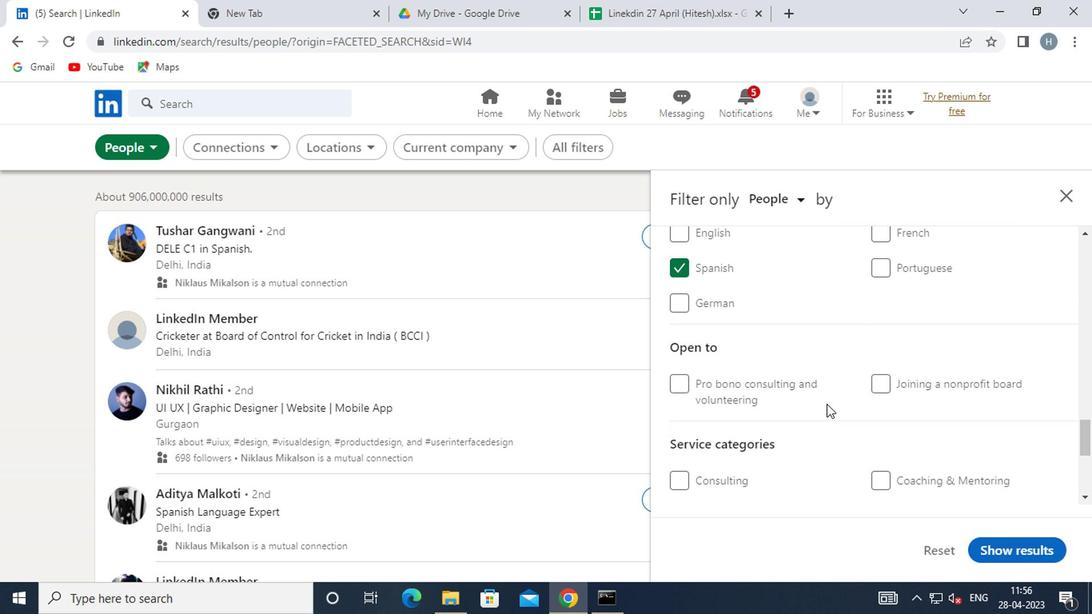 
Action: Mouse scrolled (756, 401) with delta (0, 0)
Screenshot: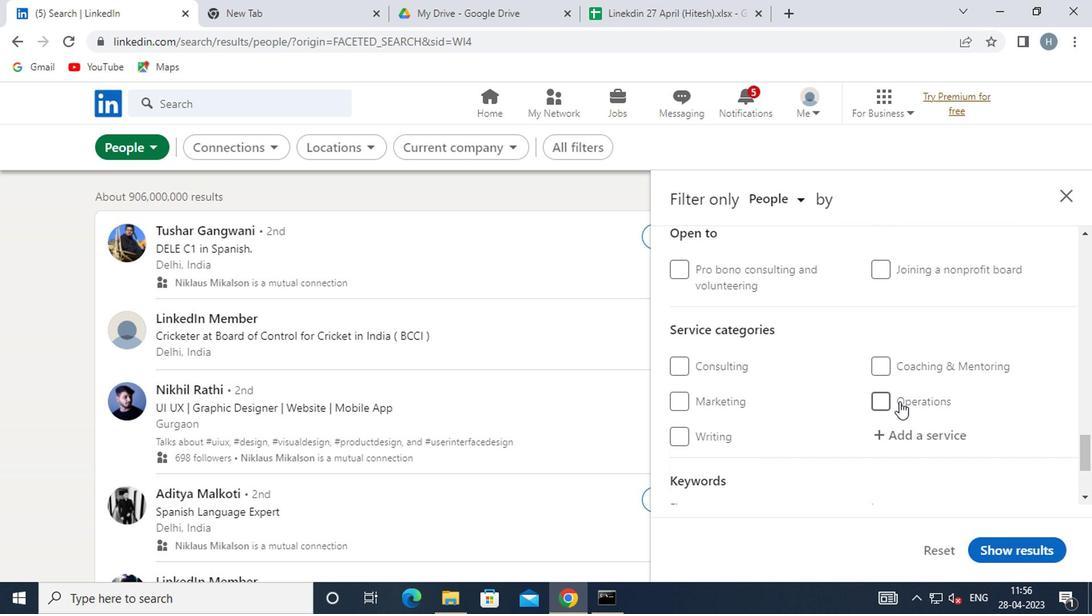 
Action: Mouse moved to (783, 367)
Screenshot: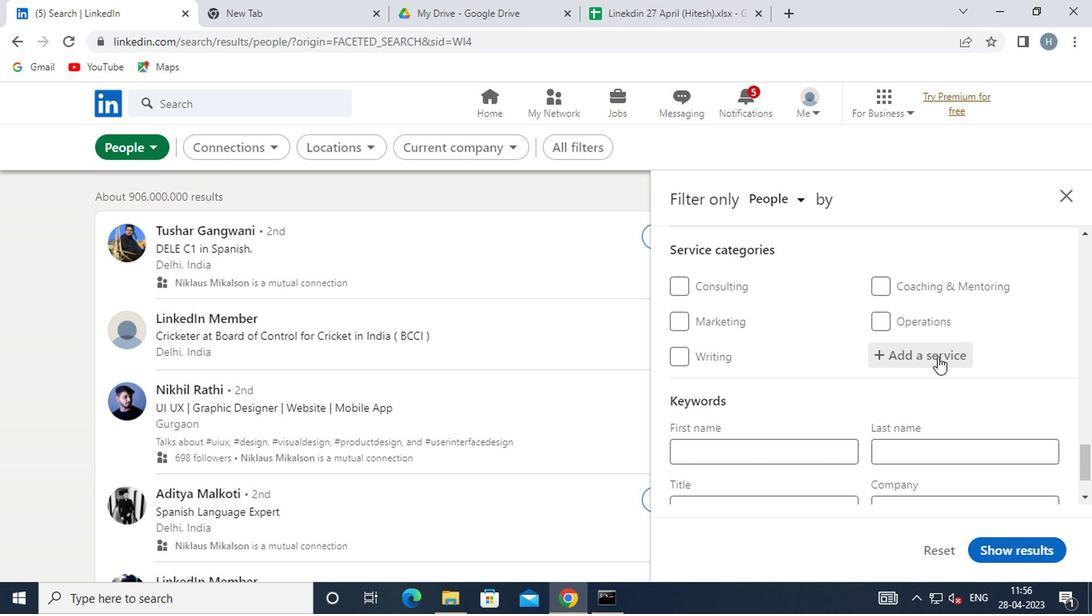 
Action: Mouse pressed left at (783, 367)
Screenshot: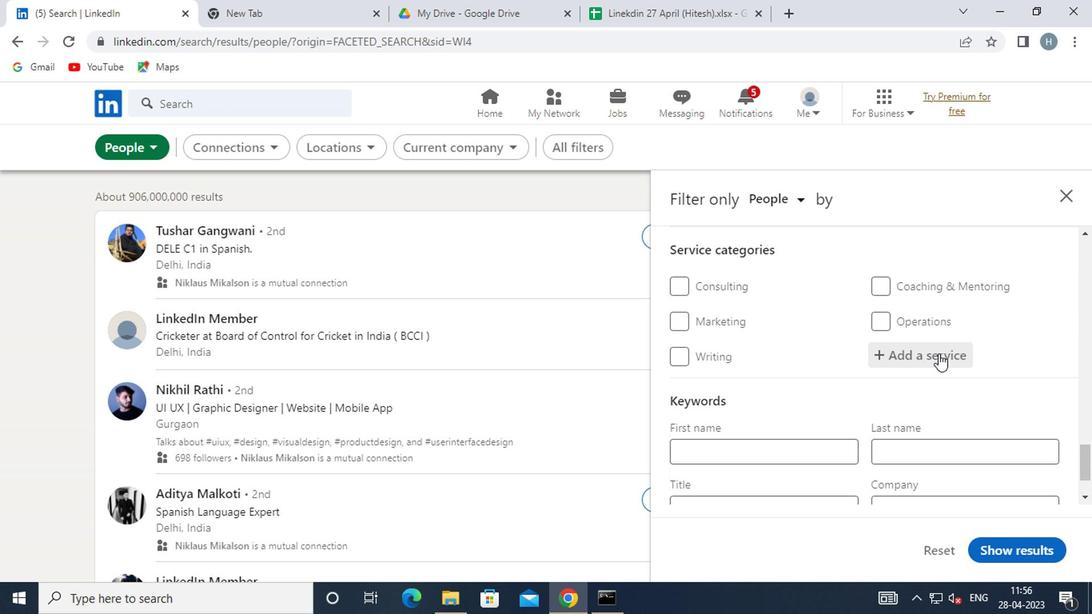 
Action: Key pressed <Key.shift><Key.shift><Key.shift><Key.shift><Key.shift><Key.shift><Key.shift>CORPO
Screenshot: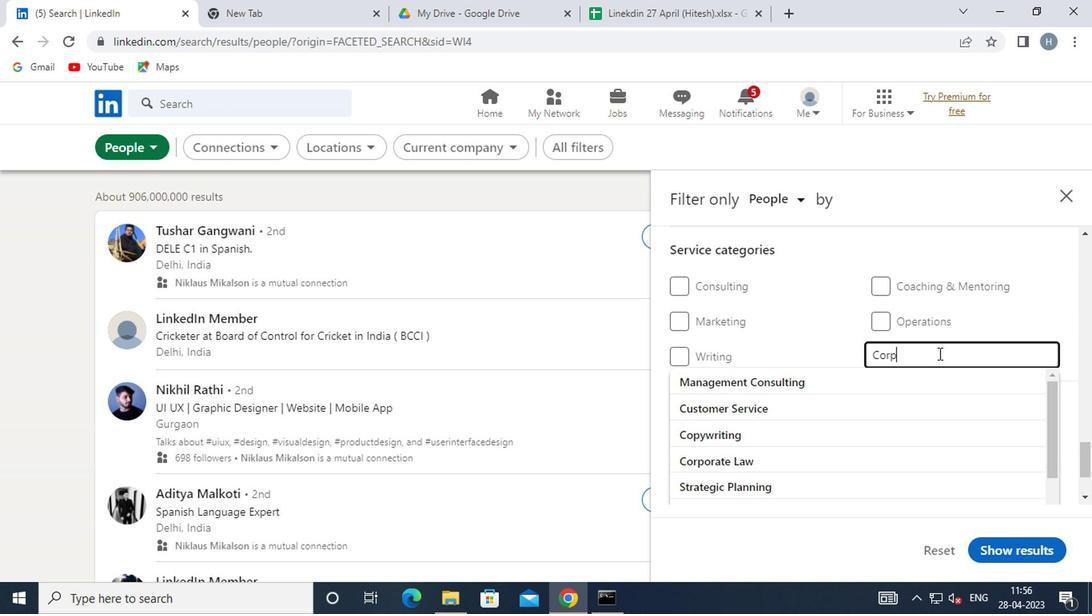 
Action: Mouse moved to (716, 386)
Screenshot: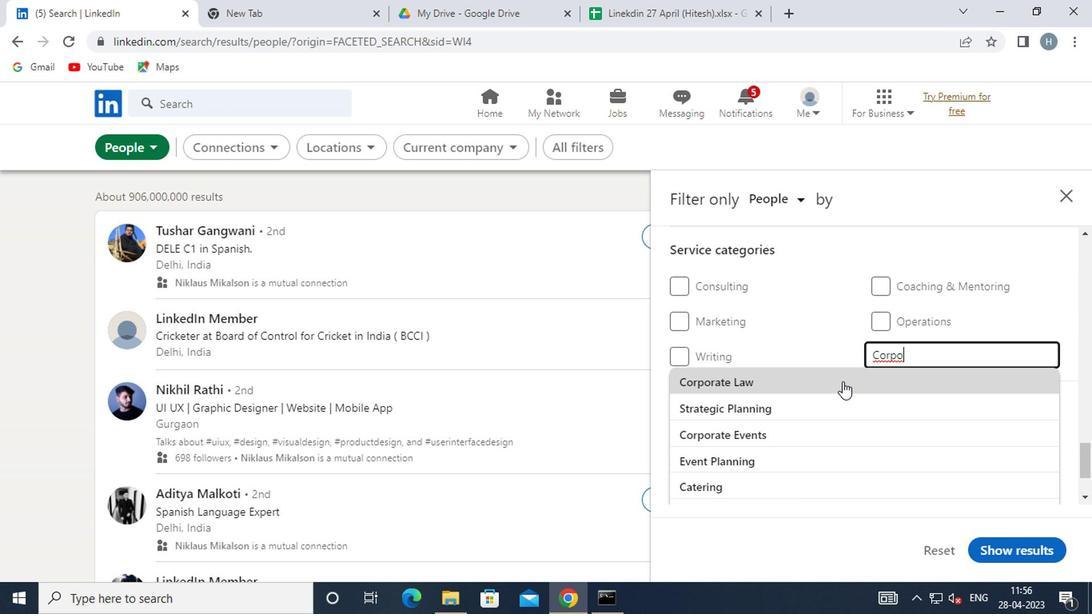 
Action: Mouse pressed left at (716, 386)
Screenshot: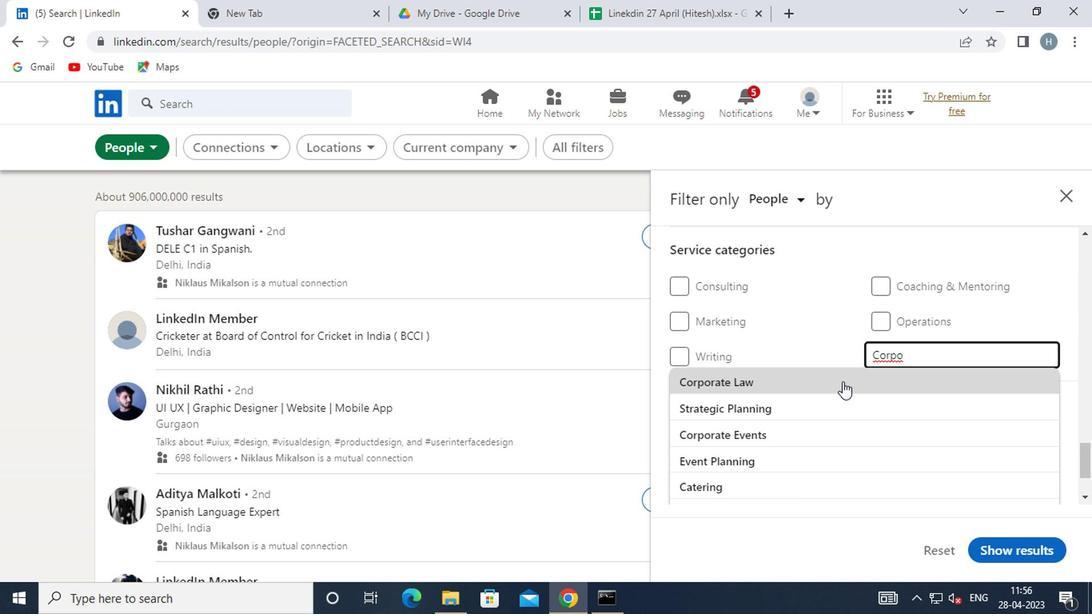
Action: Mouse scrolled (716, 386) with delta (0, 0)
Screenshot: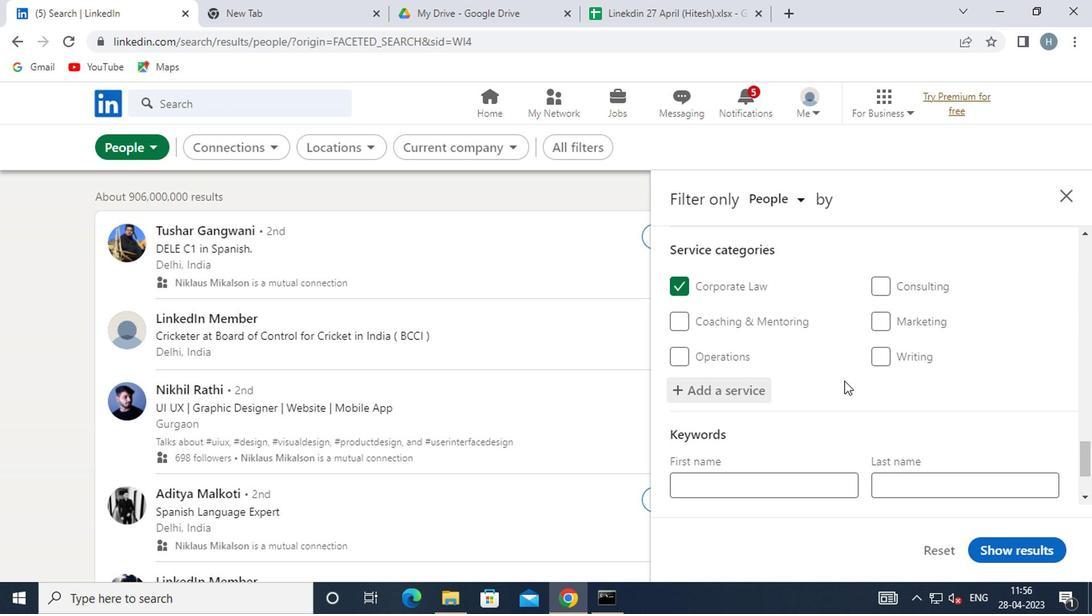 
Action: Mouse scrolled (716, 386) with delta (0, 0)
Screenshot: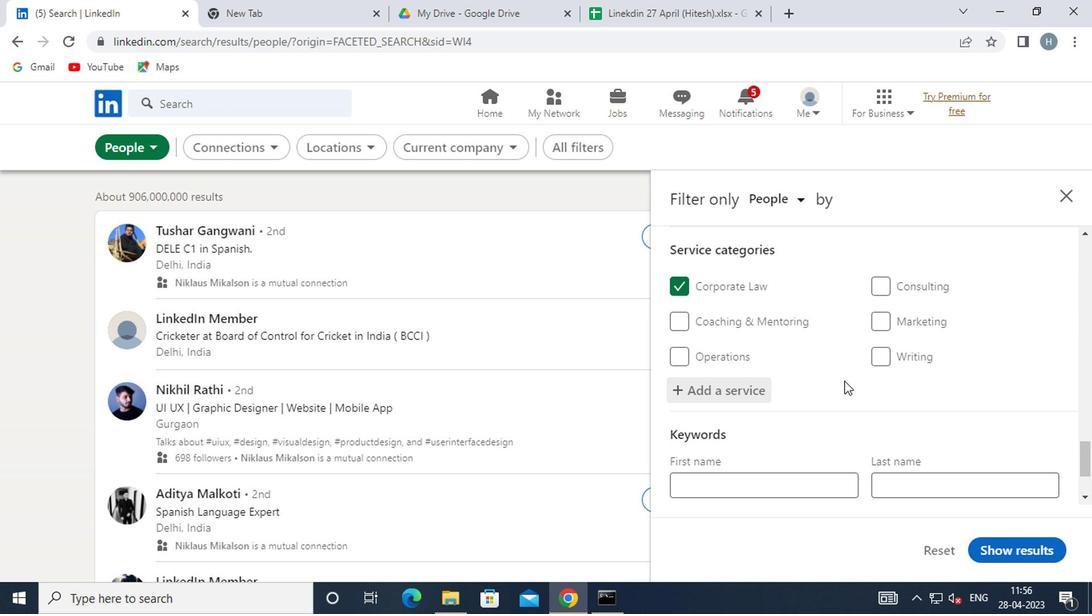 
Action: Mouse scrolled (716, 386) with delta (0, 0)
Screenshot: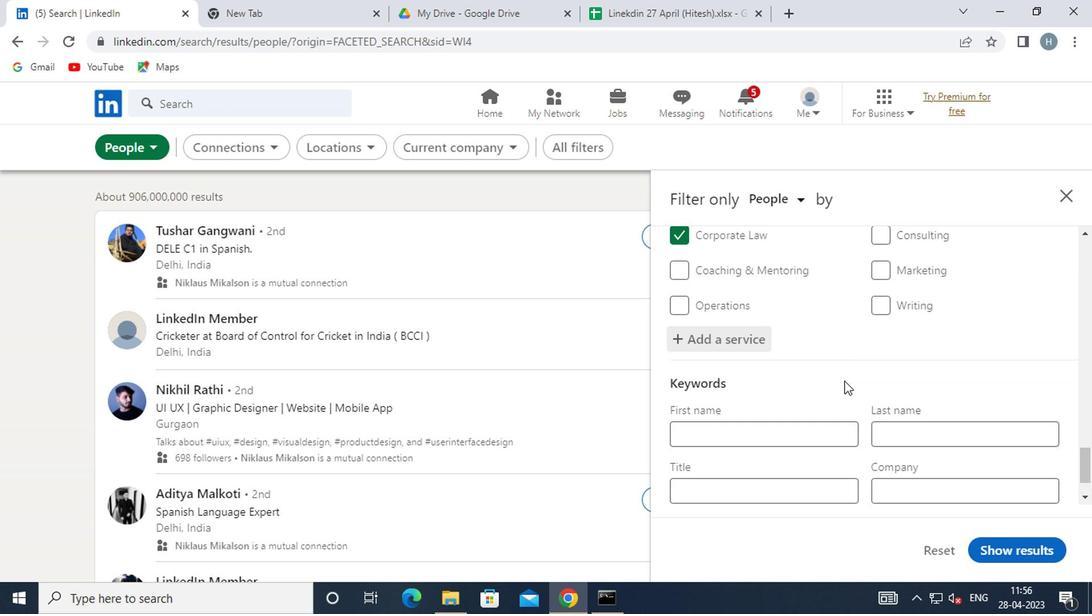 
Action: Mouse scrolled (716, 386) with delta (0, 0)
Screenshot: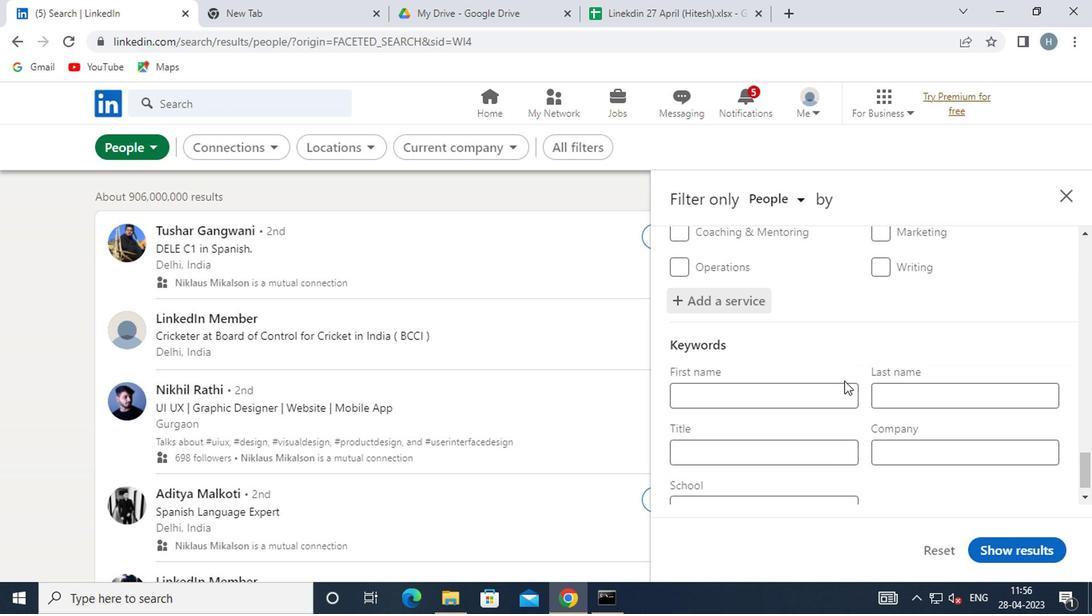 
Action: Mouse moved to (696, 418)
Screenshot: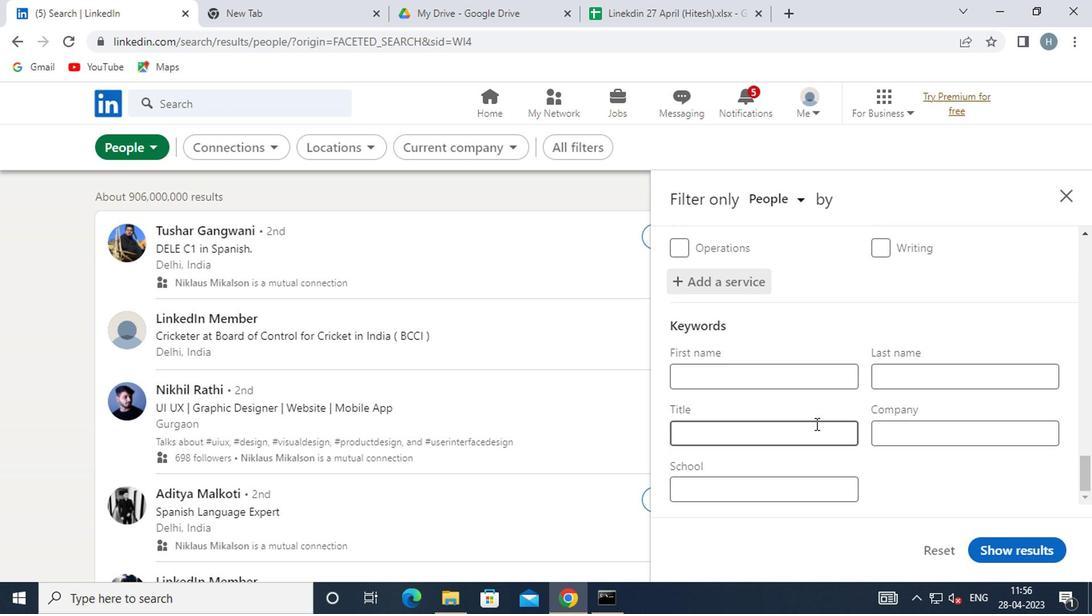 
Action: Mouse pressed left at (696, 418)
Screenshot: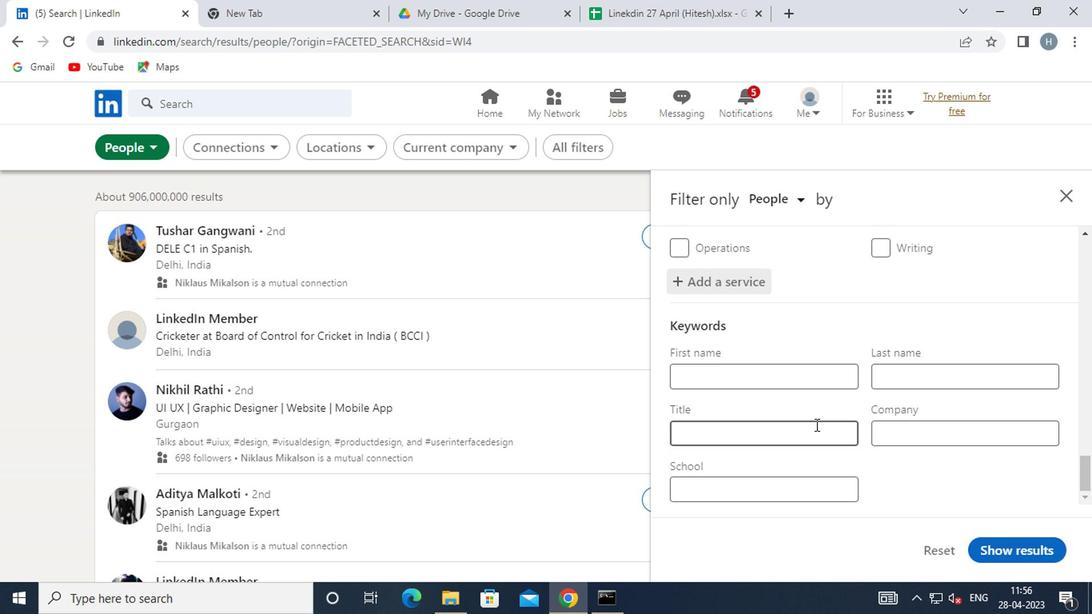 
Action: Mouse moved to (684, 410)
Screenshot: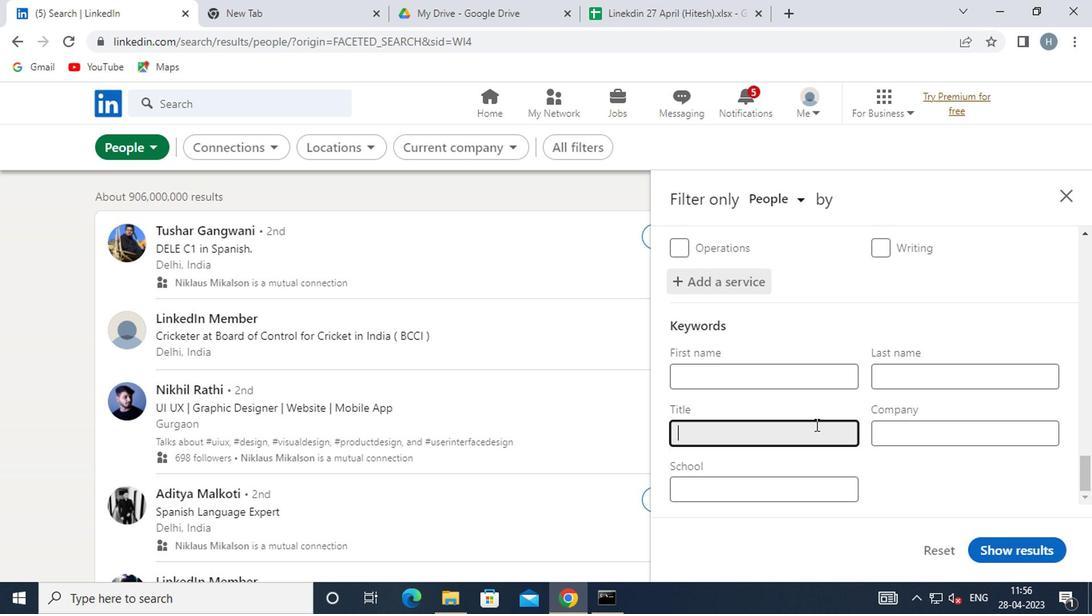 
Action: Key pressed <Key.shift><Key.shift>HOTEL<Key.space><Key.shift>RECEPTIONIST
Screenshot: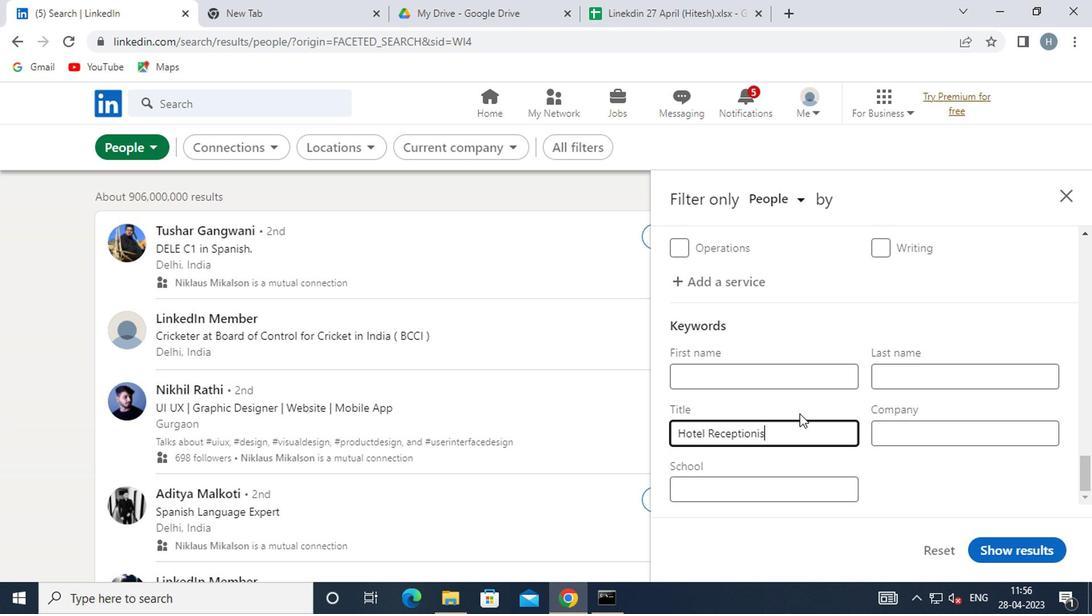 
Action: Mouse moved to (843, 508)
Screenshot: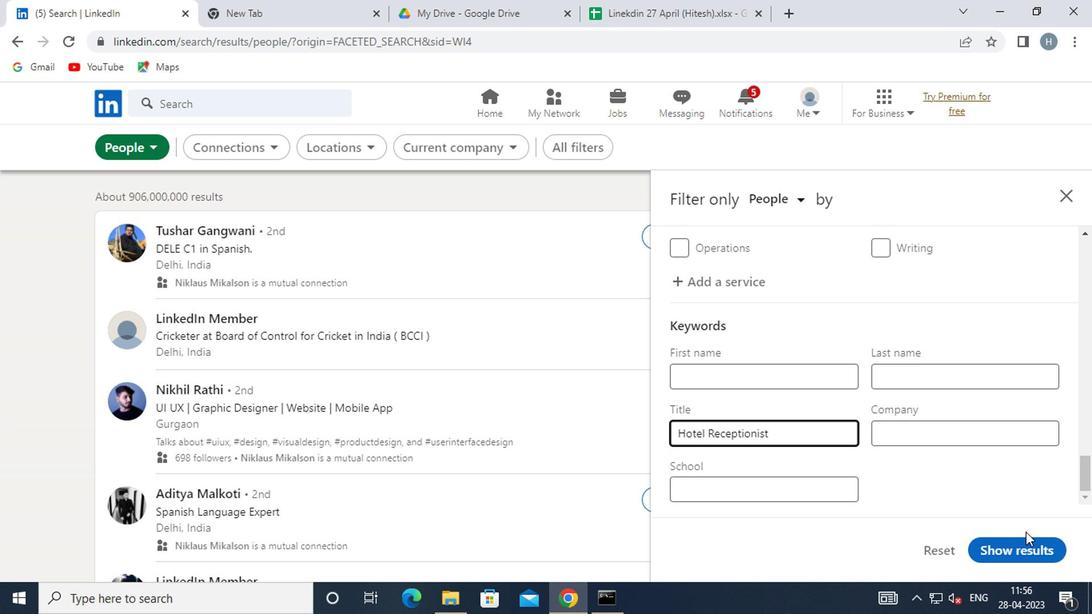 
Action: Mouse pressed left at (843, 508)
Screenshot: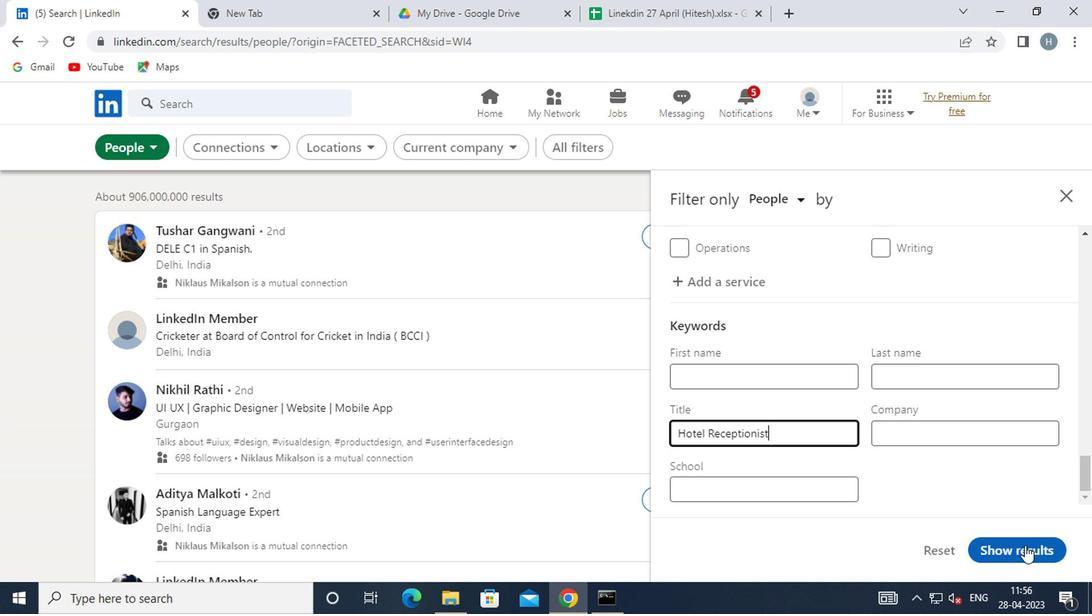 
Action: Mouse moved to (634, 351)
Screenshot: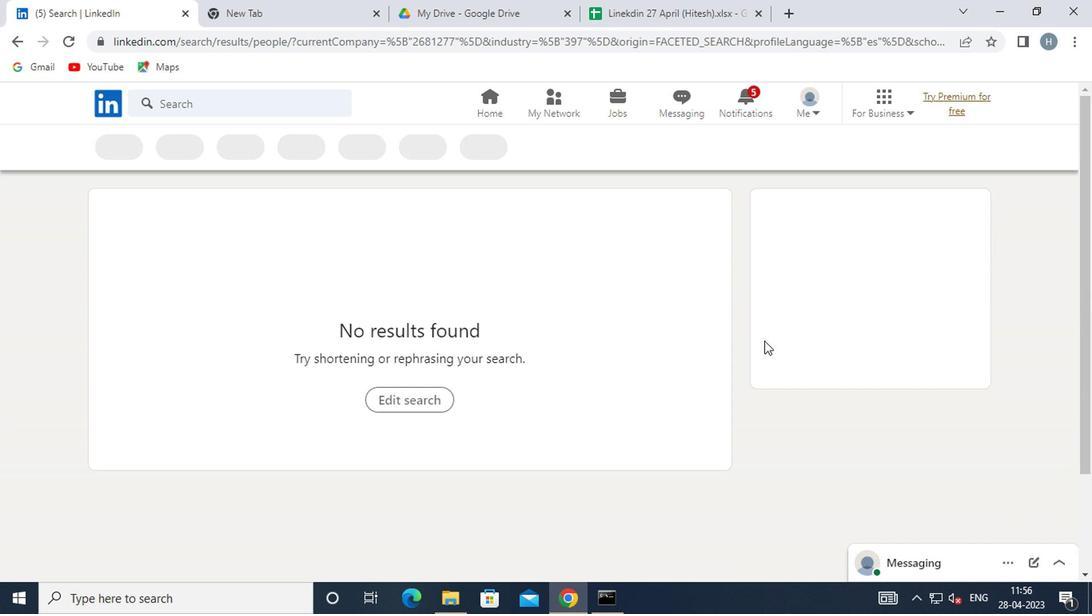 
